 Task: Find connections with filter location Hortolândia with filter topic #Growthwith filter profile language Potuguese with filter current company Seco Tools with filter school Punjab Agricultural University with filter industry Paper and Forest Product Manufacturing with filter service category Real Estate with filter keywords title Concierge
Action: Mouse moved to (564, 96)
Screenshot: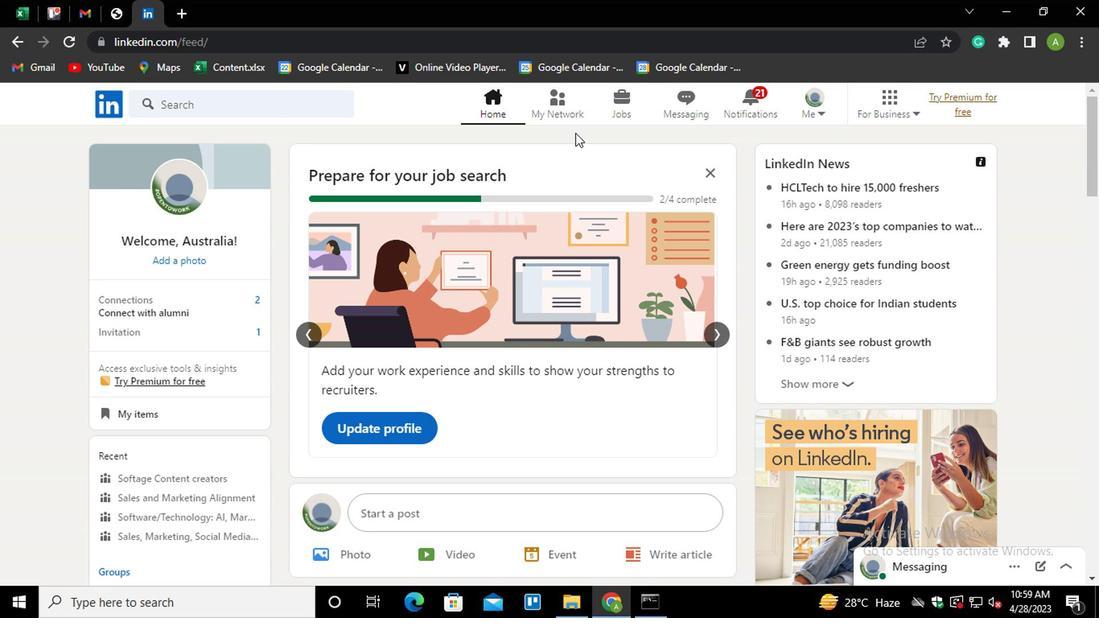 
Action: Mouse pressed left at (564, 96)
Screenshot: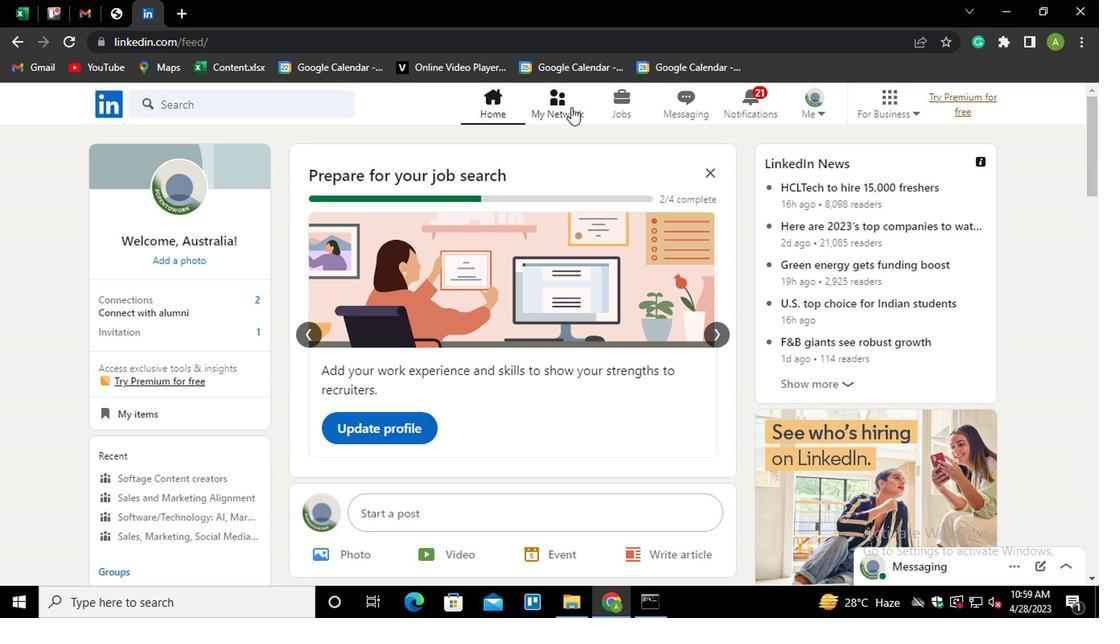 
Action: Mouse moved to (179, 196)
Screenshot: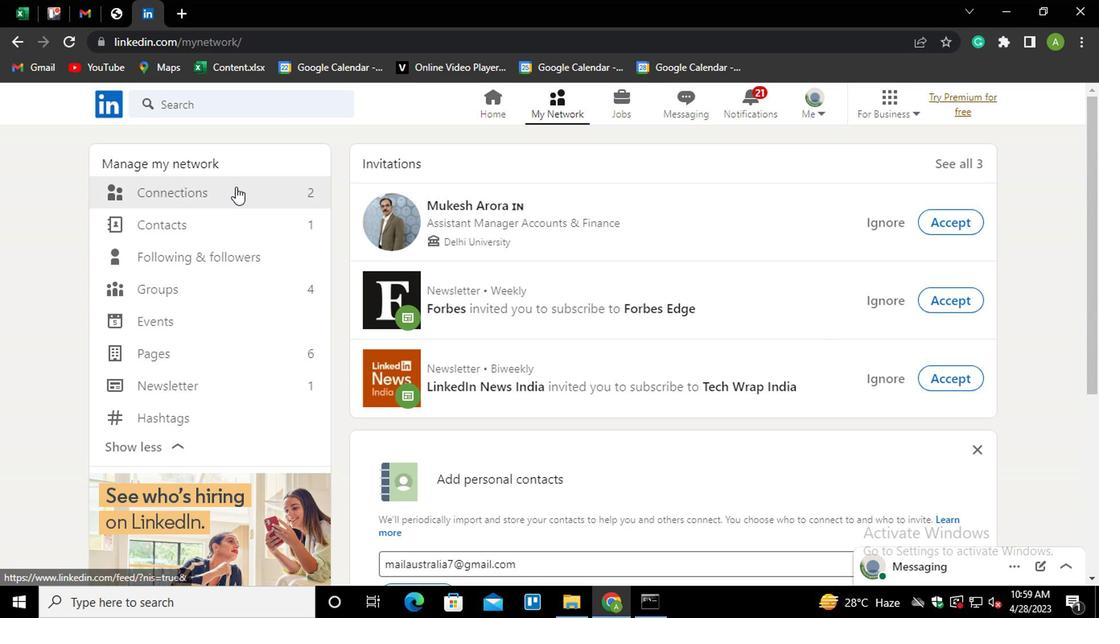 
Action: Mouse pressed left at (179, 196)
Screenshot: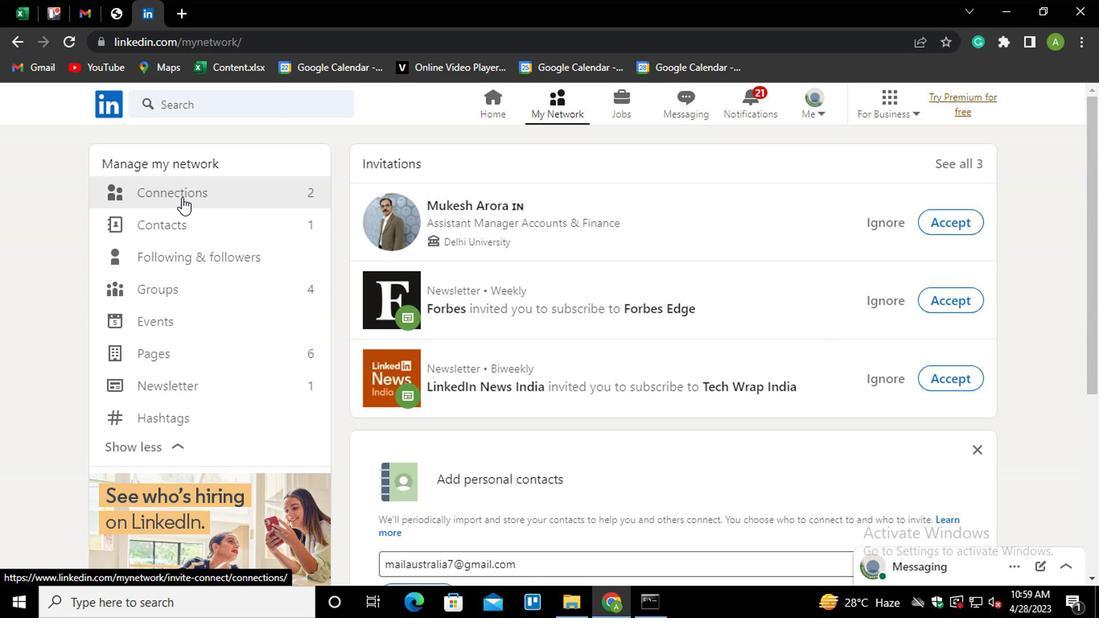 
Action: Mouse moved to (652, 193)
Screenshot: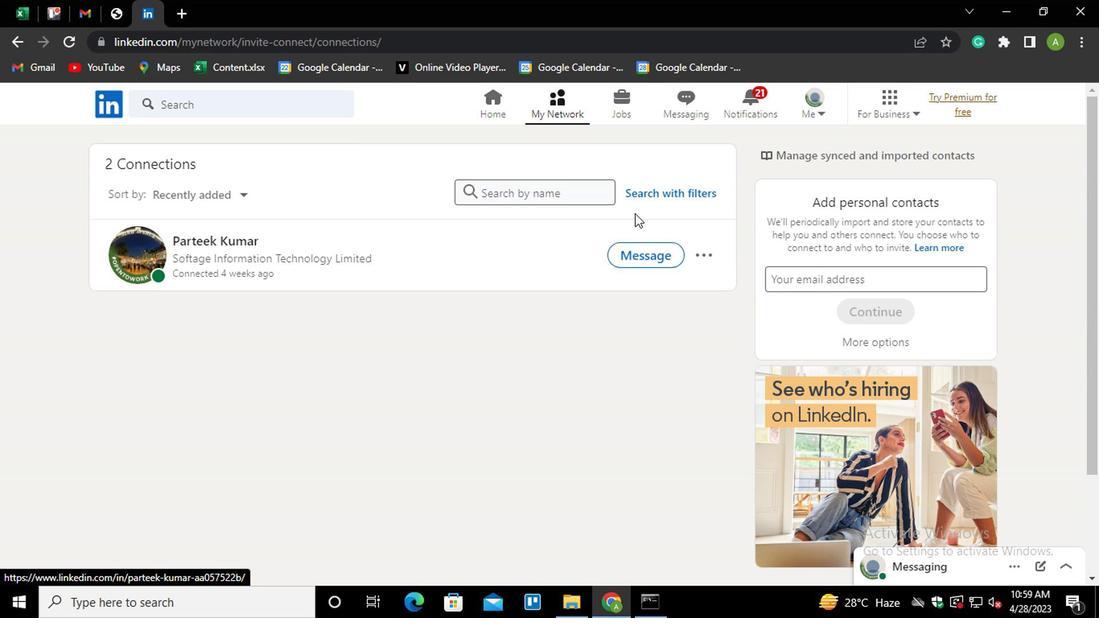 
Action: Mouse pressed left at (652, 193)
Screenshot: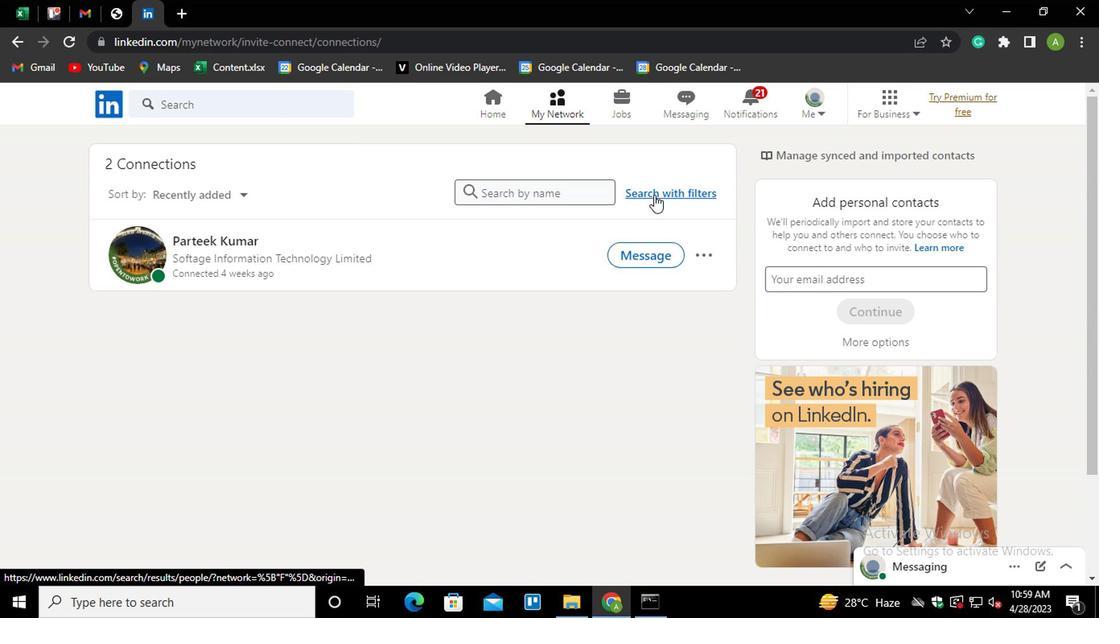 
Action: Mouse moved to (595, 147)
Screenshot: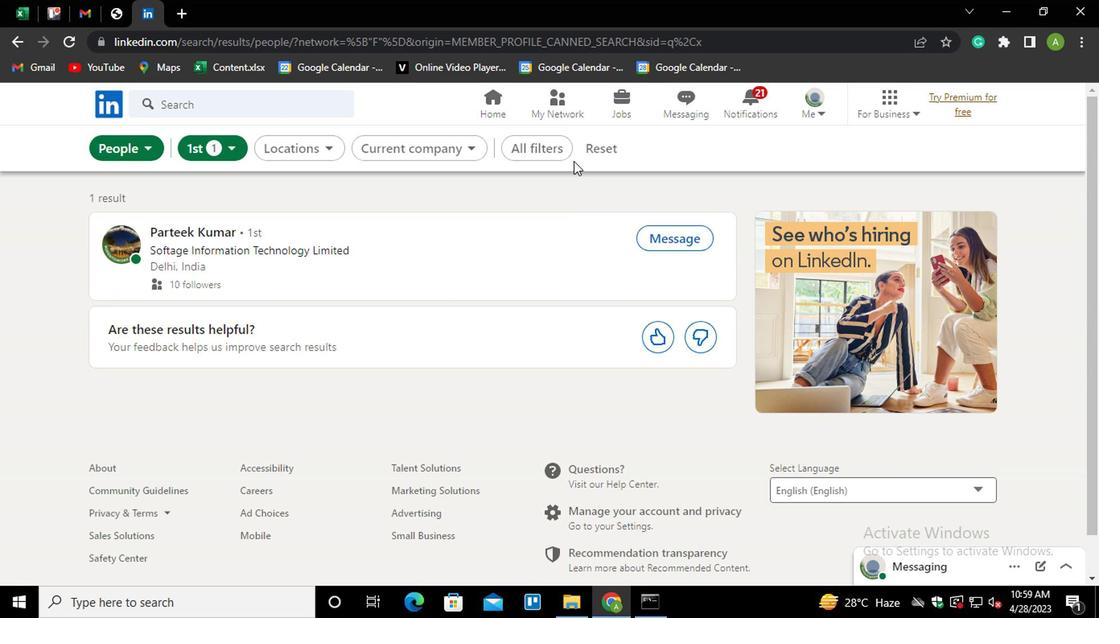
Action: Mouse pressed left at (595, 147)
Screenshot: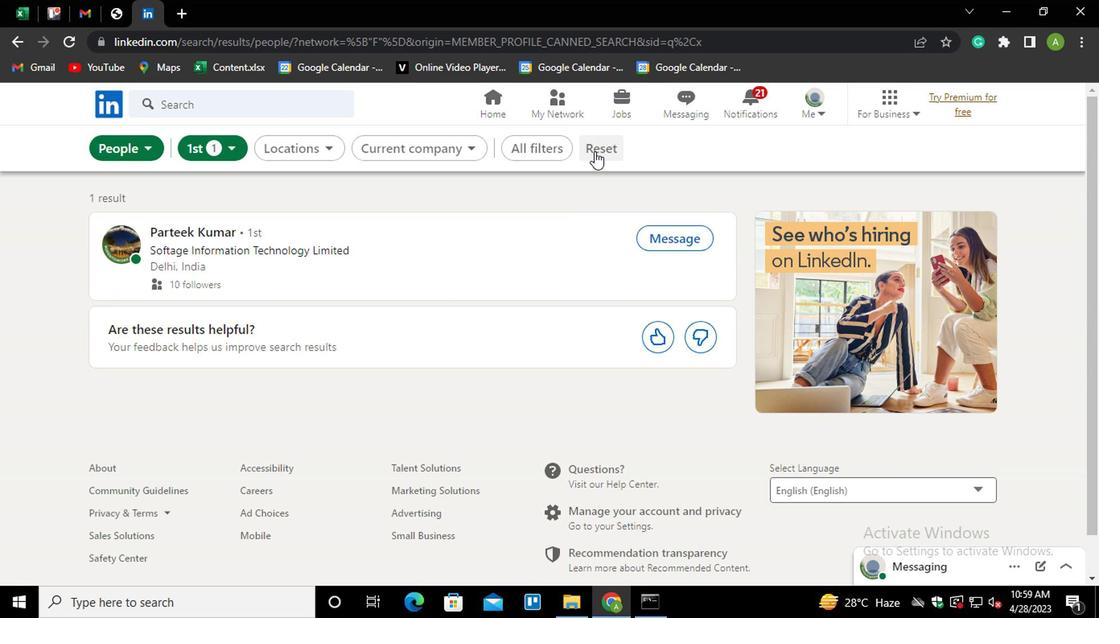 
Action: Mouse moved to (562, 147)
Screenshot: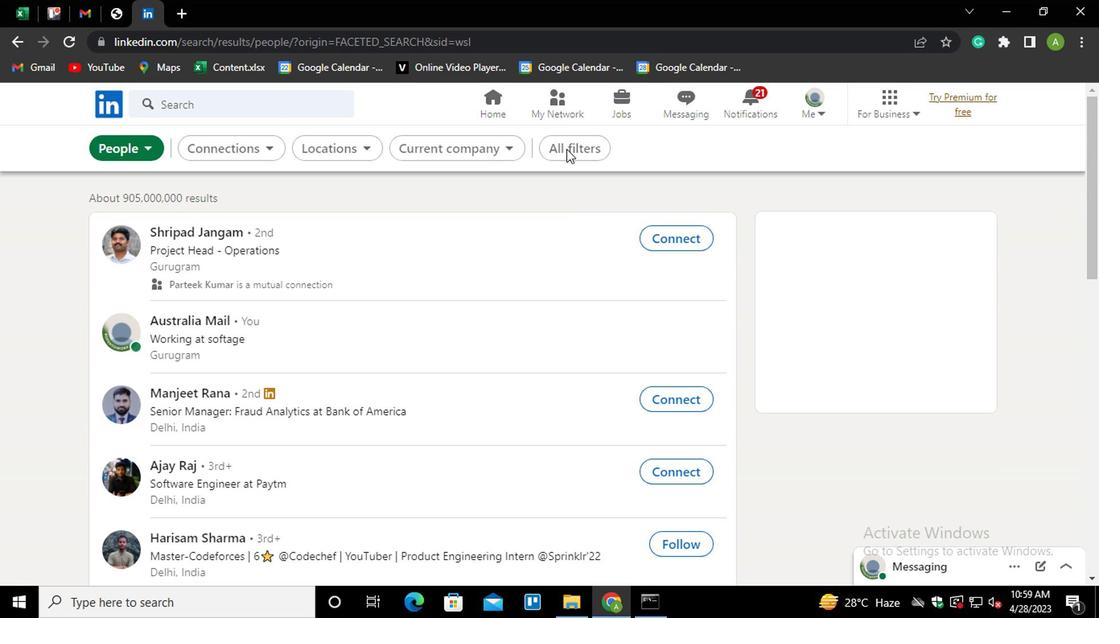 
Action: Mouse pressed left at (562, 147)
Screenshot: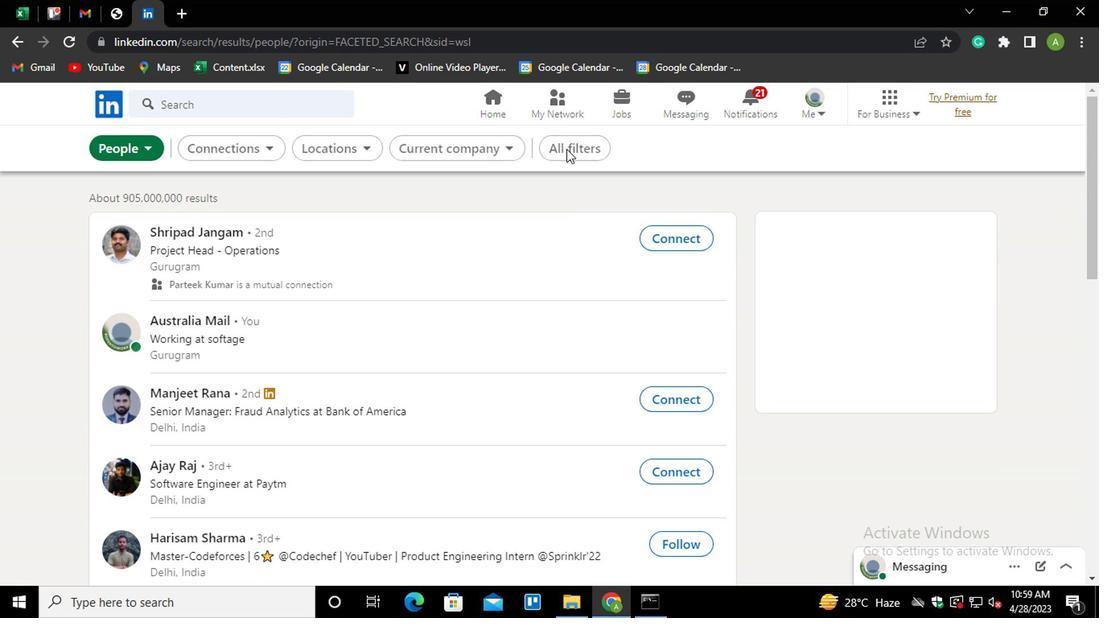 
Action: Mouse moved to (700, 319)
Screenshot: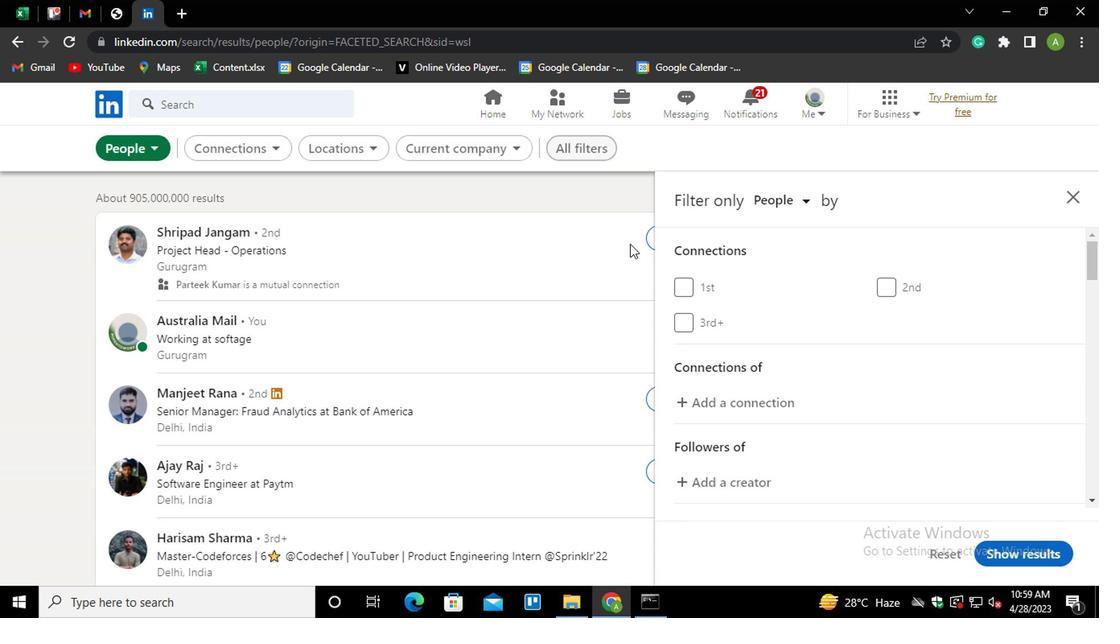 
Action: Mouse scrolled (700, 318) with delta (0, 0)
Screenshot: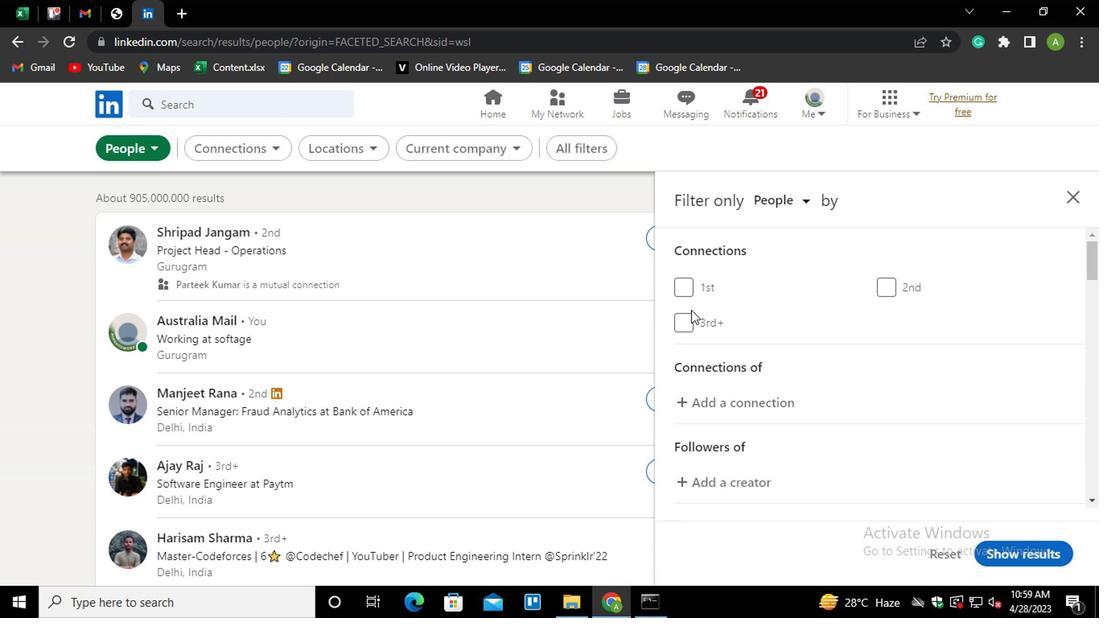 
Action: Mouse scrolled (700, 318) with delta (0, 0)
Screenshot: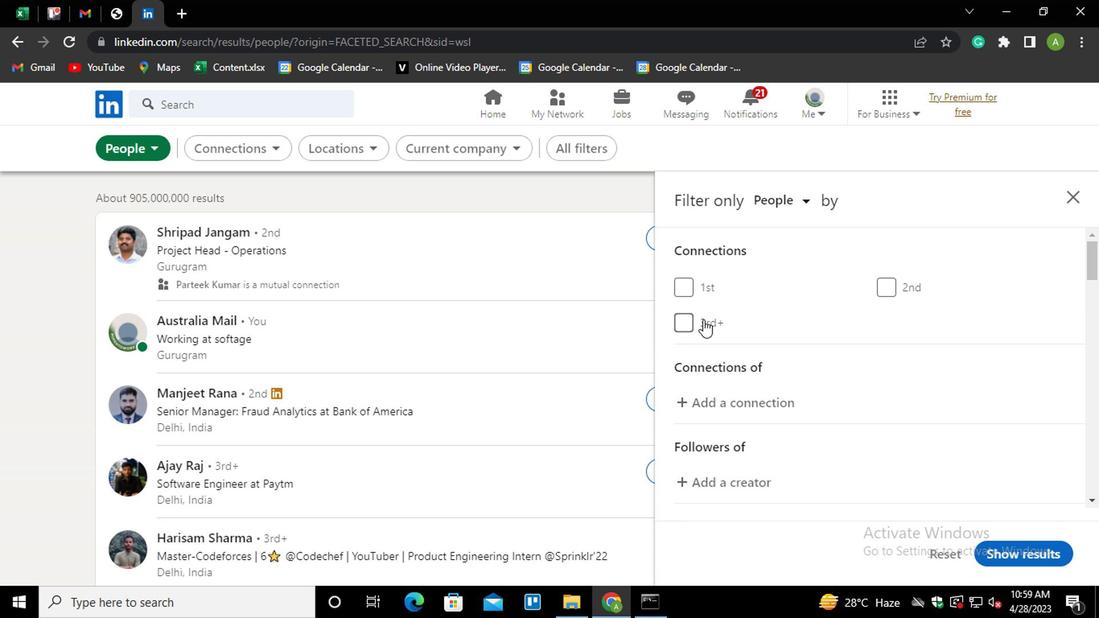 
Action: Mouse scrolled (700, 318) with delta (0, 0)
Screenshot: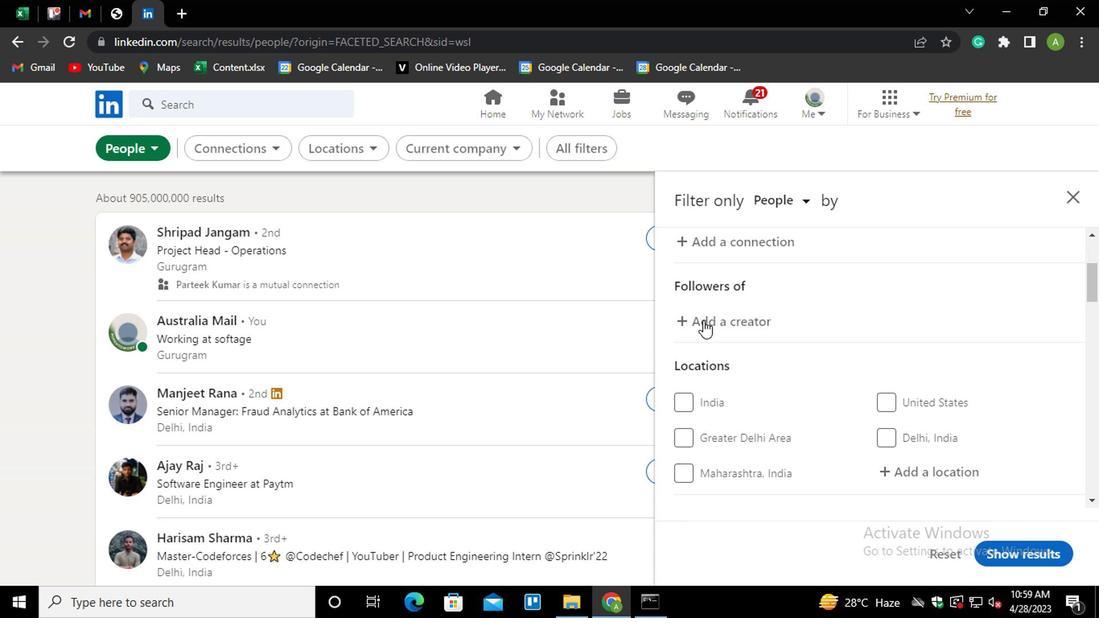 
Action: Mouse moved to (888, 392)
Screenshot: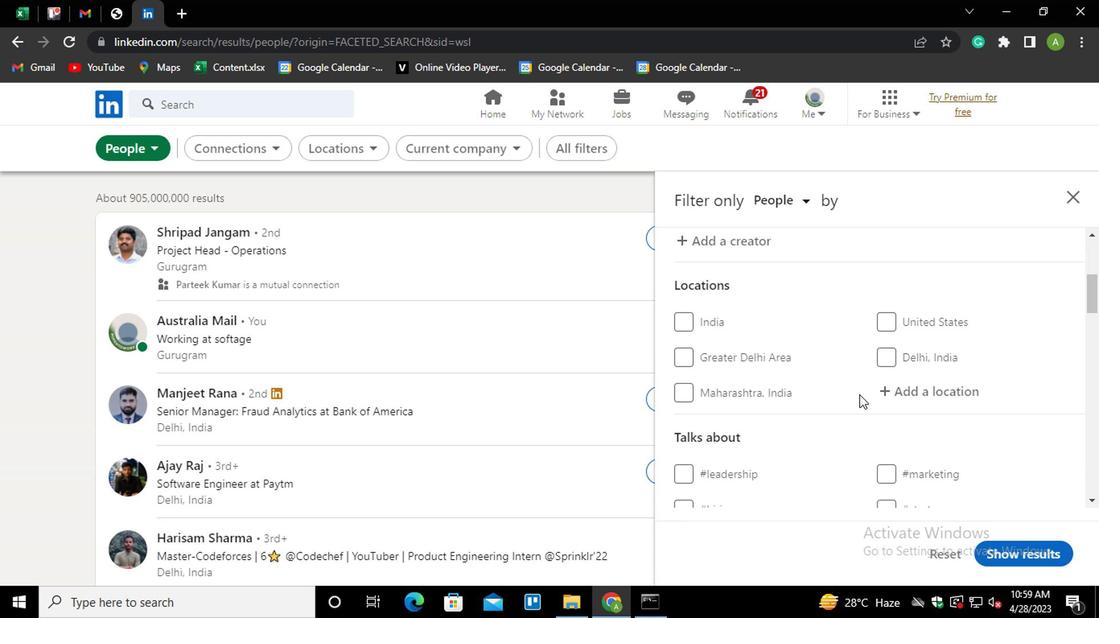 
Action: Mouse pressed left at (888, 392)
Screenshot: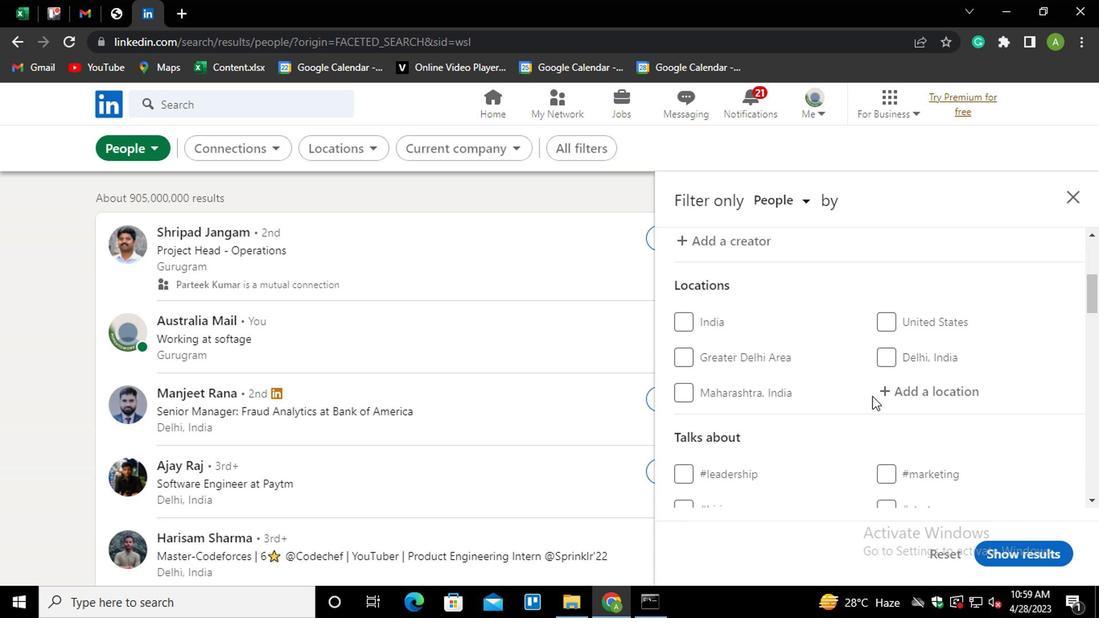 
Action: Mouse moved to (899, 389)
Screenshot: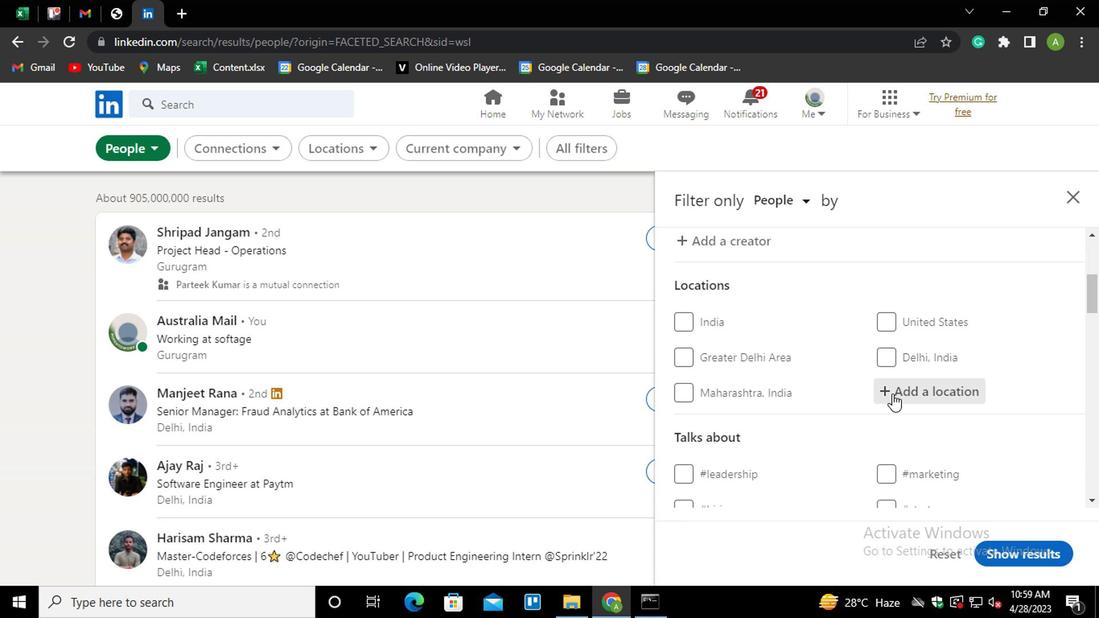 
Action: Mouse pressed left at (899, 389)
Screenshot: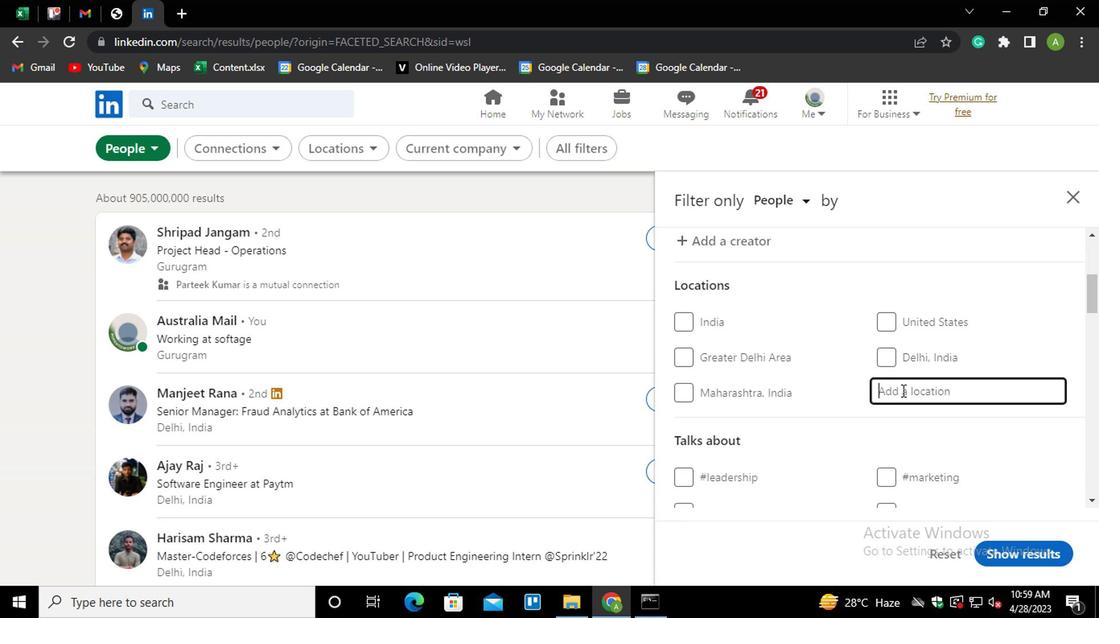 
Action: Key pressed <Key.shift>HORTOLA<Key.down><Key.enter>
Screenshot: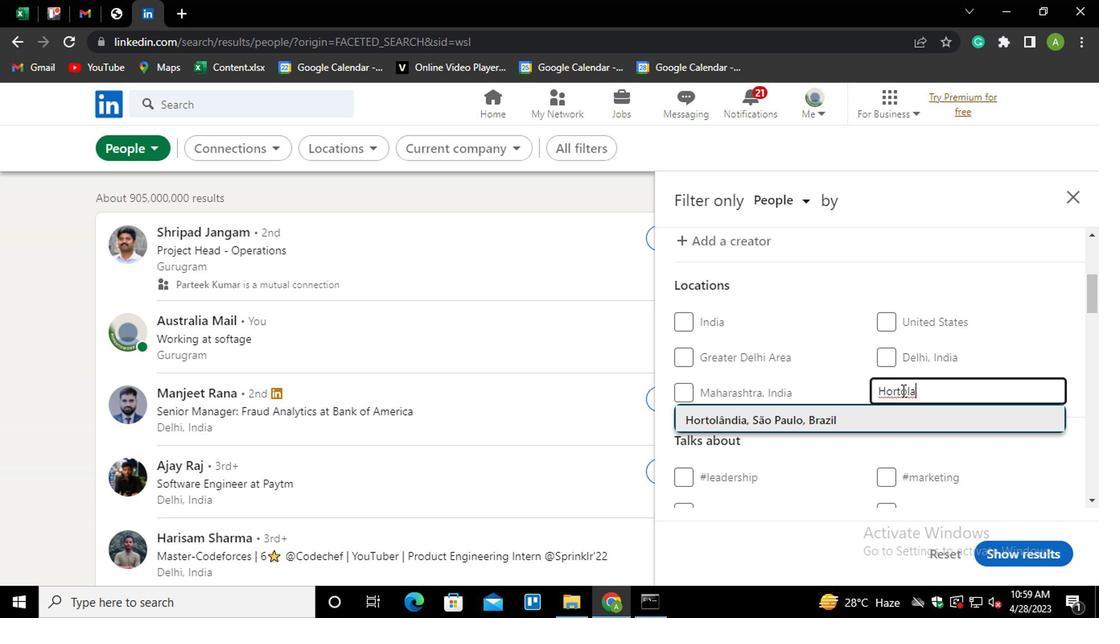 
Action: Mouse scrolled (899, 388) with delta (0, 0)
Screenshot: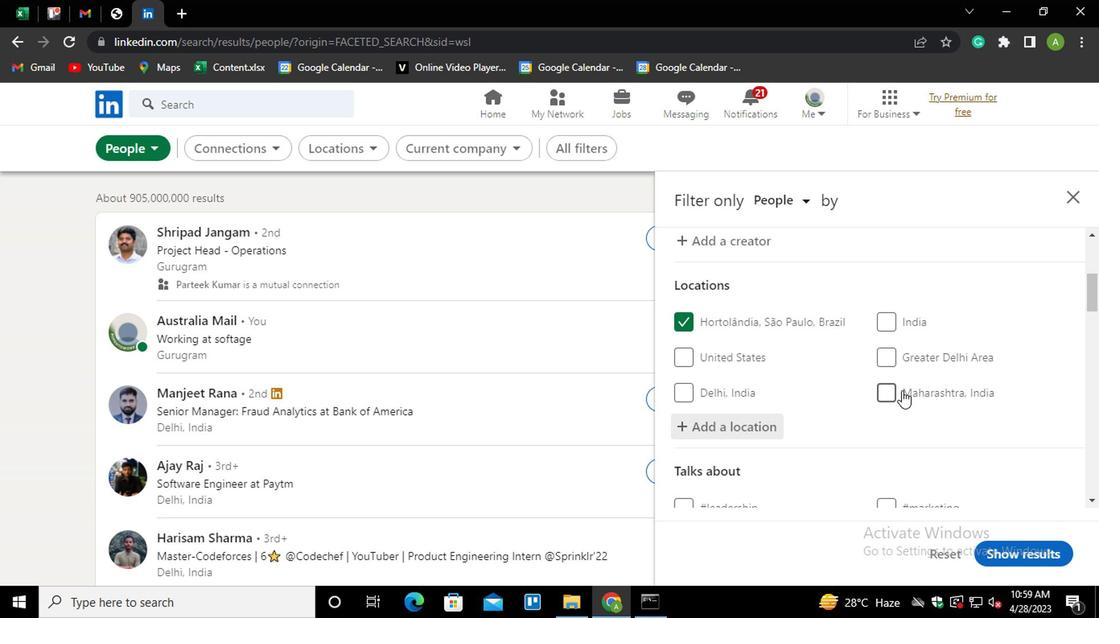 
Action: Mouse scrolled (899, 388) with delta (0, 0)
Screenshot: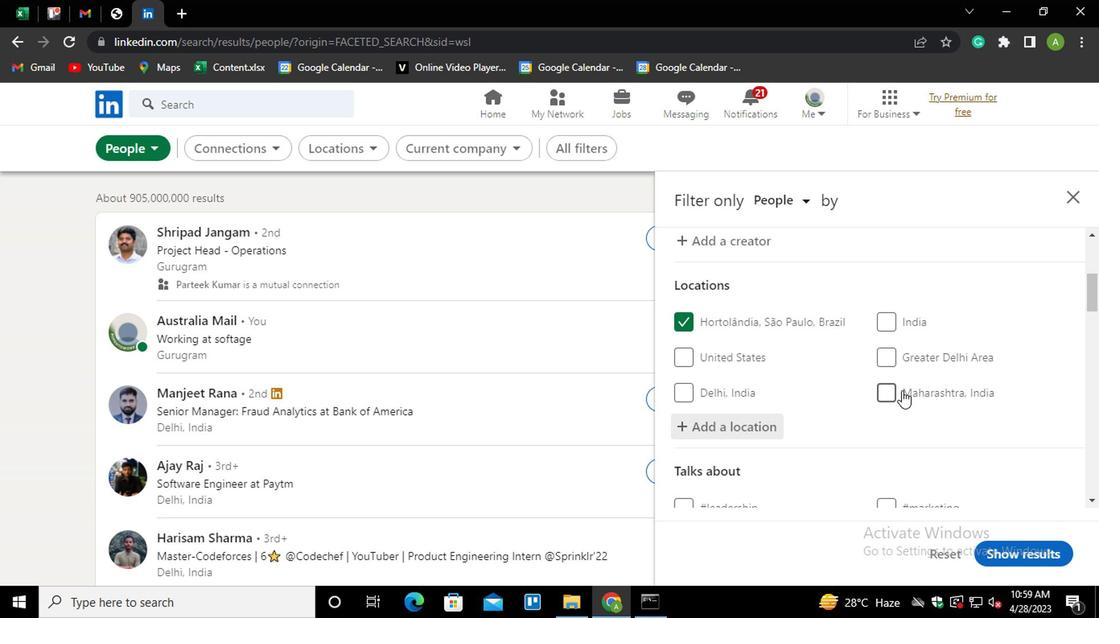 
Action: Mouse moved to (899, 415)
Screenshot: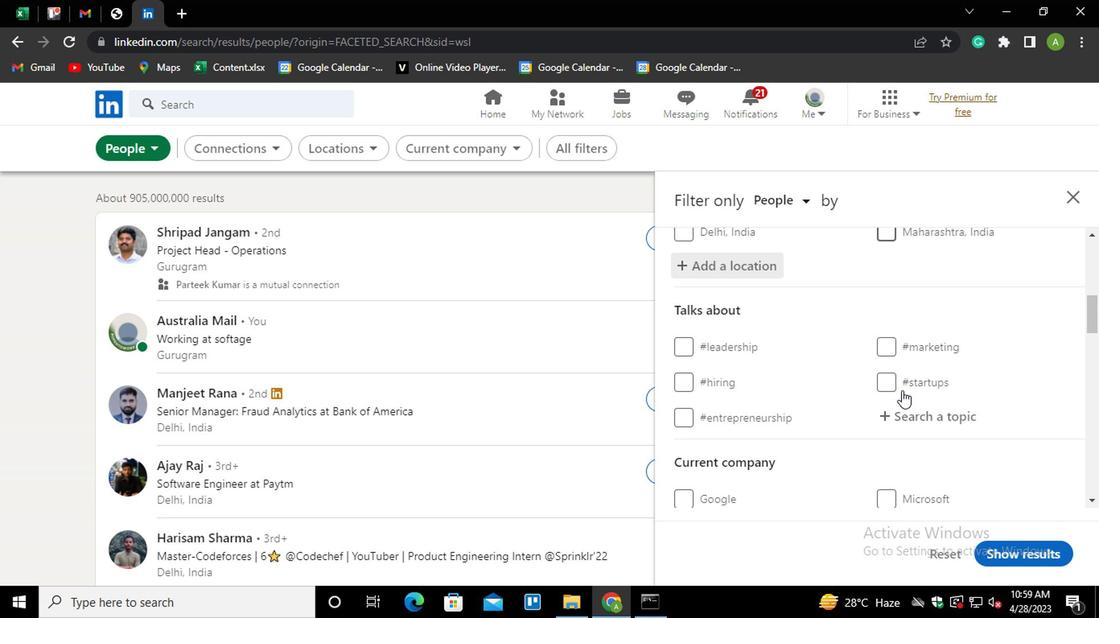 
Action: Mouse pressed left at (899, 415)
Screenshot: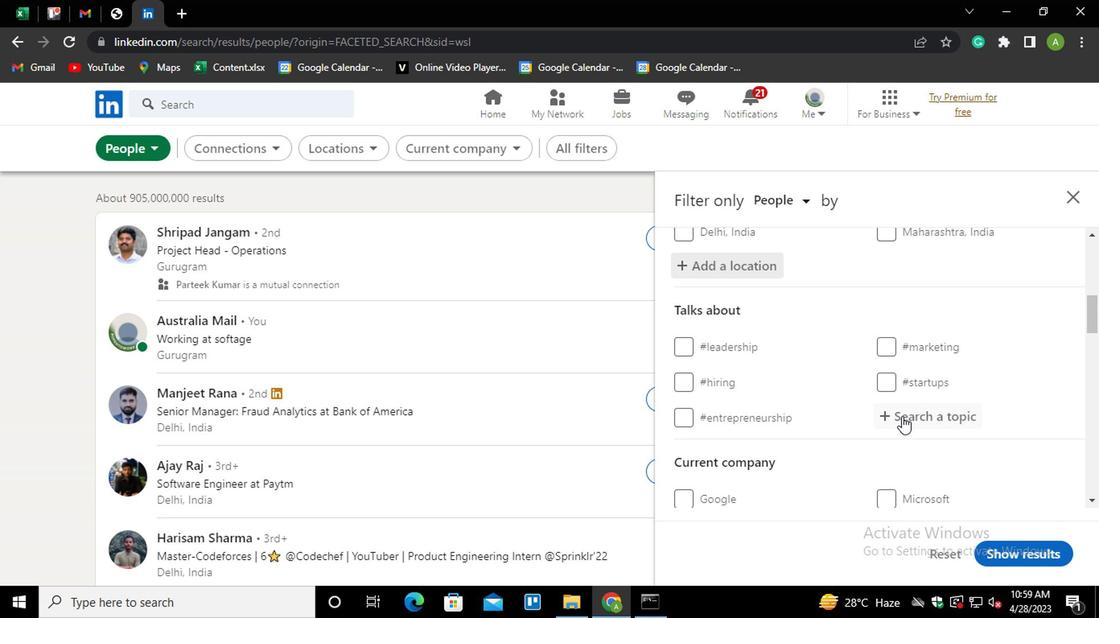 
Action: Mouse moved to (891, 422)
Screenshot: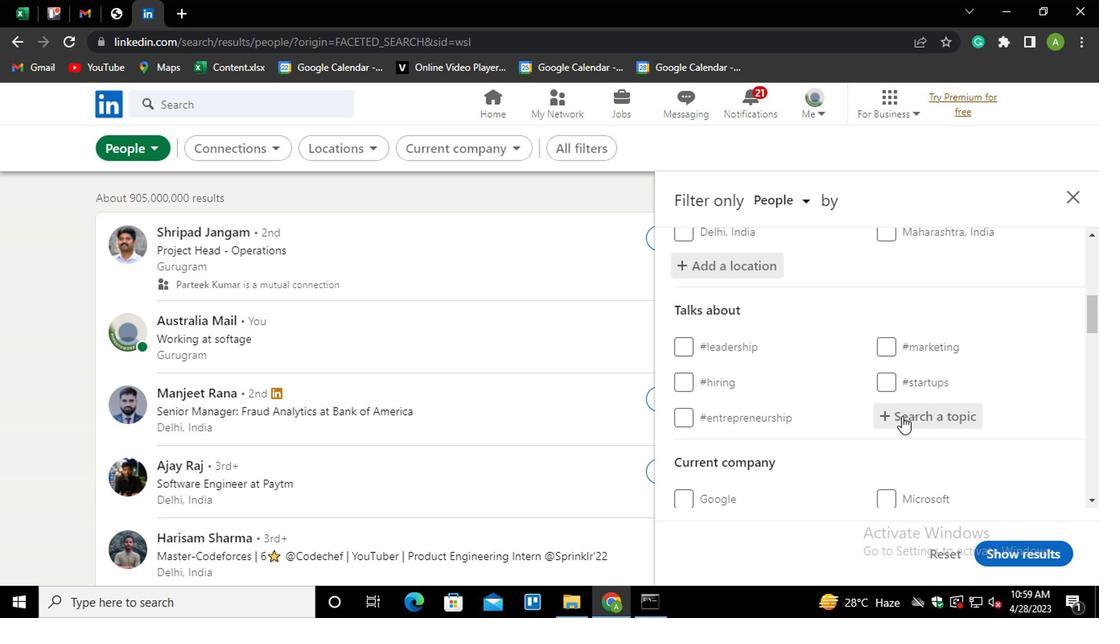 
Action: Key pressed GROWTH<Key.down><Key.enter>
Screenshot: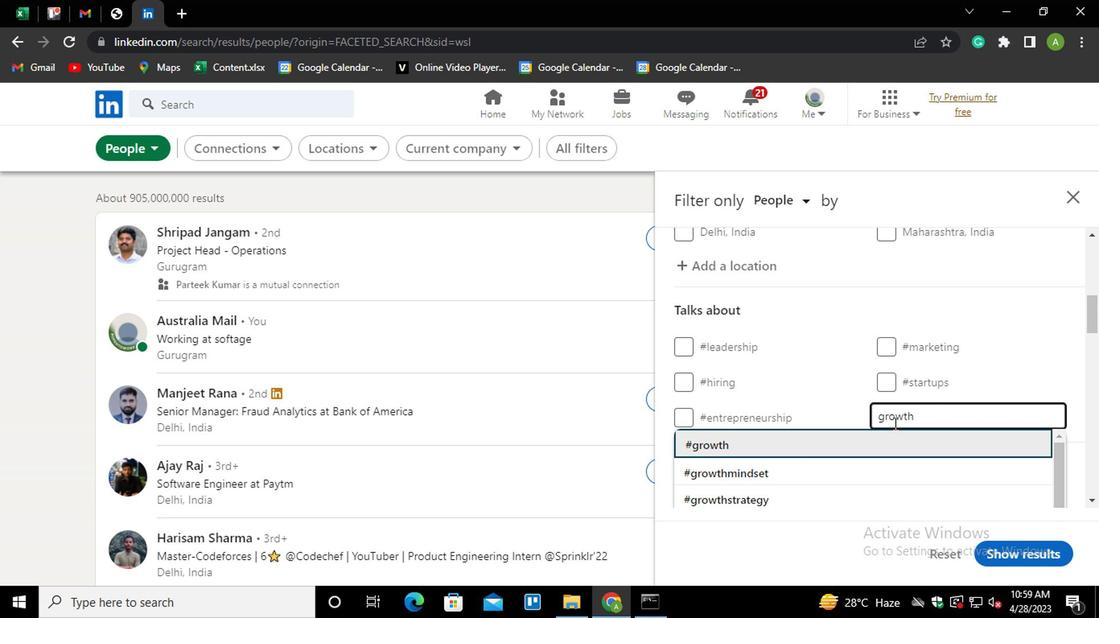 
Action: Mouse scrolled (891, 421) with delta (0, -1)
Screenshot: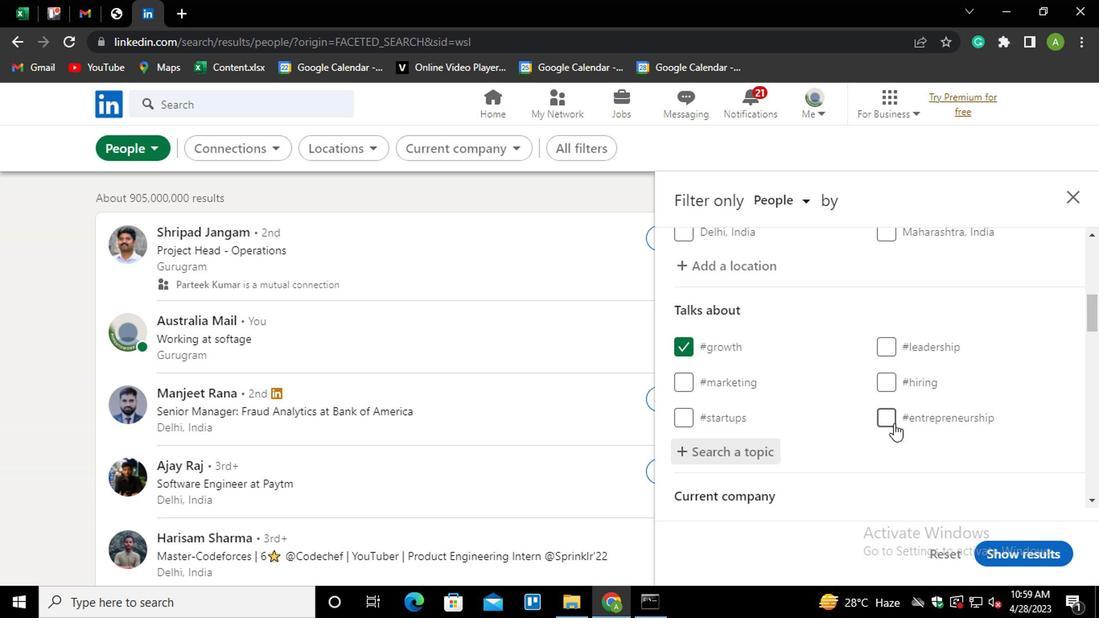 
Action: Mouse scrolled (891, 421) with delta (0, -1)
Screenshot: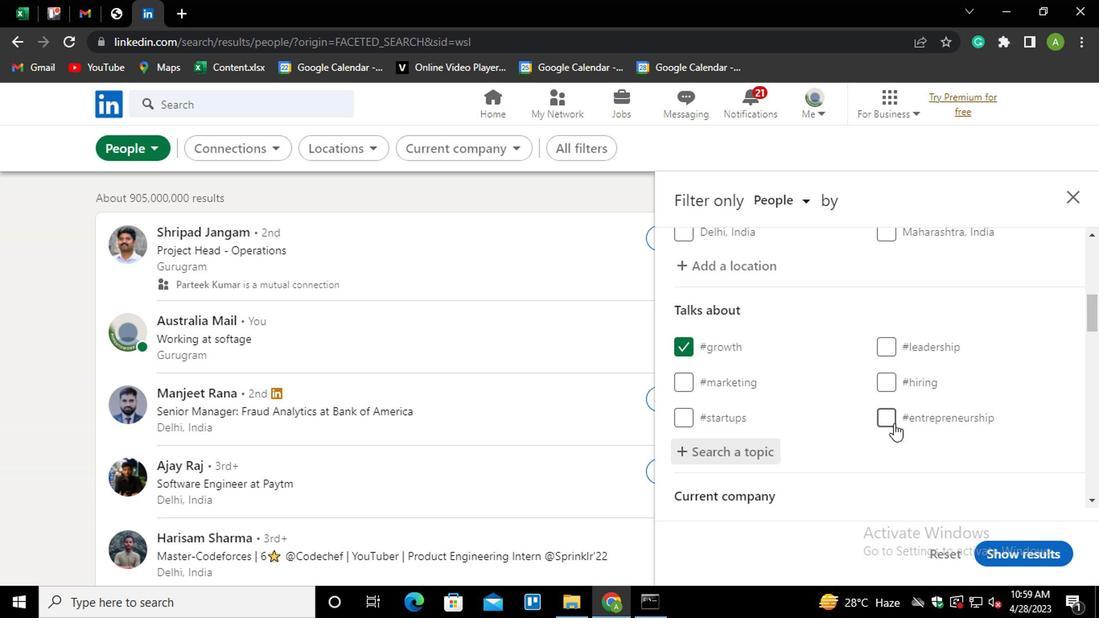 
Action: Mouse scrolled (891, 421) with delta (0, -1)
Screenshot: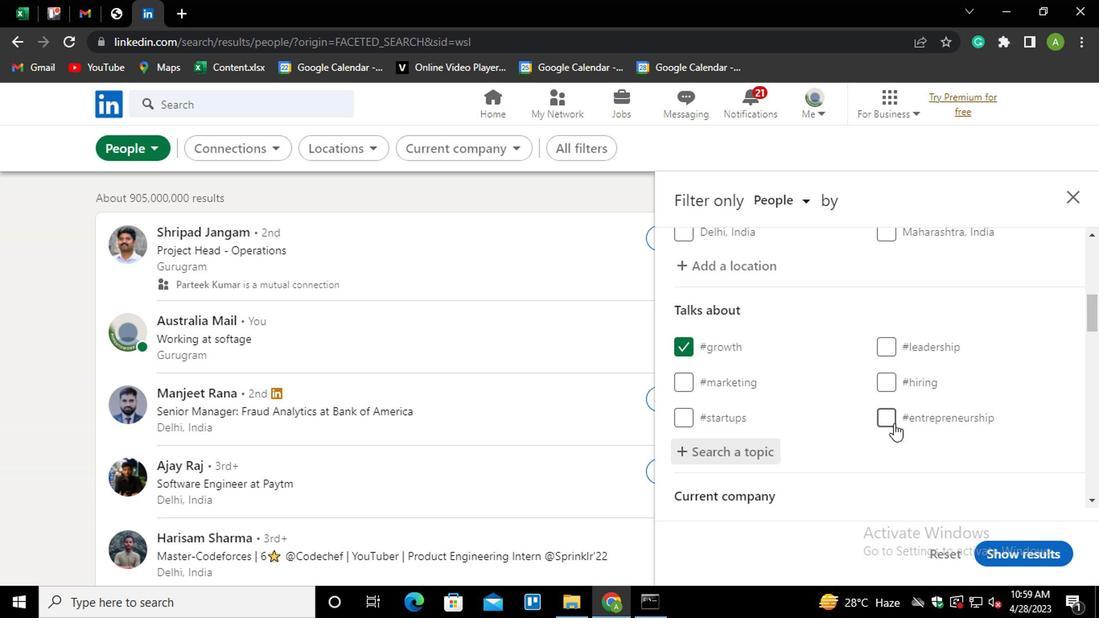 
Action: Mouse scrolled (891, 421) with delta (0, -1)
Screenshot: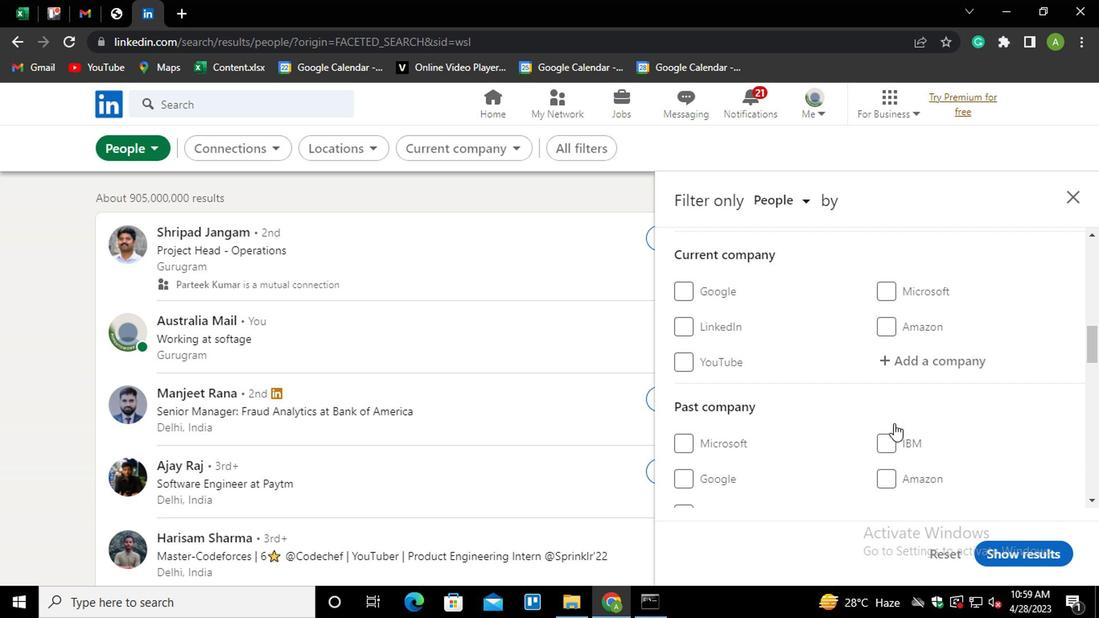 
Action: Mouse scrolled (891, 421) with delta (0, -1)
Screenshot: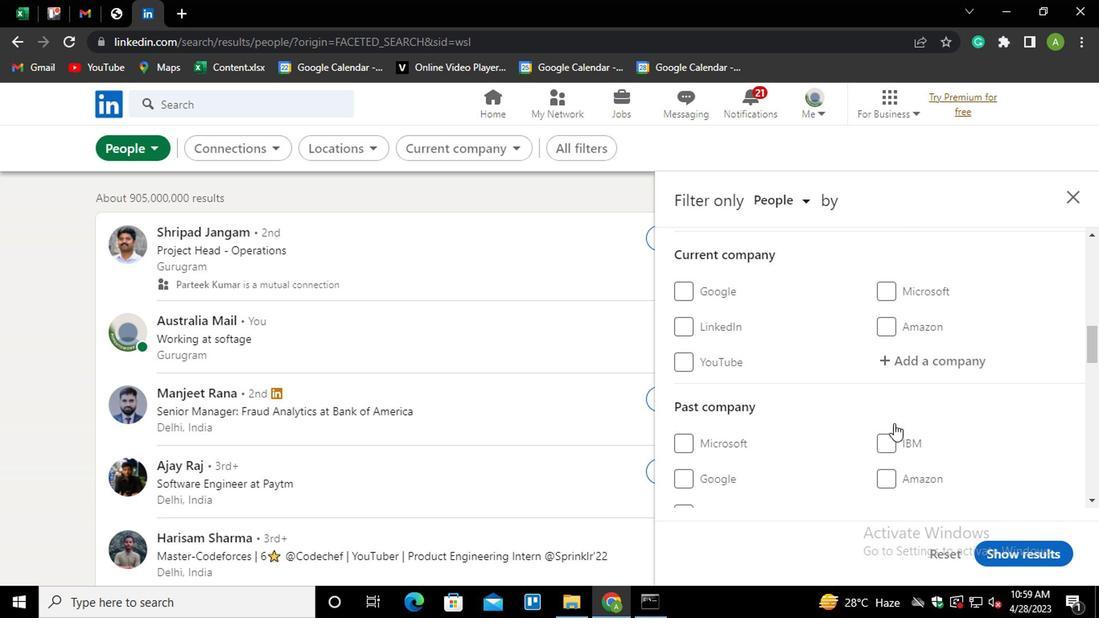 
Action: Mouse scrolled (891, 421) with delta (0, -1)
Screenshot: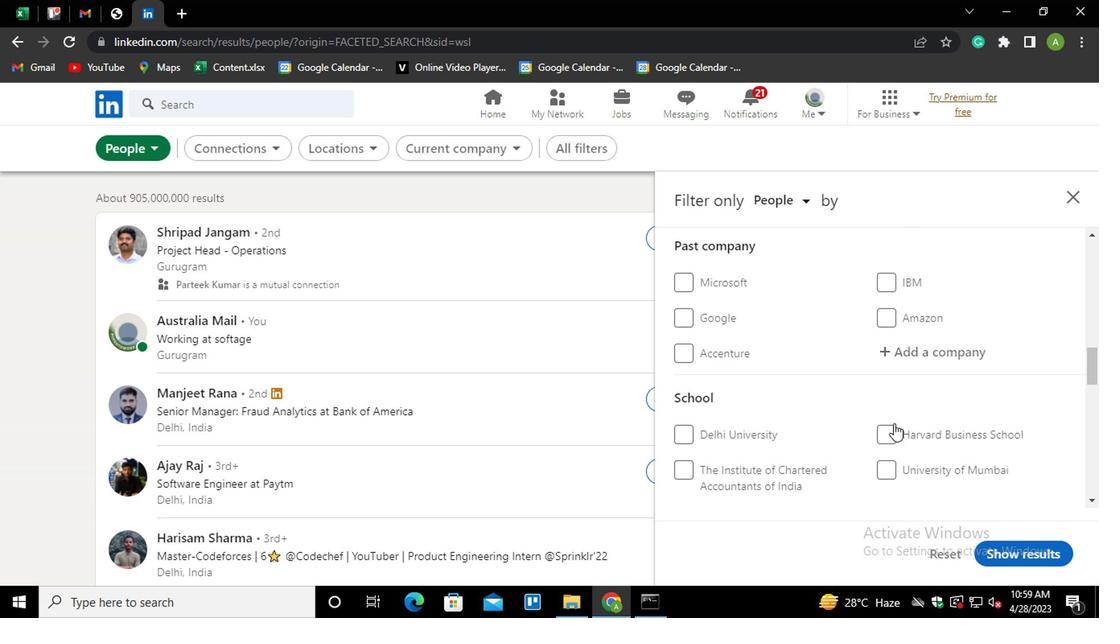
Action: Mouse scrolled (891, 421) with delta (0, -1)
Screenshot: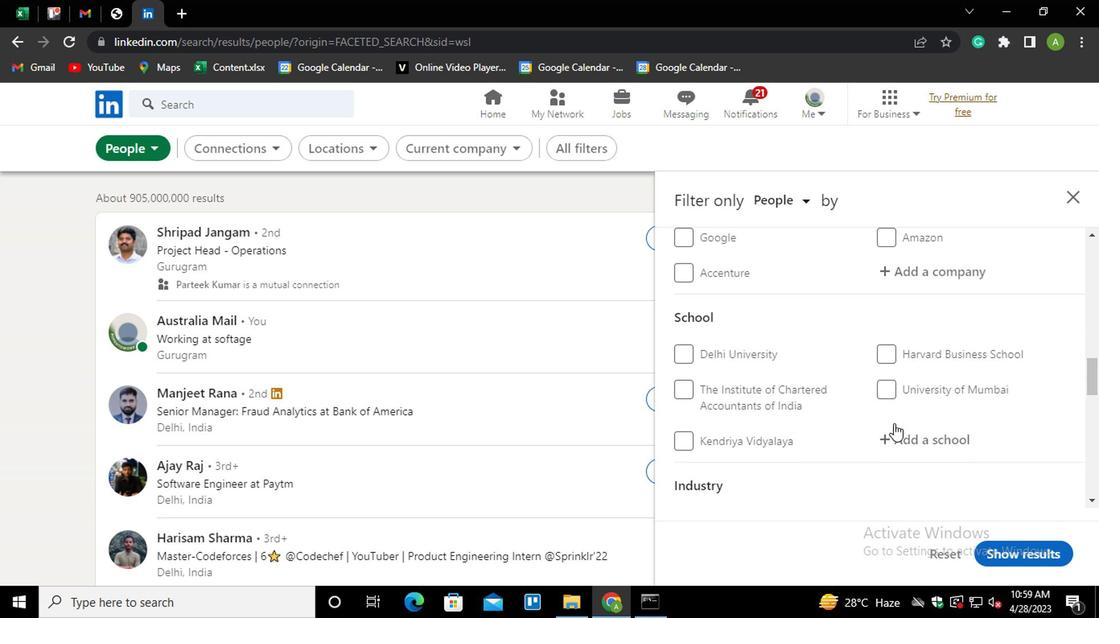 
Action: Mouse scrolled (891, 421) with delta (0, -1)
Screenshot: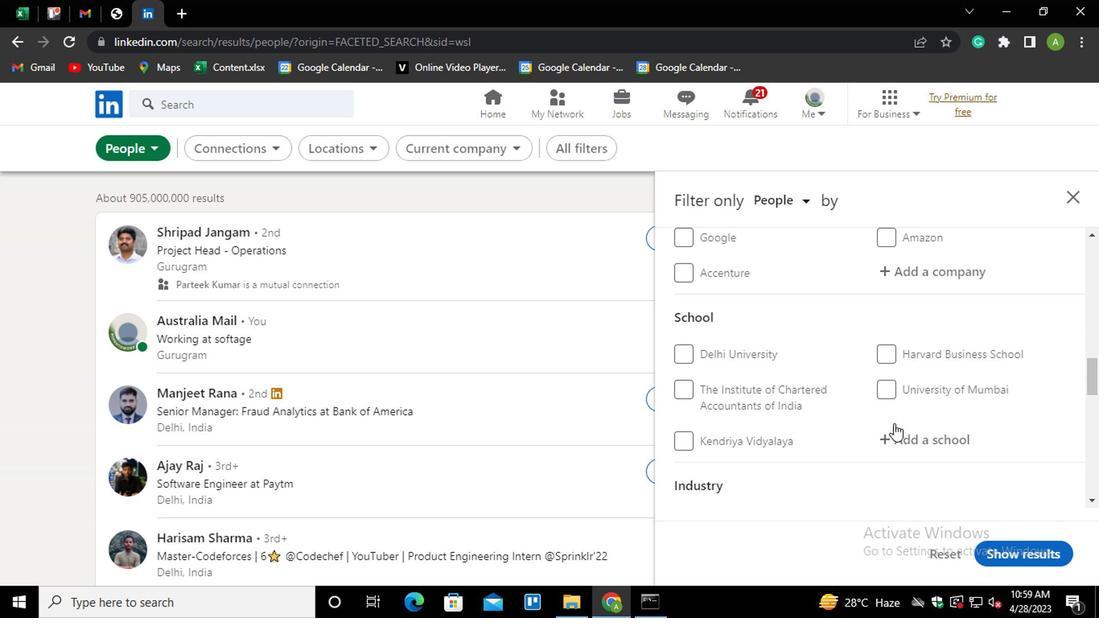
Action: Mouse moved to (889, 423)
Screenshot: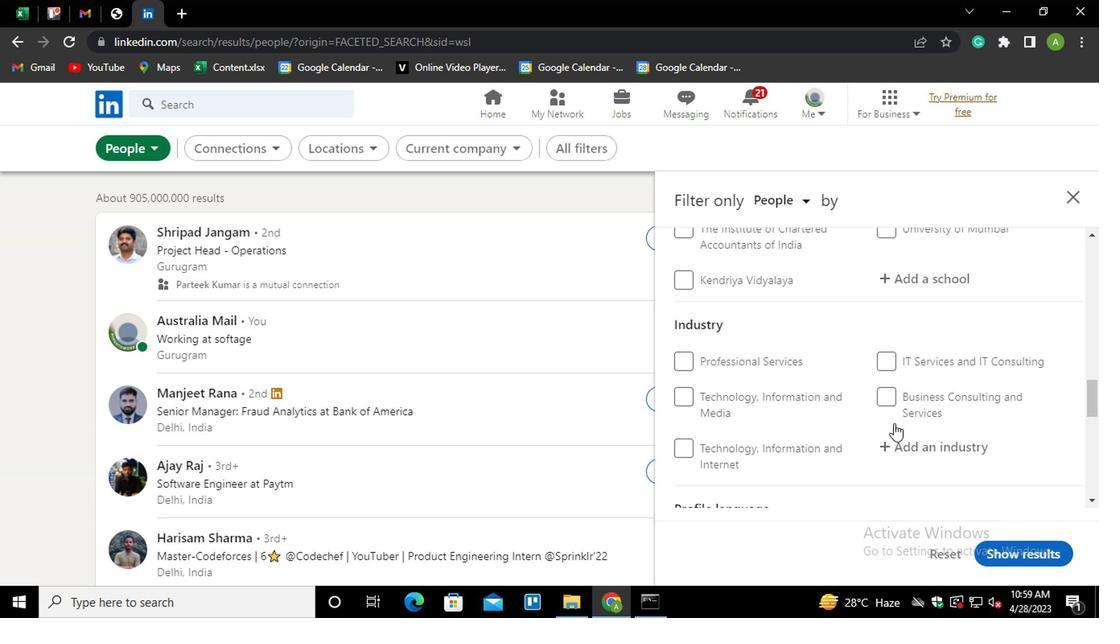 
Action: Mouse scrolled (889, 422) with delta (0, 0)
Screenshot: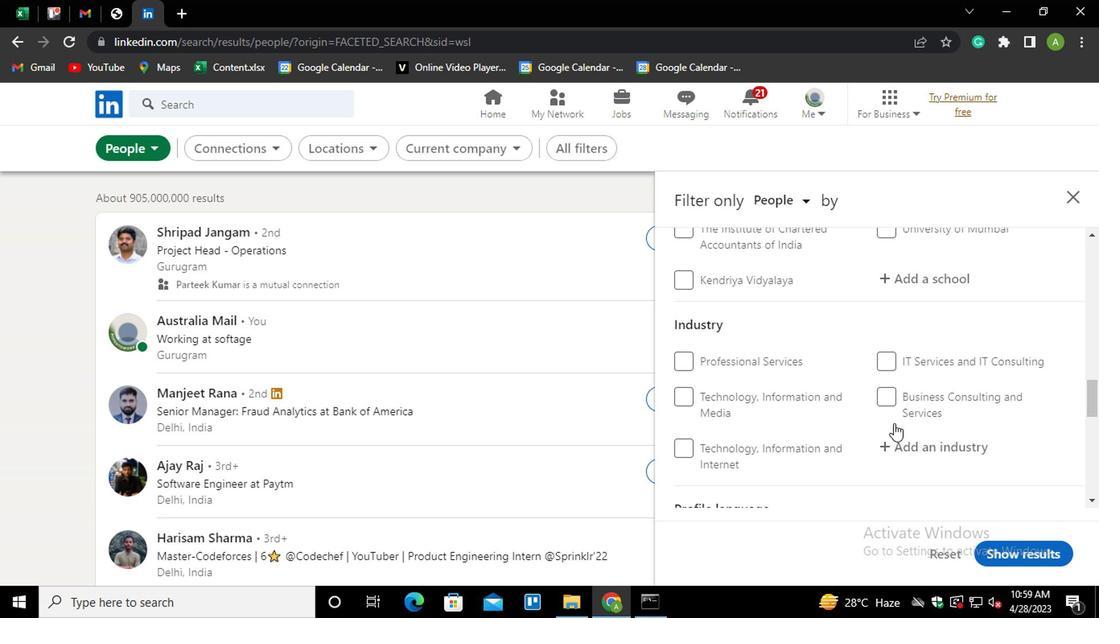 
Action: Mouse scrolled (889, 422) with delta (0, 0)
Screenshot: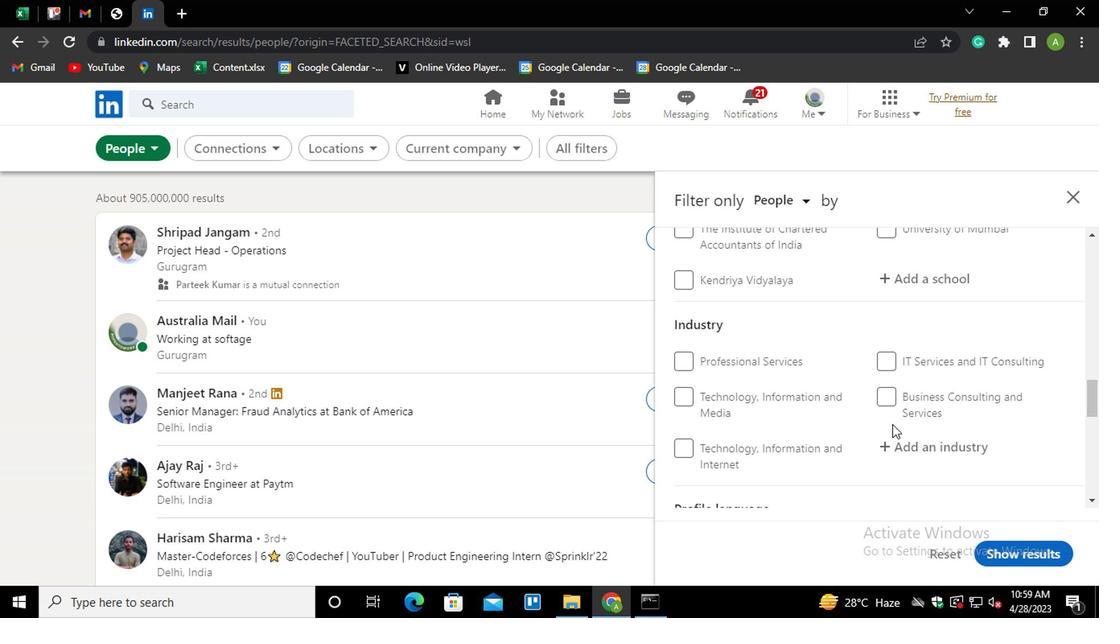 
Action: Mouse moved to (887, 425)
Screenshot: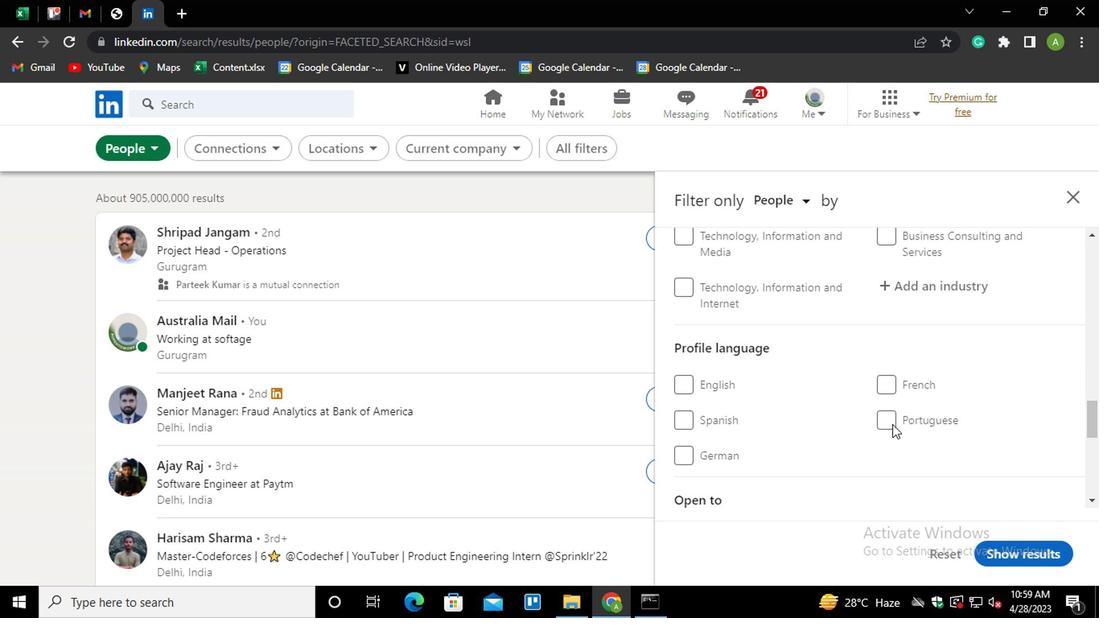 
Action: Mouse pressed left at (887, 425)
Screenshot: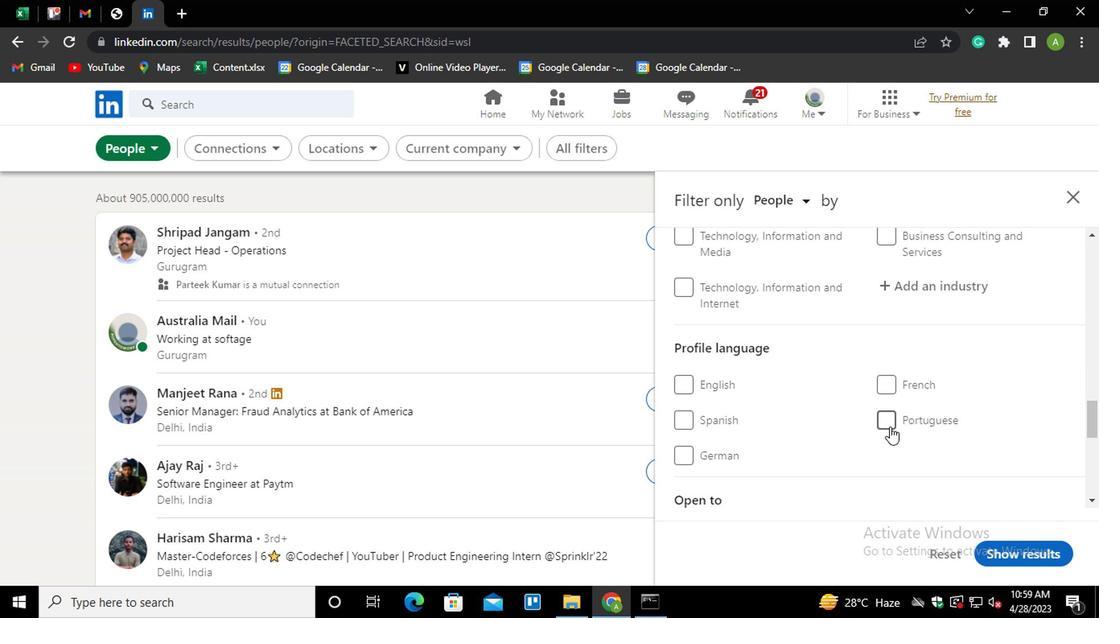 
Action: Mouse moved to (920, 432)
Screenshot: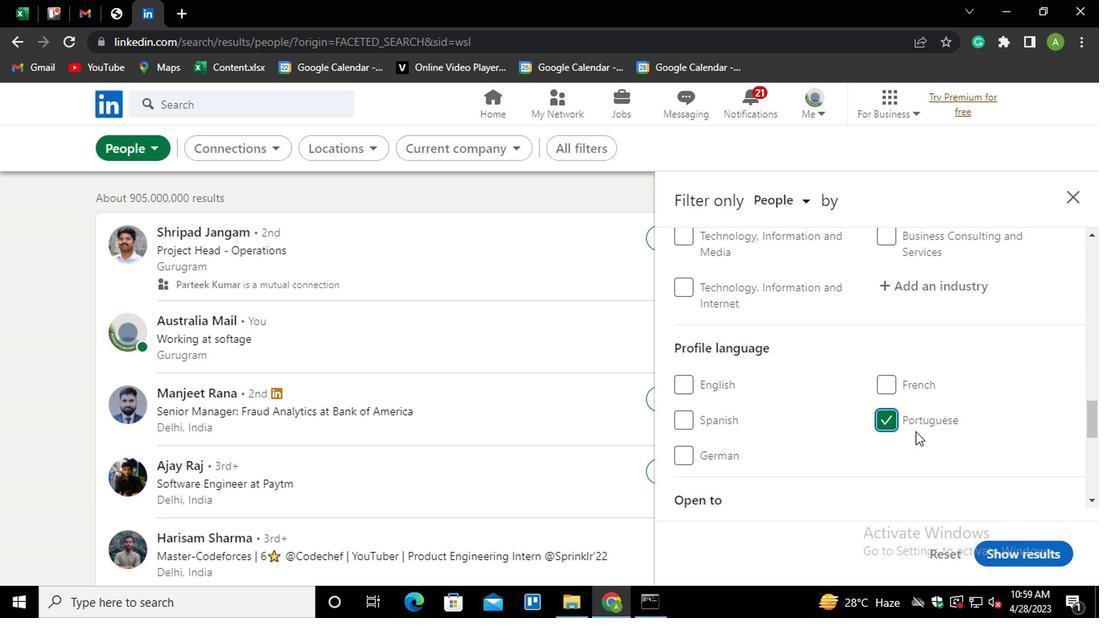 
Action: Mouse scrolled (920, 433) with delta (0, 0)
Screenshot: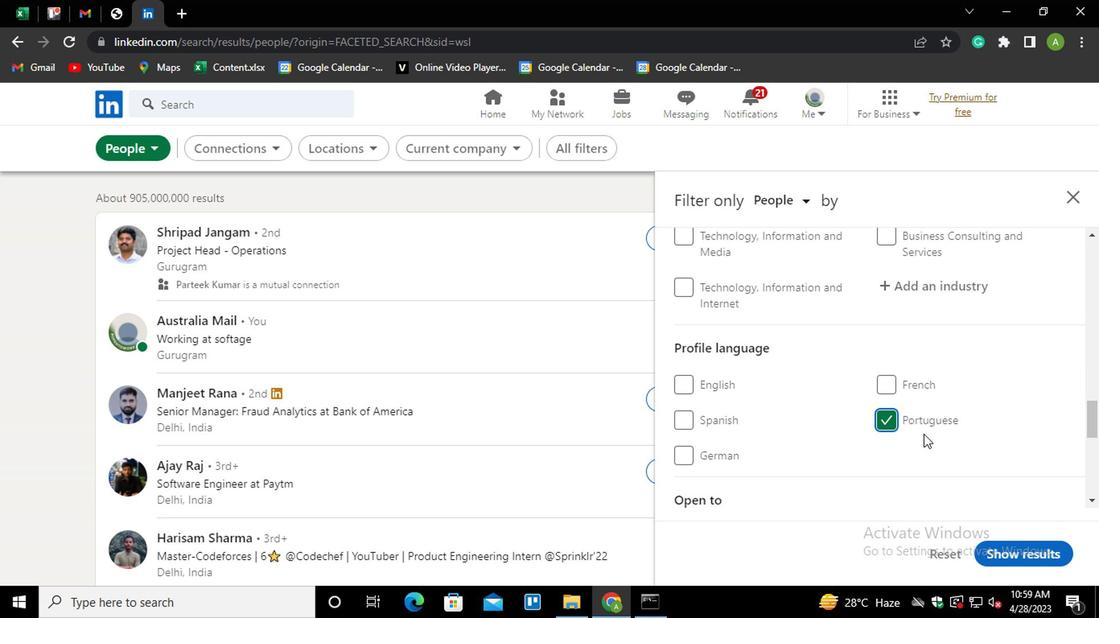 
Action: Mouse scrolled (920, 433) with delta (0, 0)
Screenshot: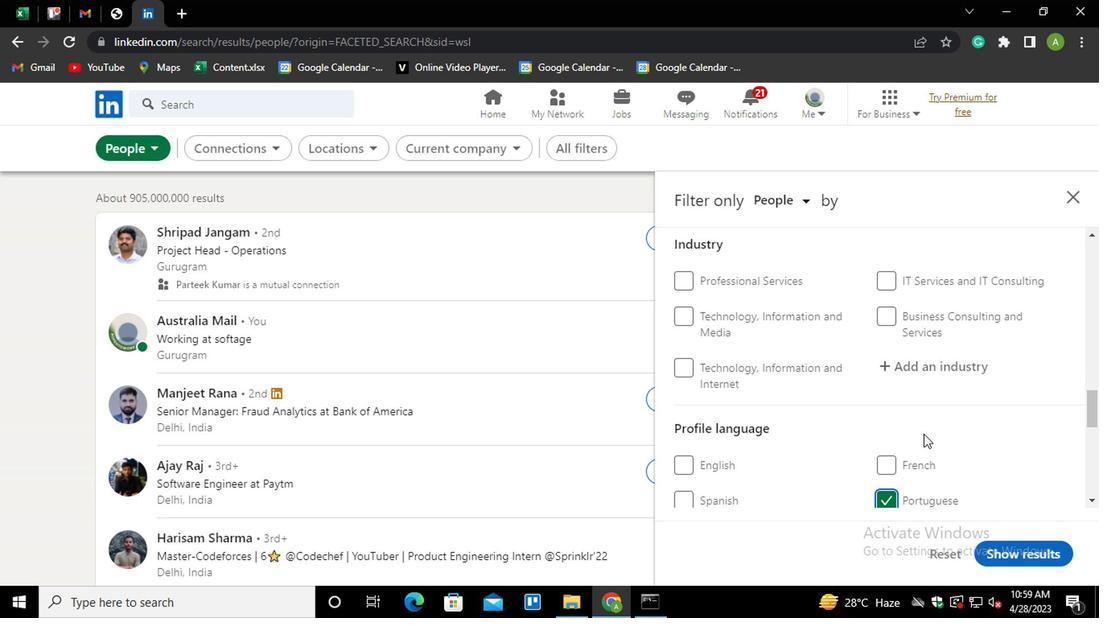 
Action: Mouse scrolled (920, 433) with delta (0, 0)
Screenshot: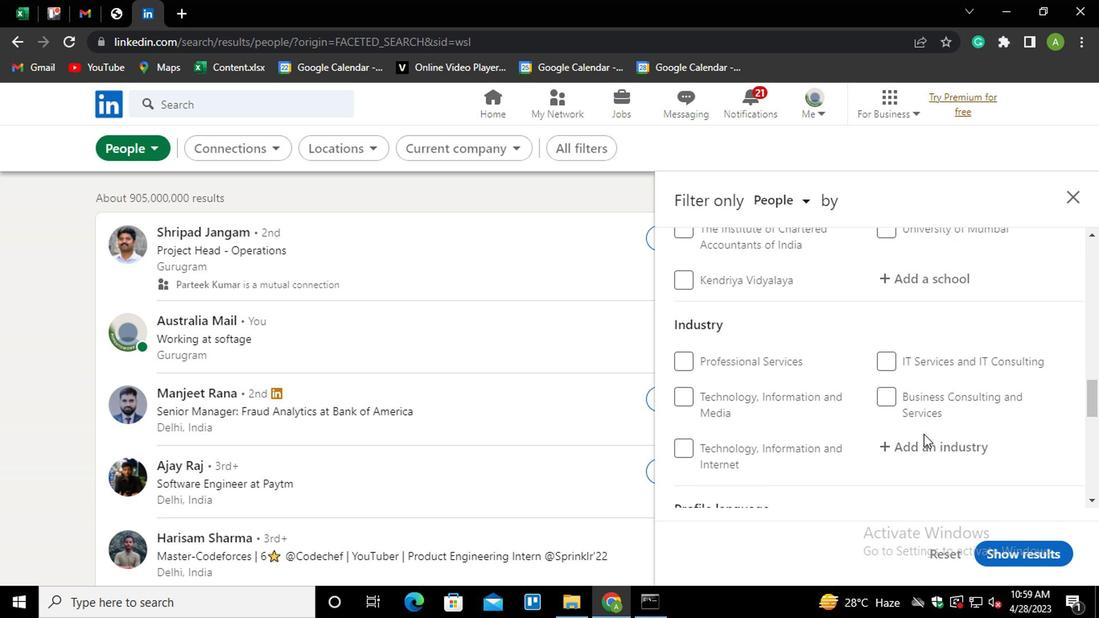 
Action: Mouse scrolled (920, 433) with delta (0, 0)
Screenshot: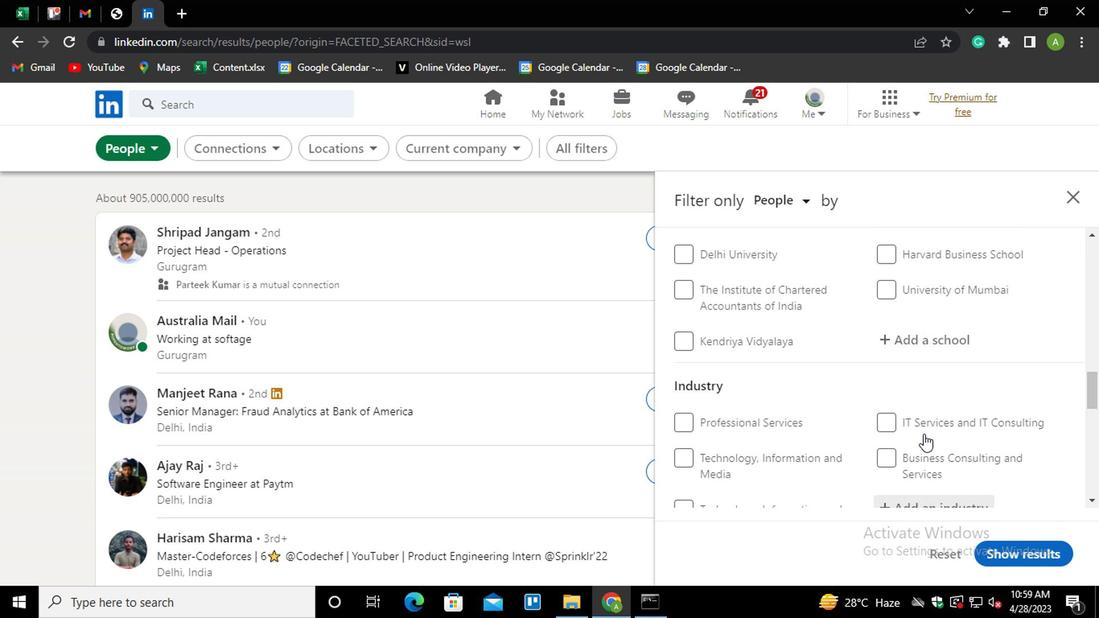 
Action: Mouse scrolled (920, 433) with delta (0, 0)
Screenshot: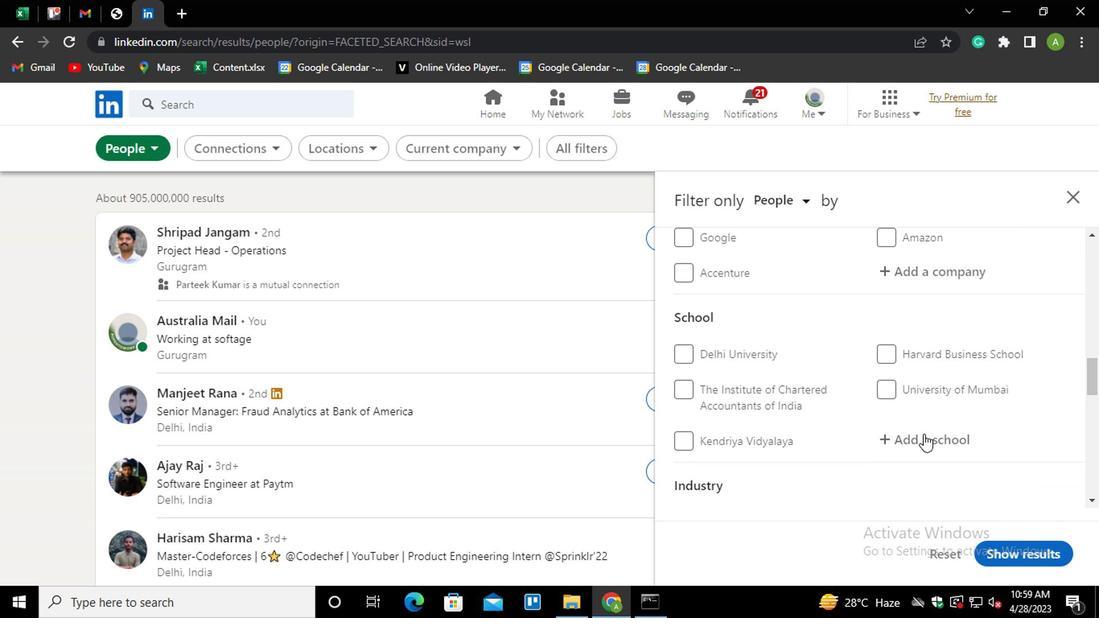 
Action: Mouse scrolled (920, 433) with delta (0, 0)
Screenshot: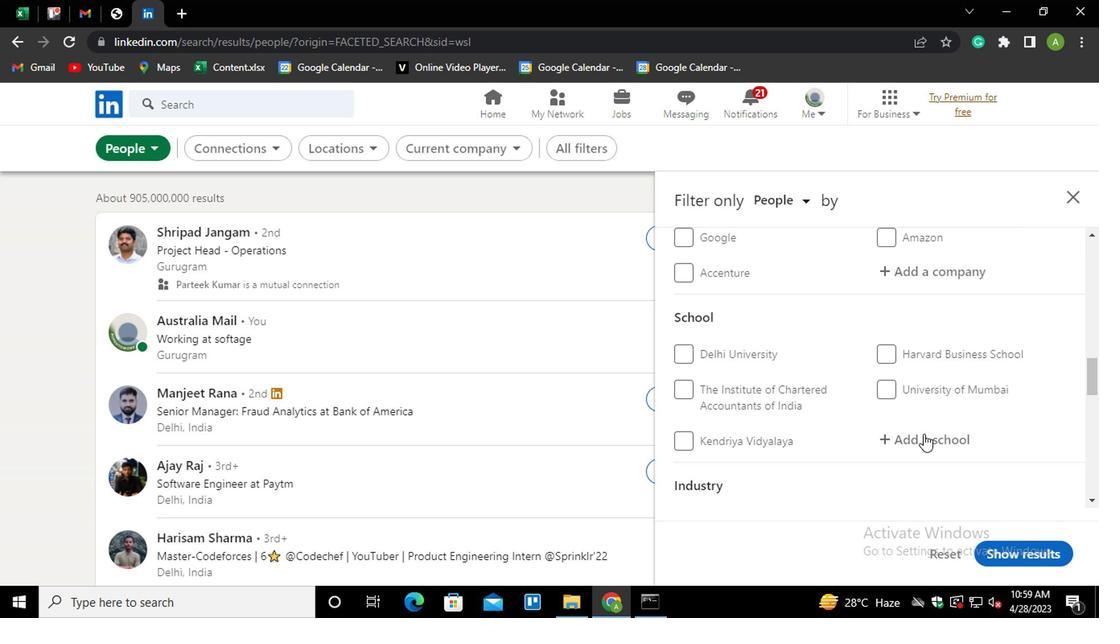 
Action: Mouse scrolled (920, 433) with delta (0, 0)
Screenshot: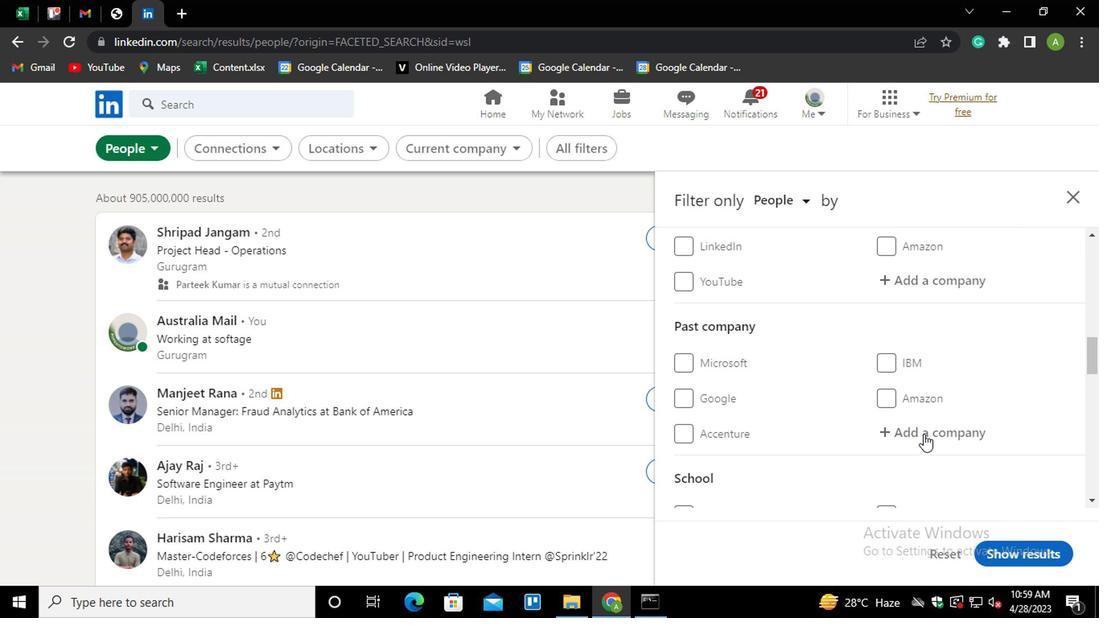 
Action: Mouse moved to (911, 366)
Screenshot: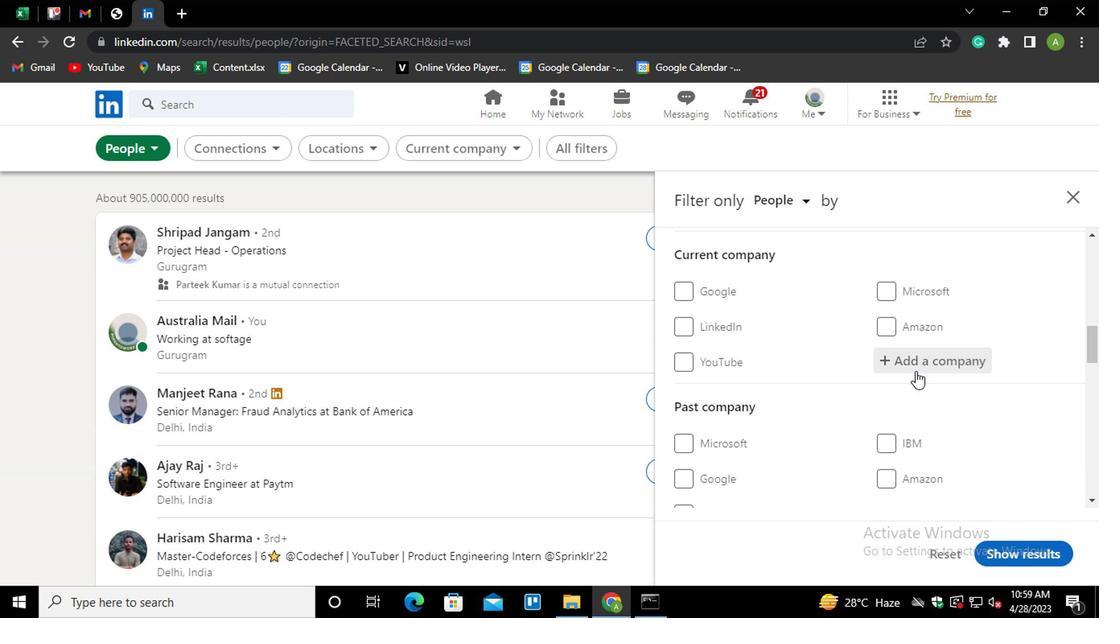 
Action: Mouse pressed left at (911, 366)
Screenshot: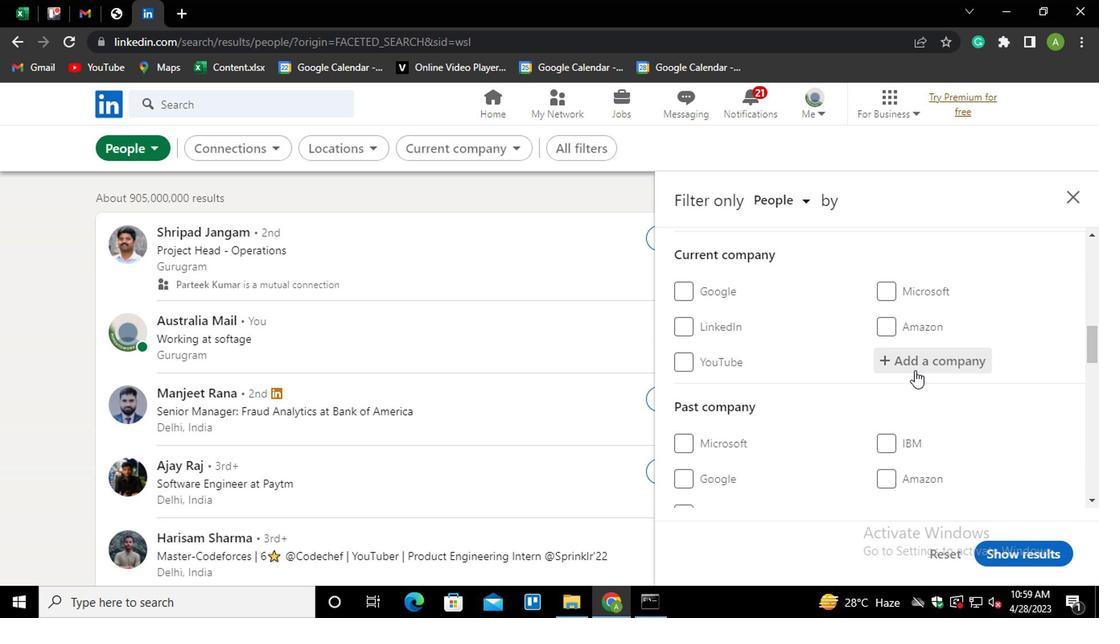 
Action: Mouse moved to (909, 366)
Screenshot: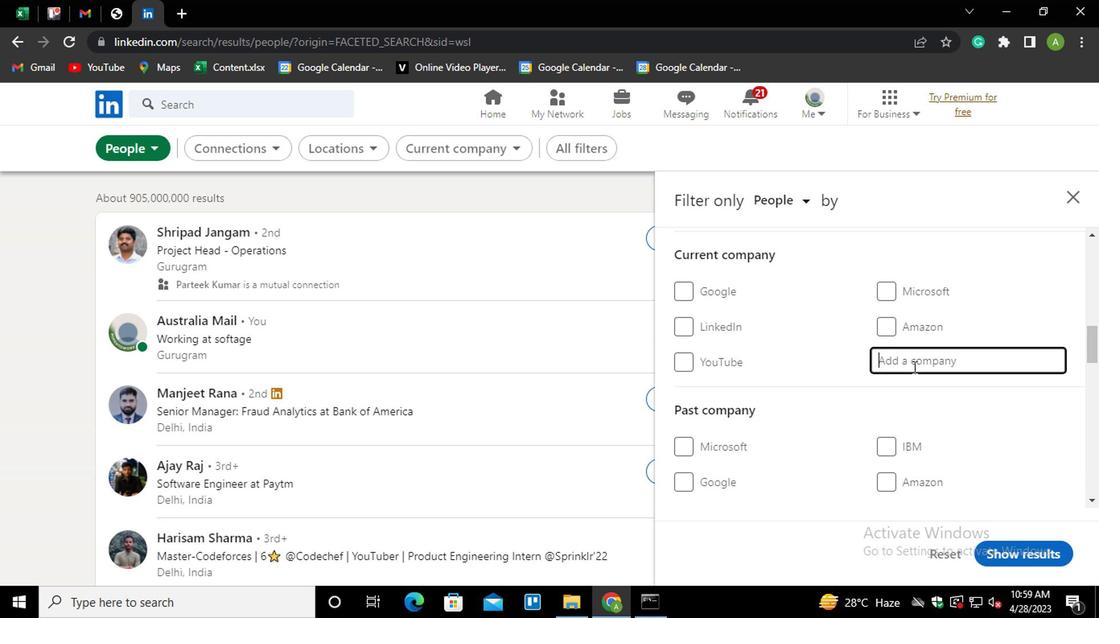 
Action: Key pressed <Key.shift>
Screenshot: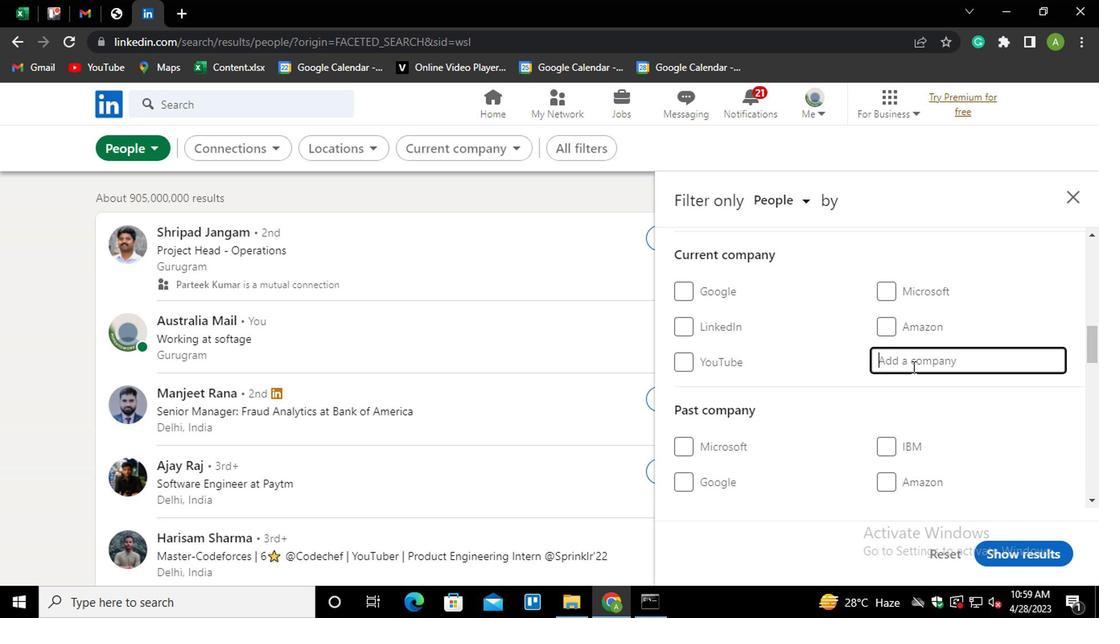 
Action: Mouse moved to (907, 366)
Screenshot: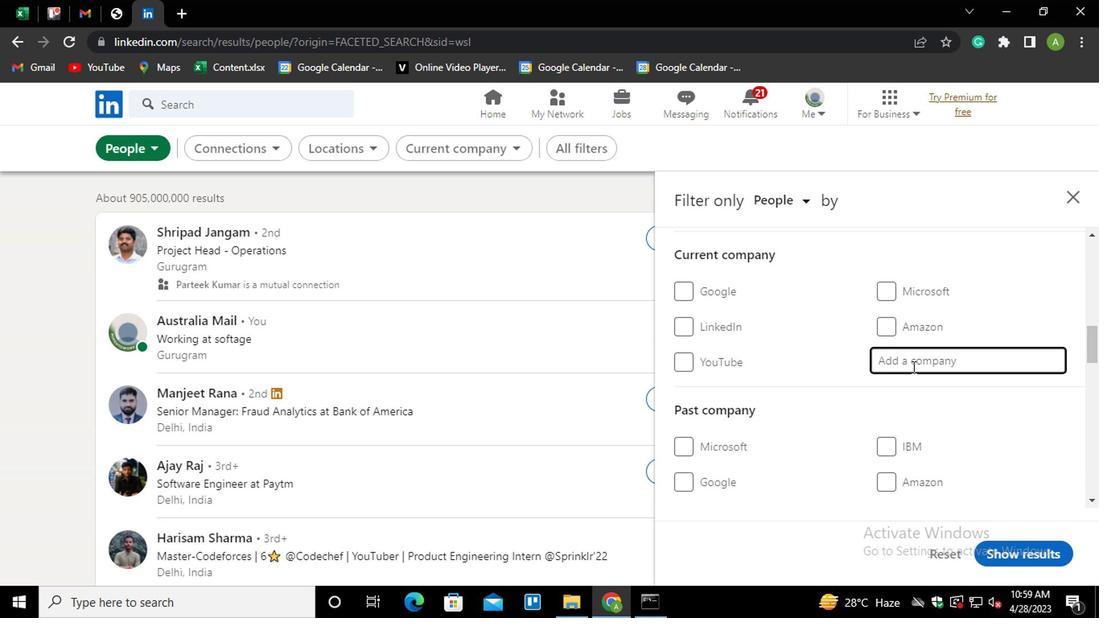 
Action: Key pressed SECO<Key.space><Key.shift><Key.shift>TOOLS<Key.down><Key.down><Key.enter>
Screenshot: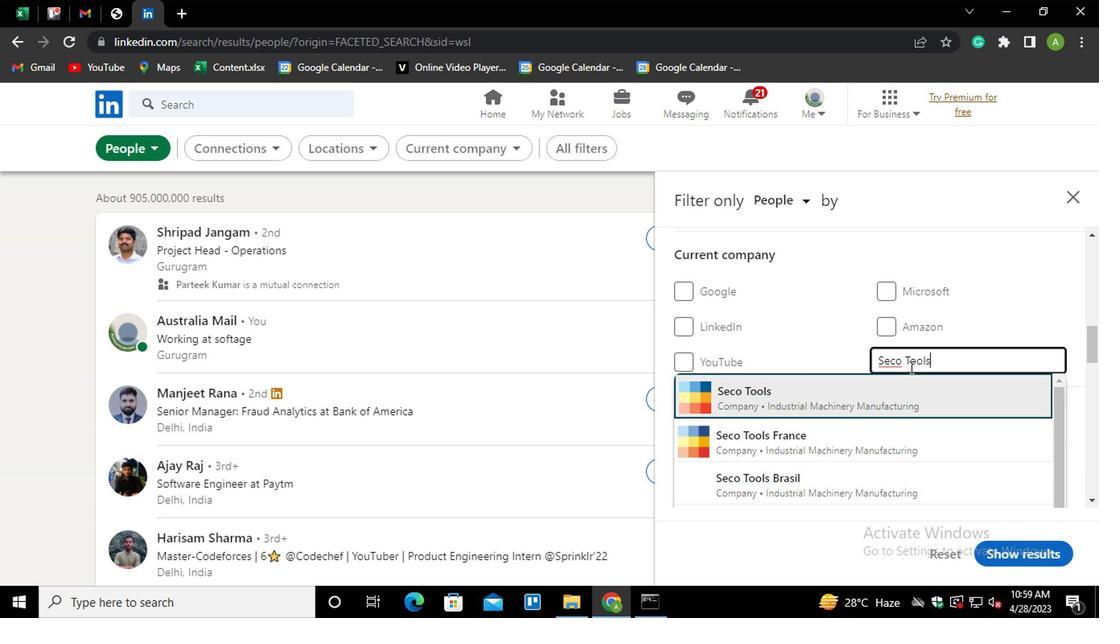 
Action: Mouse moved to (907, 366)
Screenshot: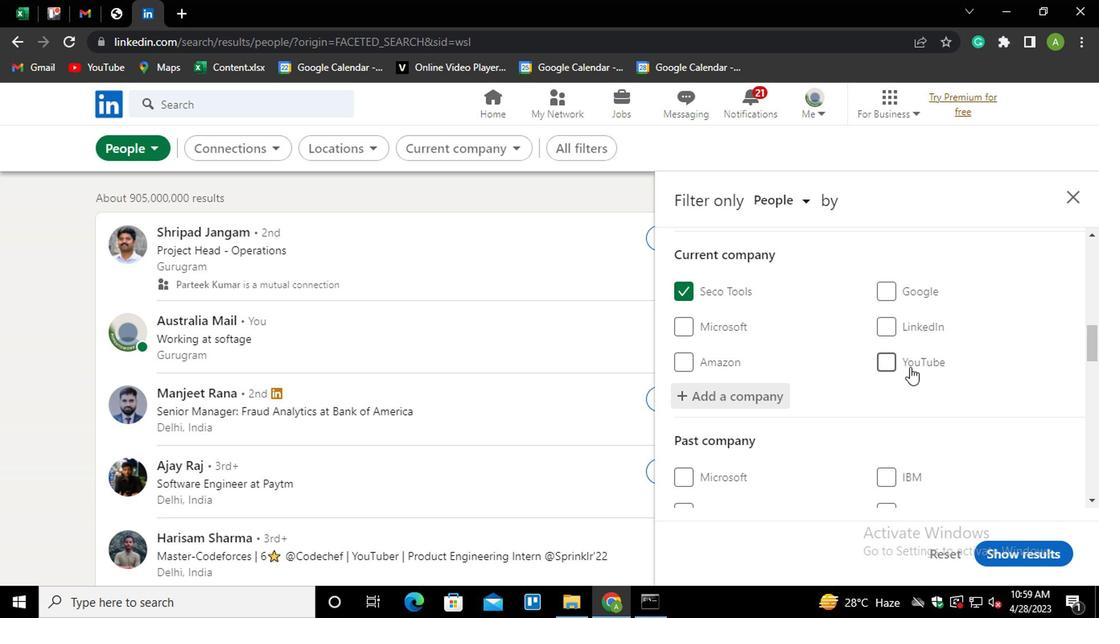
Action: Mouse scrolled (907, 365) with delta (0, -1)
Screenshot: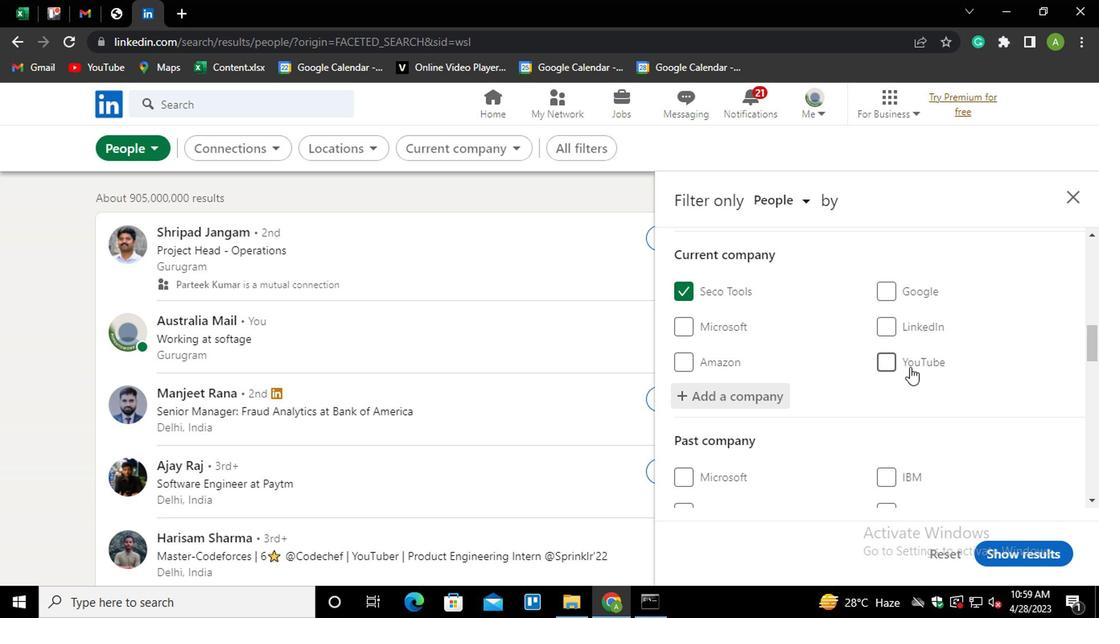 
Action: Mouse scrolled (907, 365) with delta (0, -1)
Screenshot: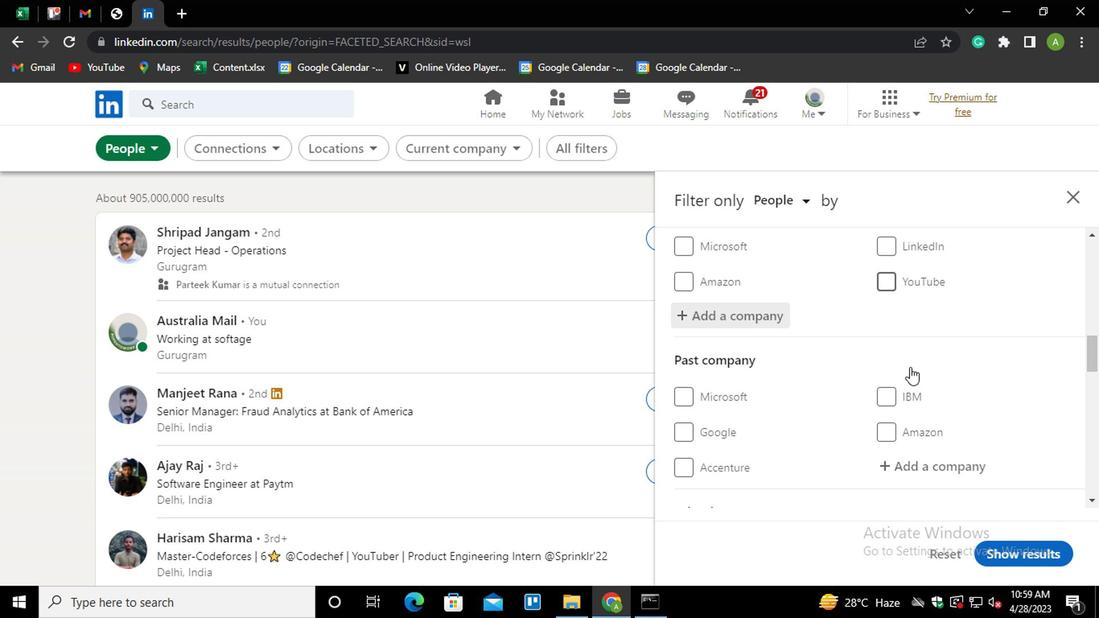 
Action: Mouse scrolled (907, 365) with delta (0, -1)
Screenshot: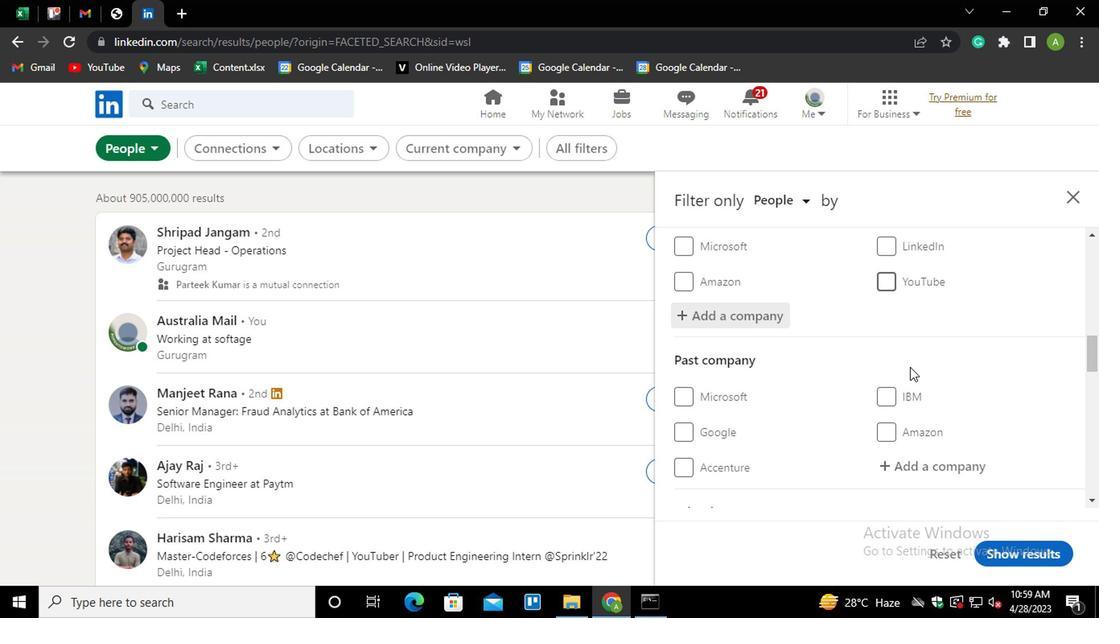 
Action: Mouse scrolled (907, 365) with delta (0, -1)
Screenshot: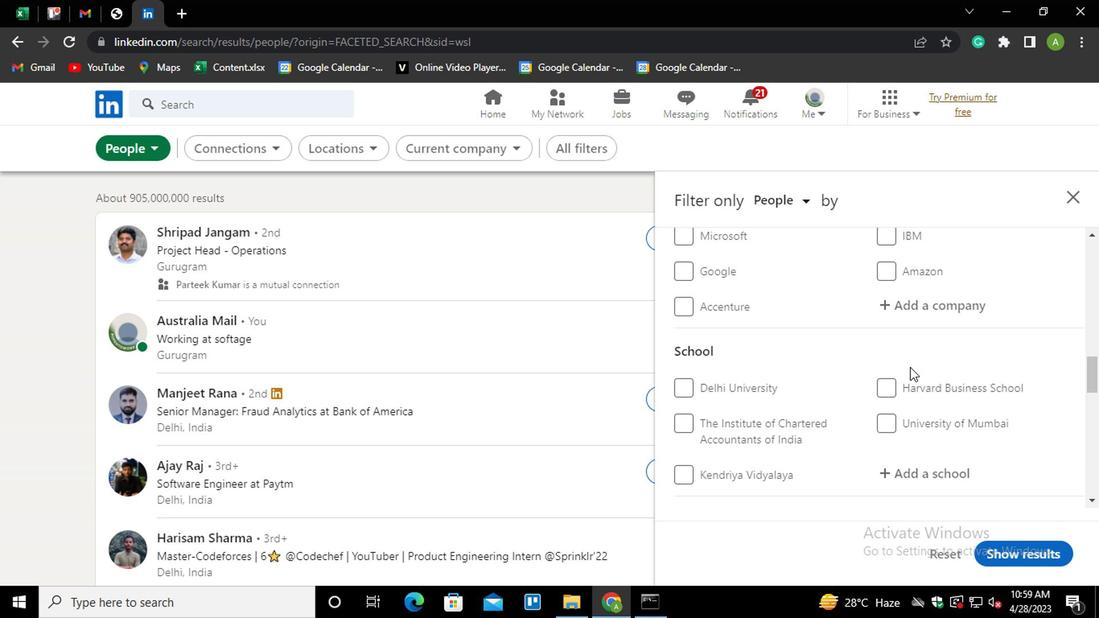 
Action: Mouse moved to (921, 387)
Screenshot: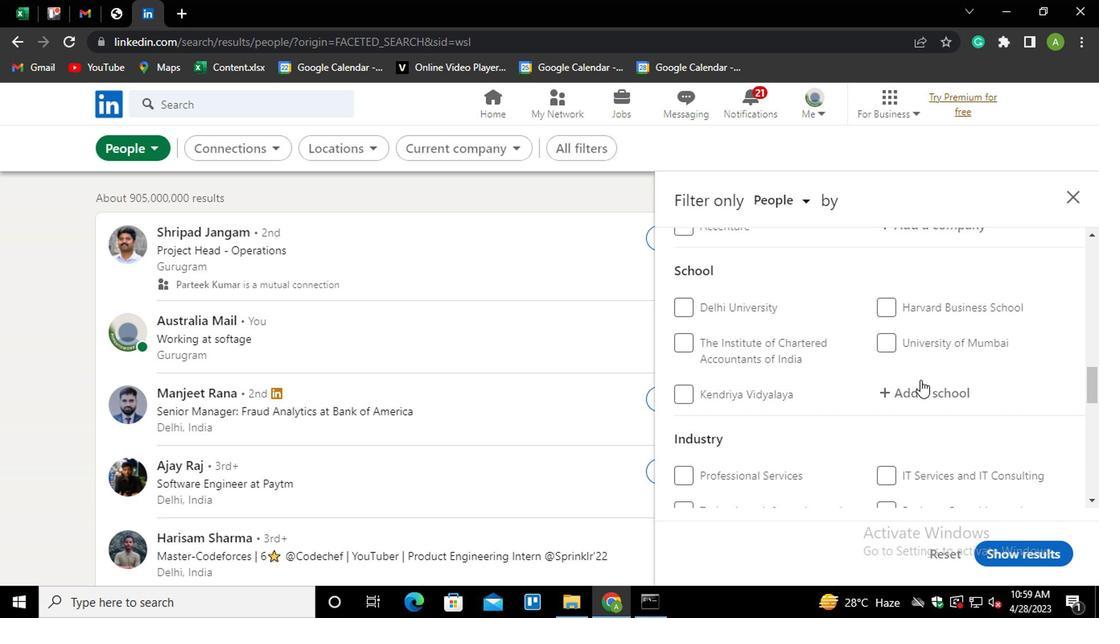 
Action: Mouse pressed left at (921, 387)
Screenshot: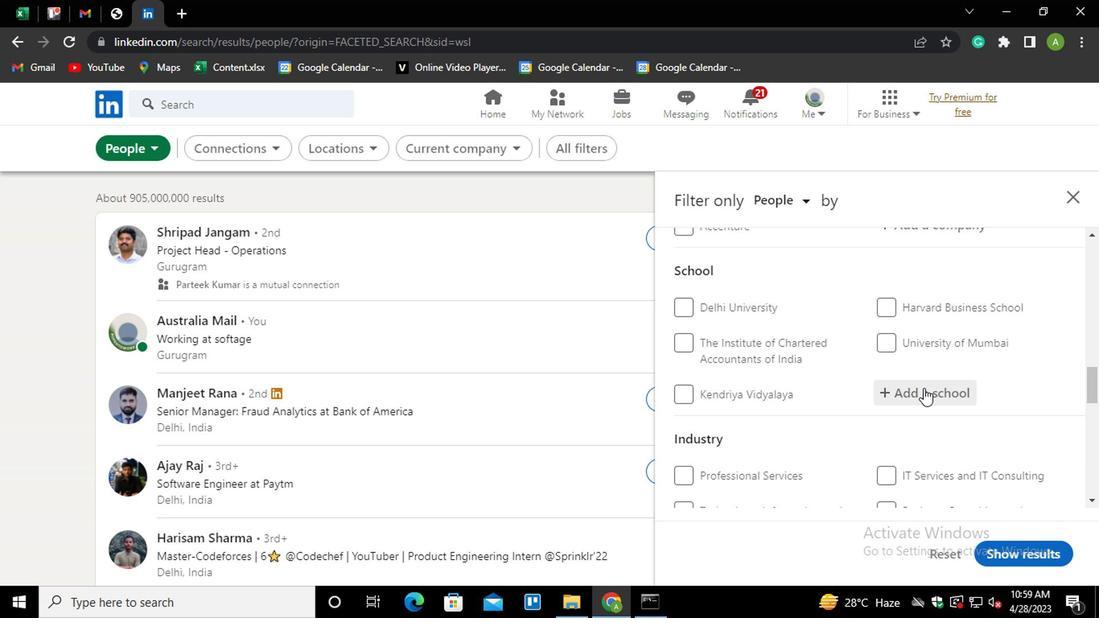 
Action: Mouse moved to (920, 390)
Screenshot: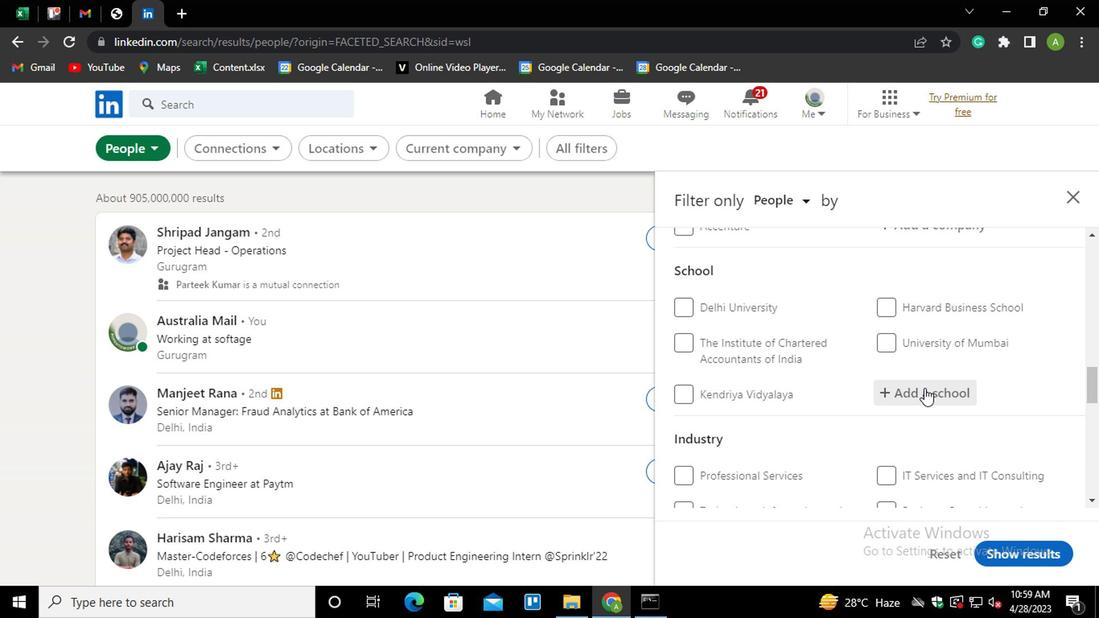 
Action: Key pressed <Key.shift>PUNJAB<Key.down><Key.down><Key.down><Key.down><Key.down><Key.enter>
Screenshot: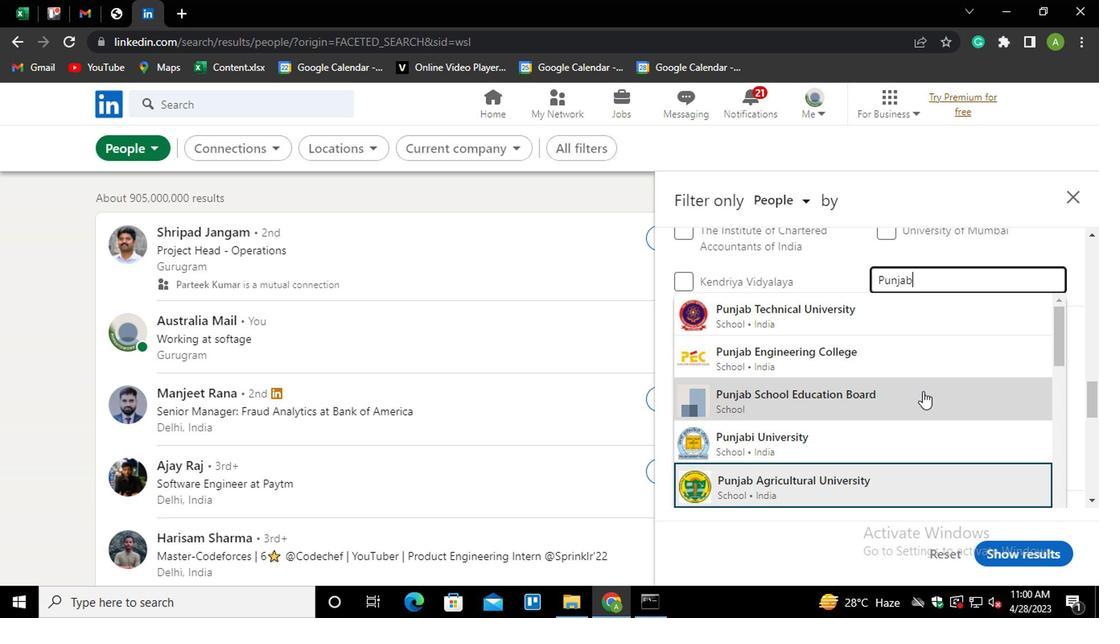 
Action: Mouse scrolled (920, 389) with delta (0, -1)
Screenshot: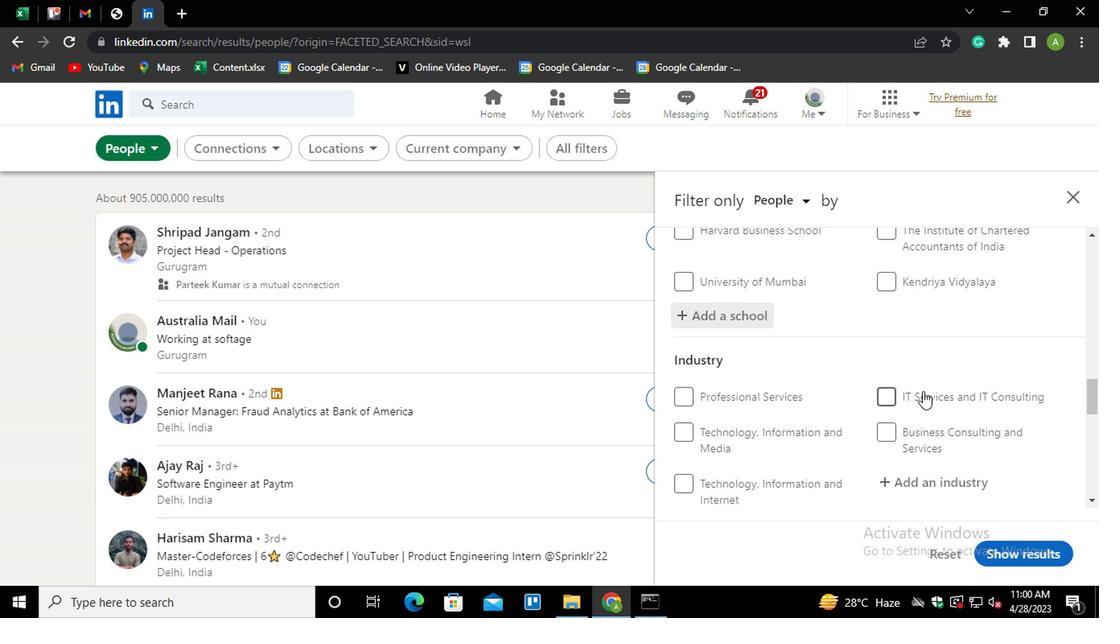 
Action: Mouse scrolled (920, 389) with delta (0, -1)
Screenshot: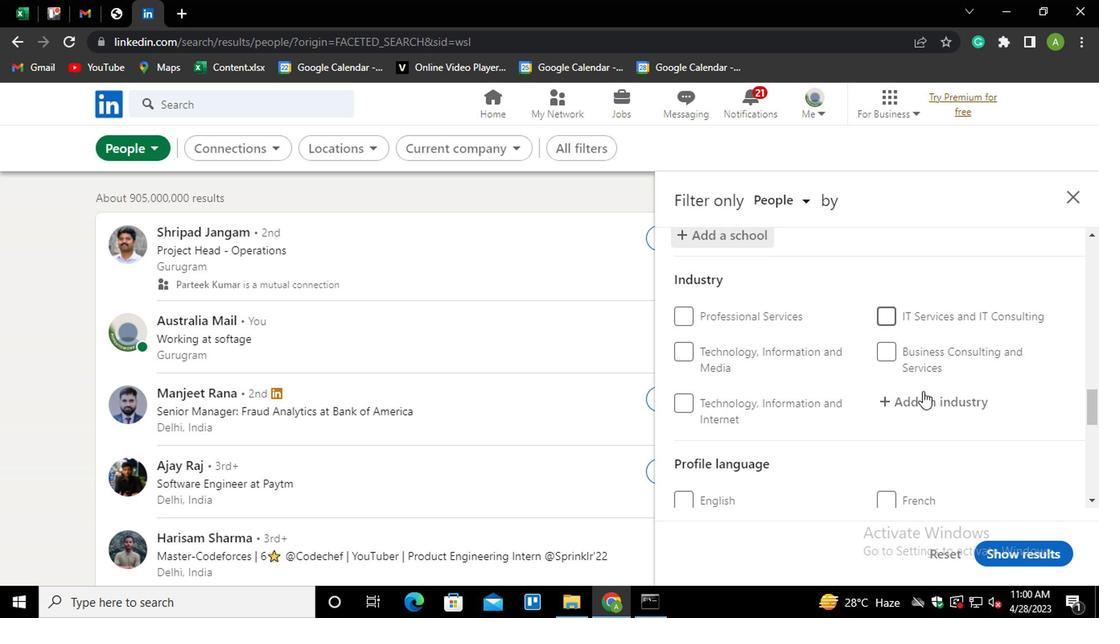 
Action: Mouse moved to (908, 322)
Screenshot: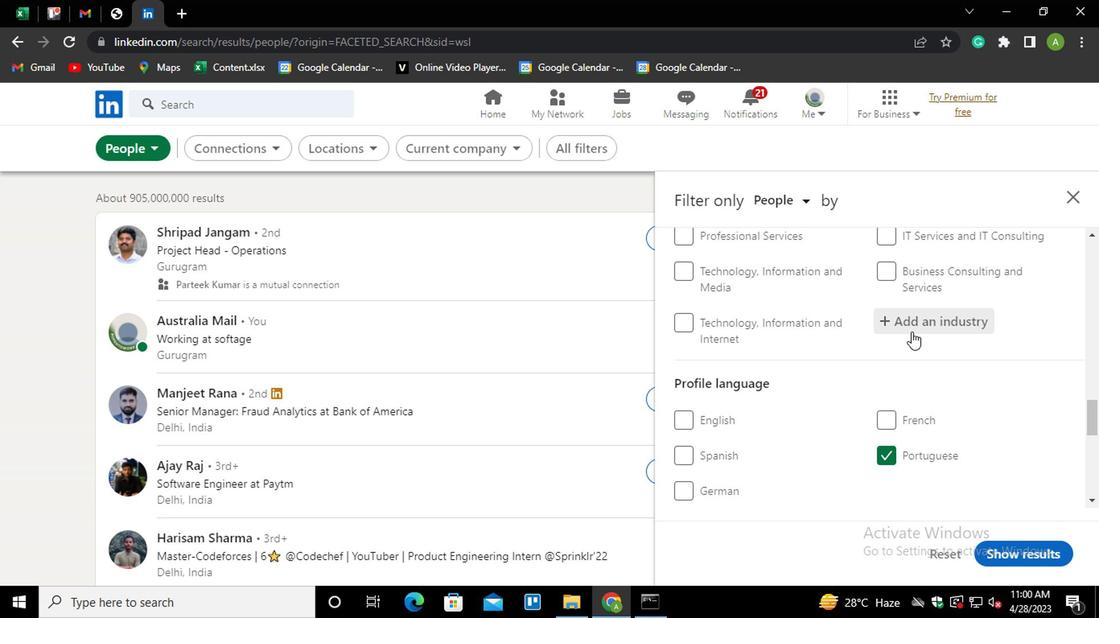 
Action: Mouse pressed left at (908, 322)
Screenshot: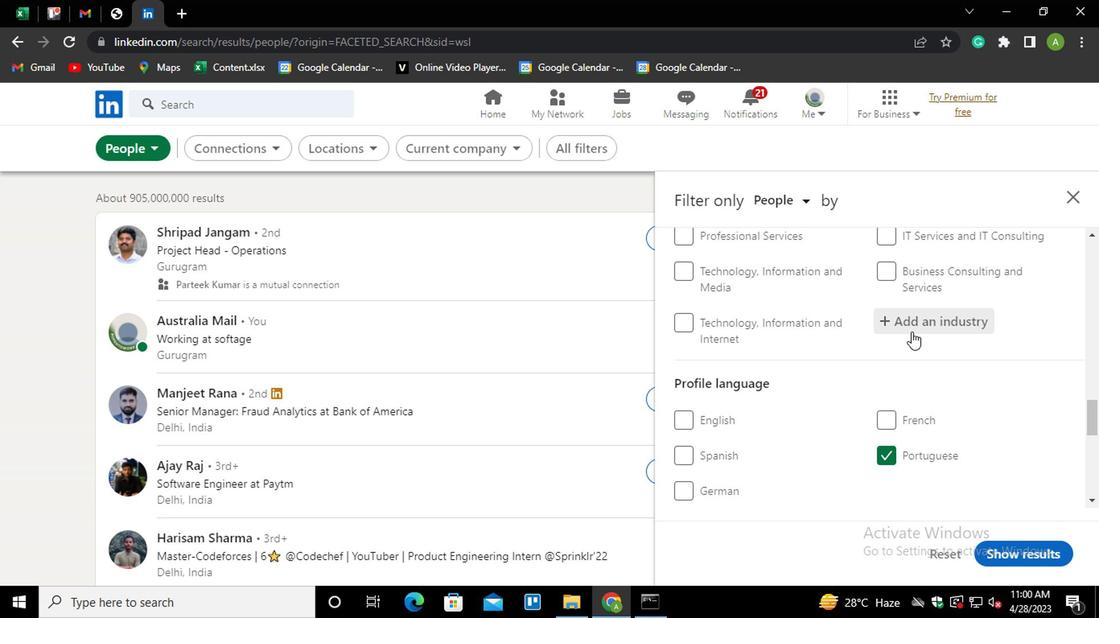 
Action: Mouse moved to (915, 324)
Screenshot: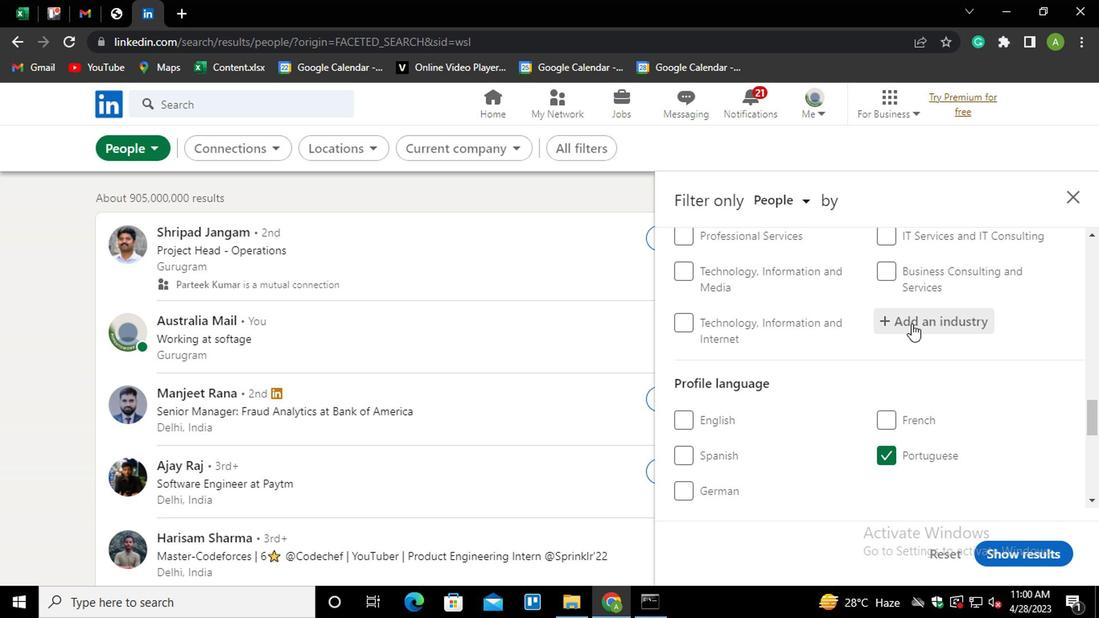 
Action: Mouse pressed left at (915, 324)
Screenshot: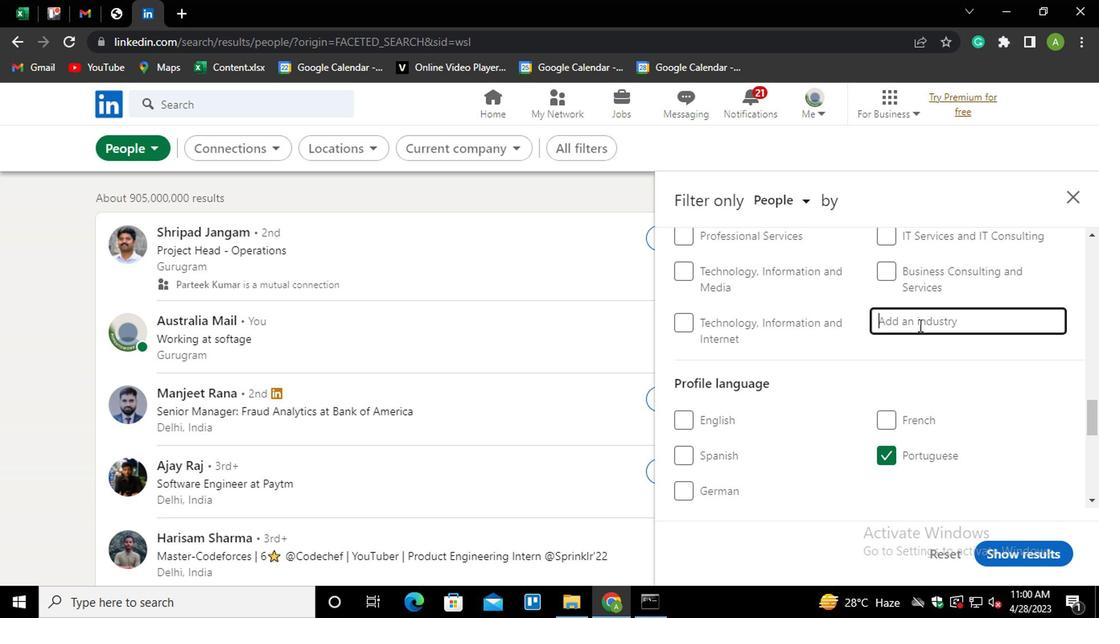 
Action: Key pressed <Key.shift>PAPER<Key.space>AN<Key.down><Key.enter>
Screenshot: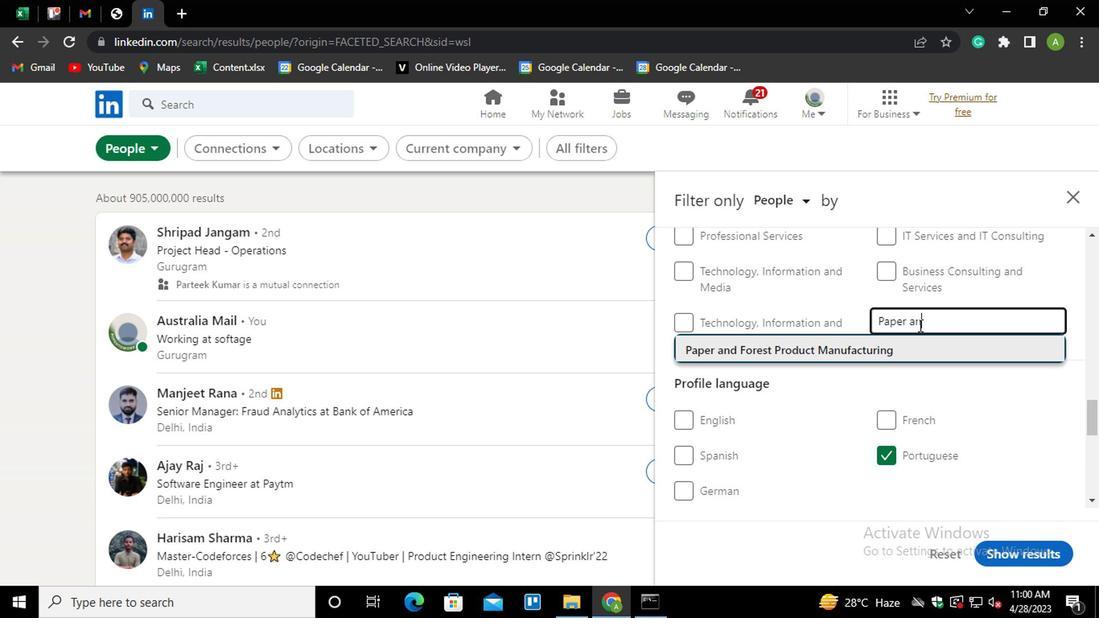 
Action: Mouse scrolled (915, 323) with delta (0, -1)
Screenshot: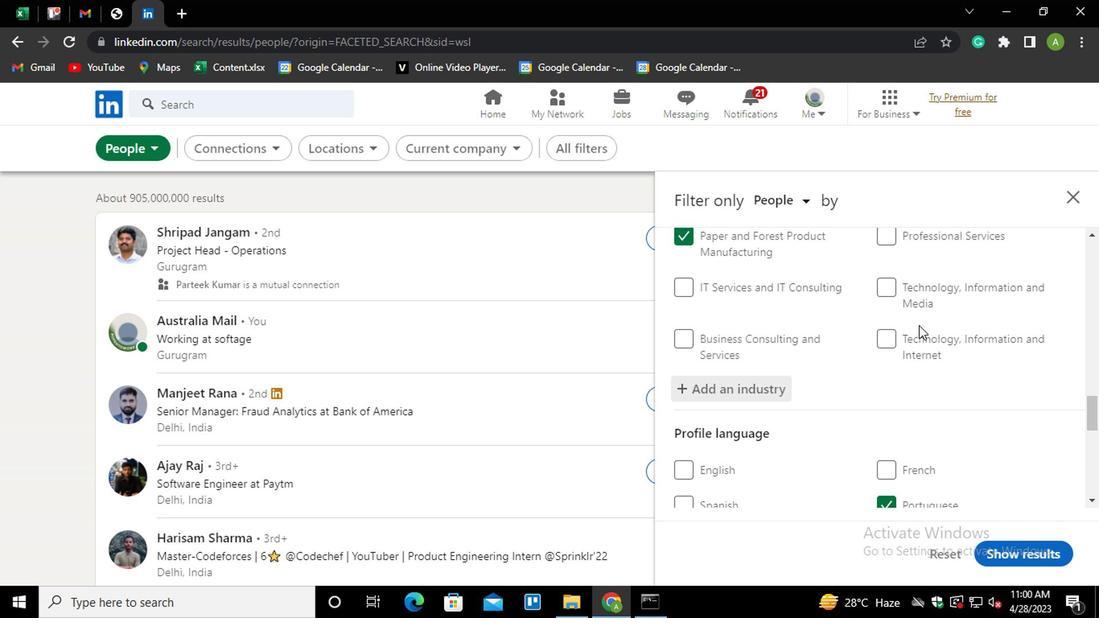 
Action: Mouse moved to (915, 325)
Screenshot: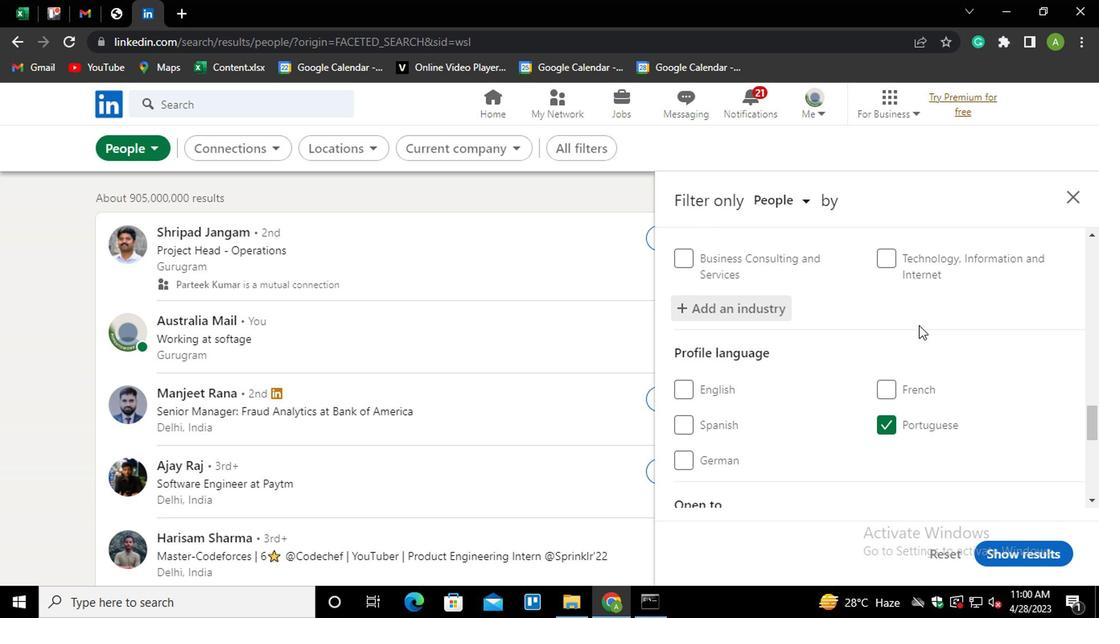 
Action: Mouse scrolled (915, 325) with delta (0, 0)
Screenshot: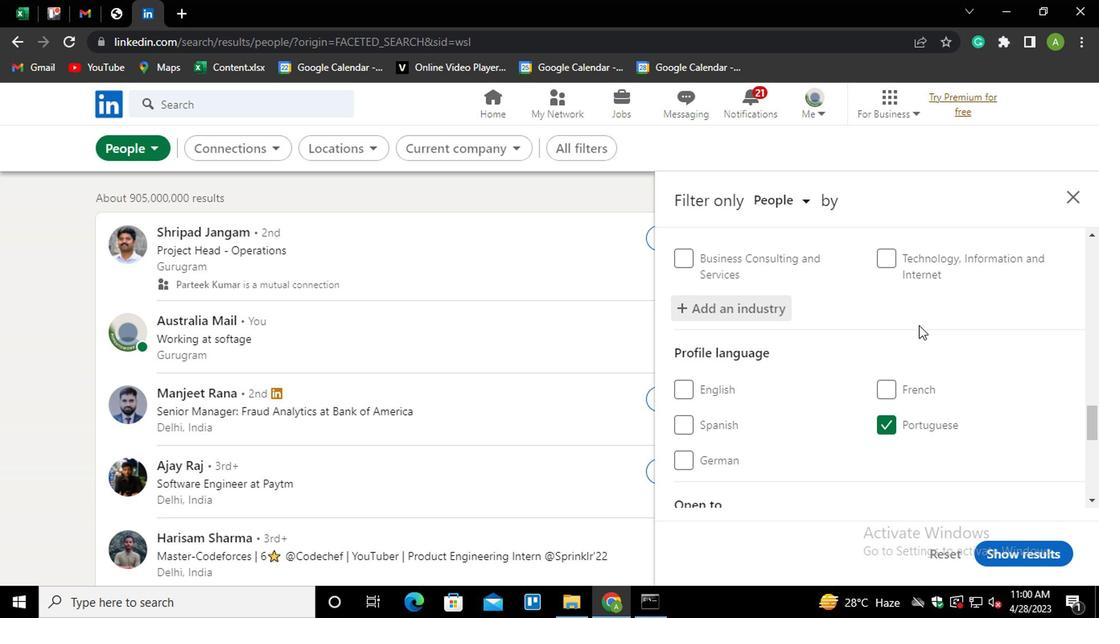 
Action: Mouse scrolled (915, 325) with delta (0, 0)
Screenshot: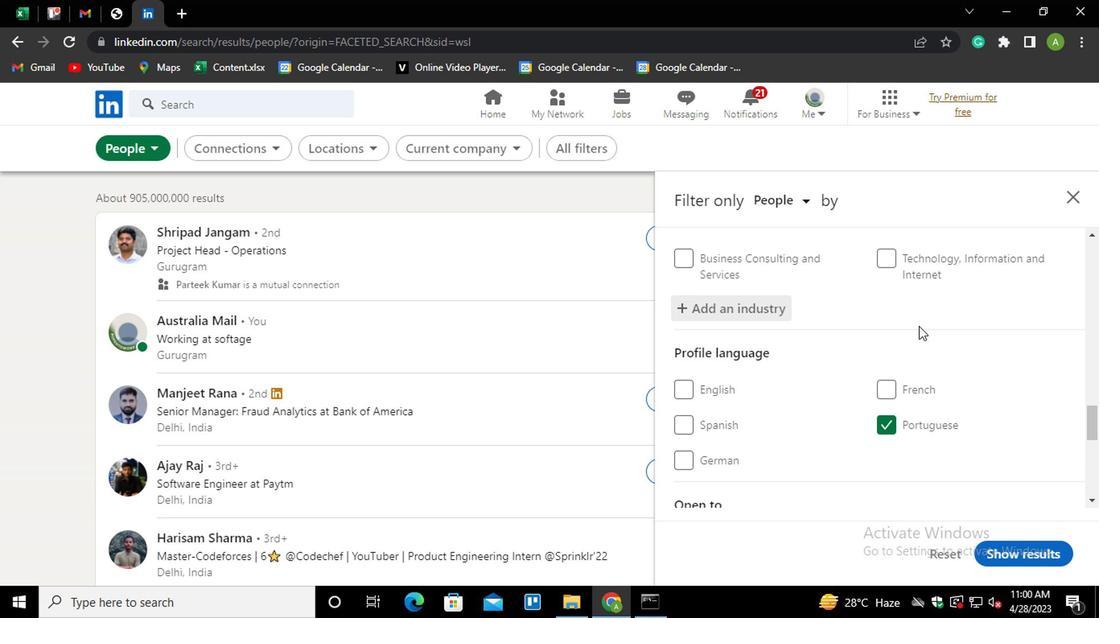 
Action: Mouse scrolled (915, 325) with delta (0, 0)
Screenshot: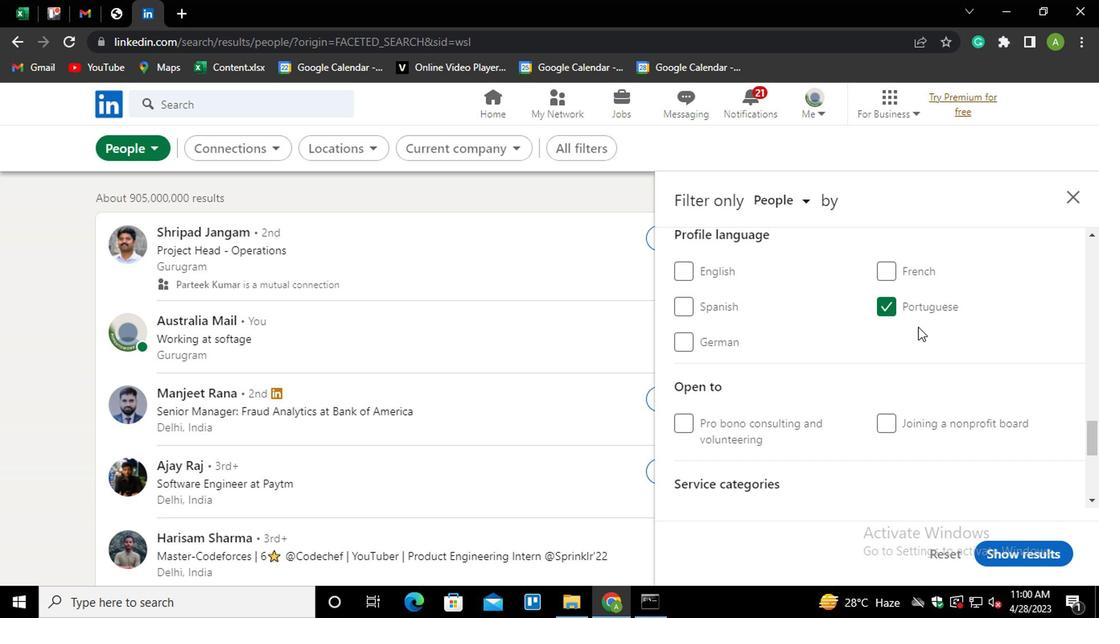 
Action: Mouse moved to (914, 335)
Screenshot: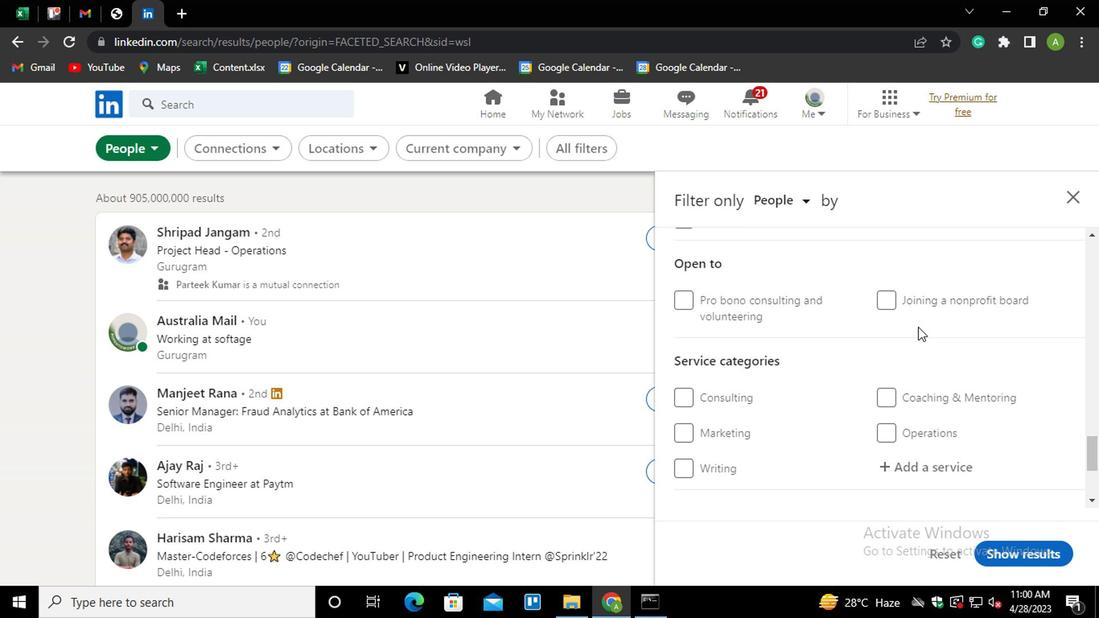 
Action: Mouse scrolled (914, 333) with delta (0, -1)
Screenshot: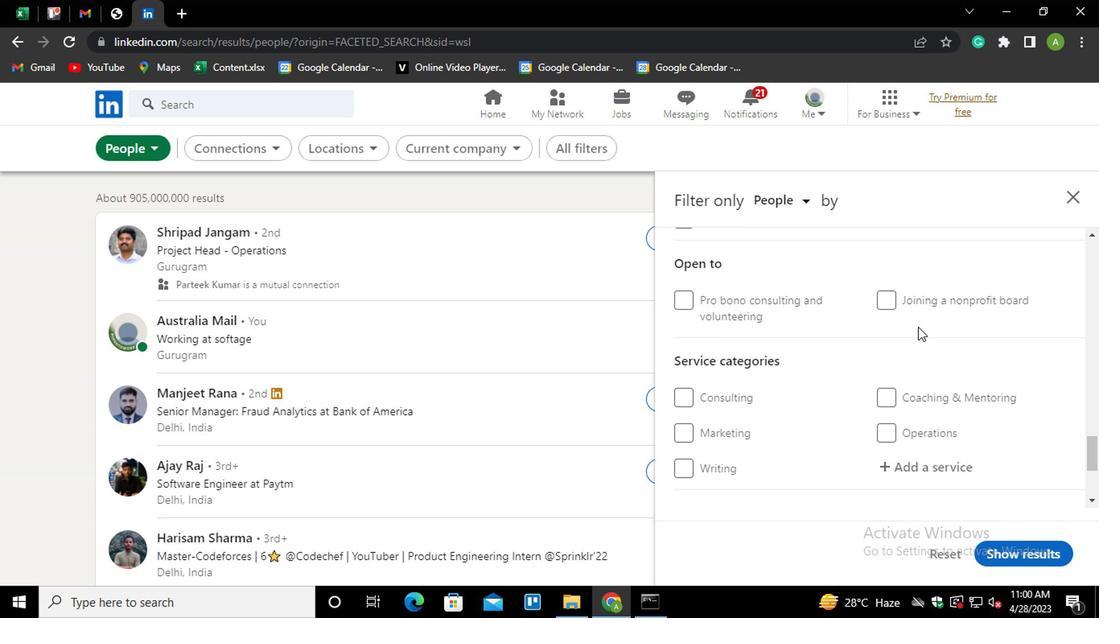 
Action: Mouse moved to (913, 335)
Screenshot: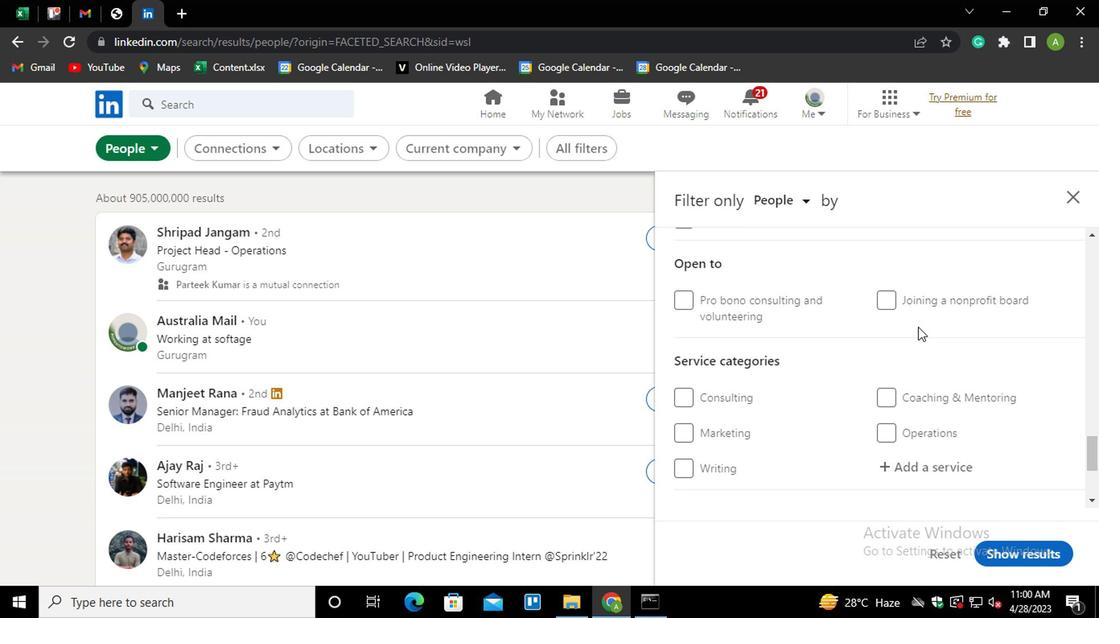 
Action: Mouse scrolled (913, 335) with delta (0, 0)
Screenshot: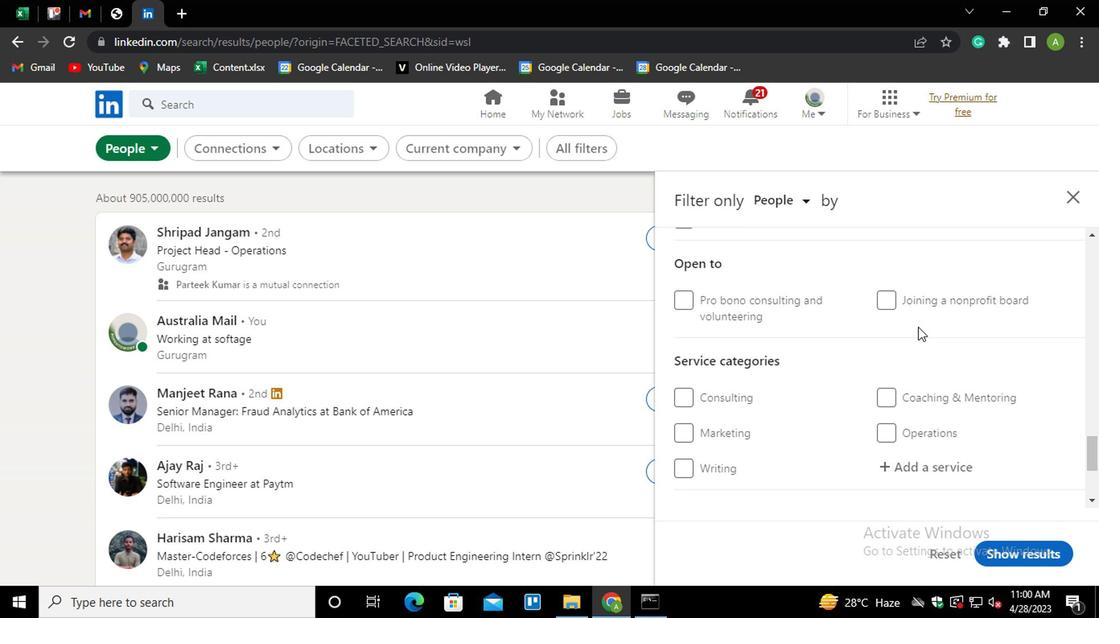 
Action: Mouse moved to (912, 311)
Screenshot: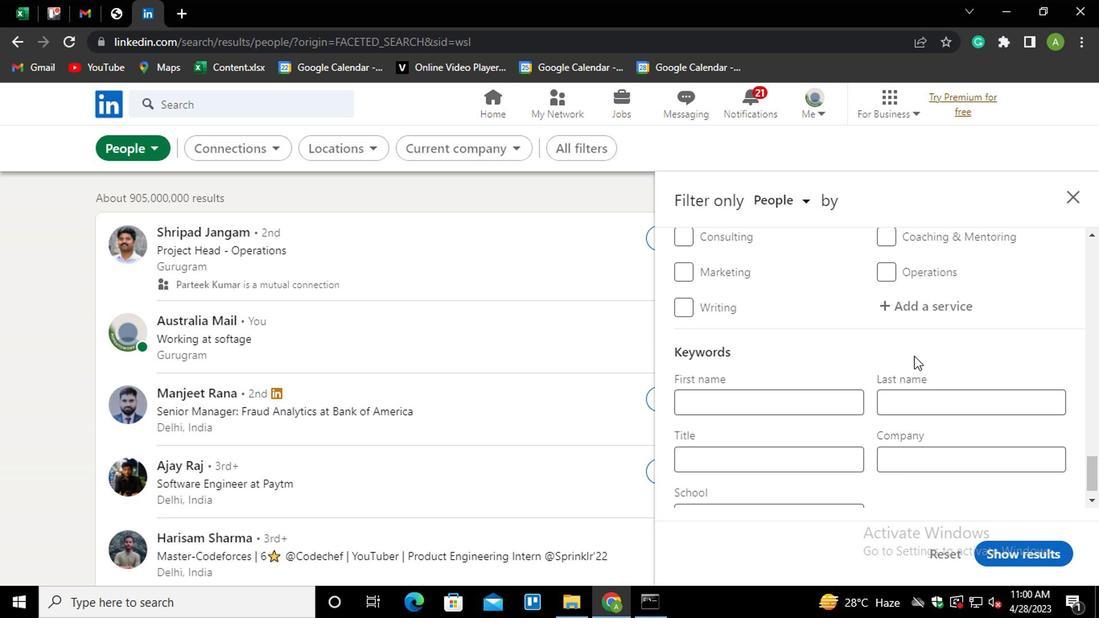 
Action: Mouse pressed left at (912, 311)
Screenshot: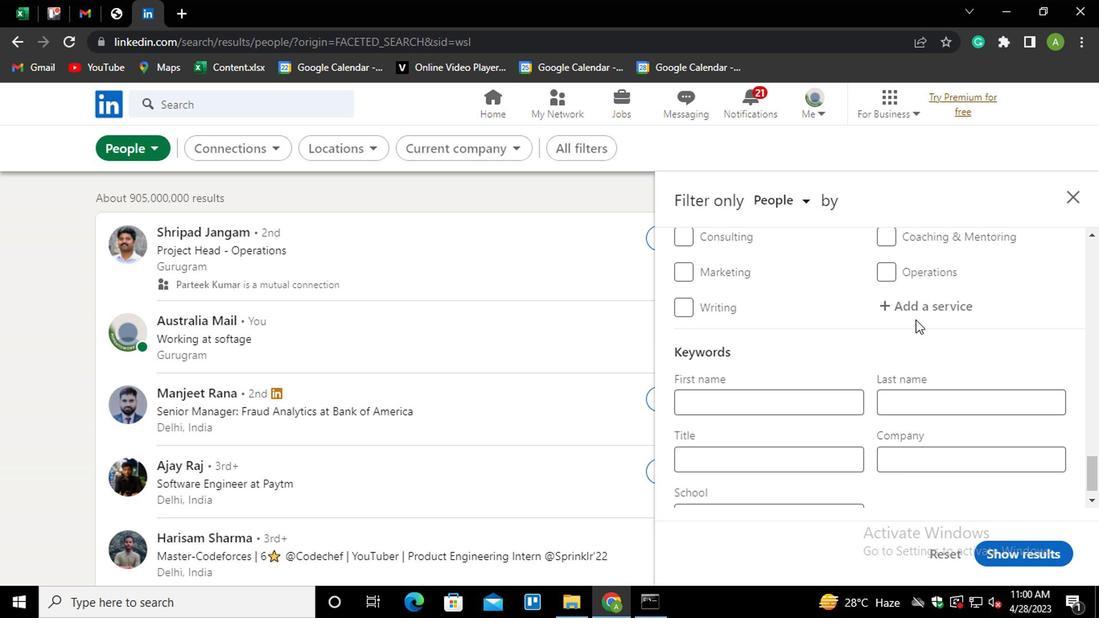 
Action: Mouse moved to (910, 311)
Screenshot: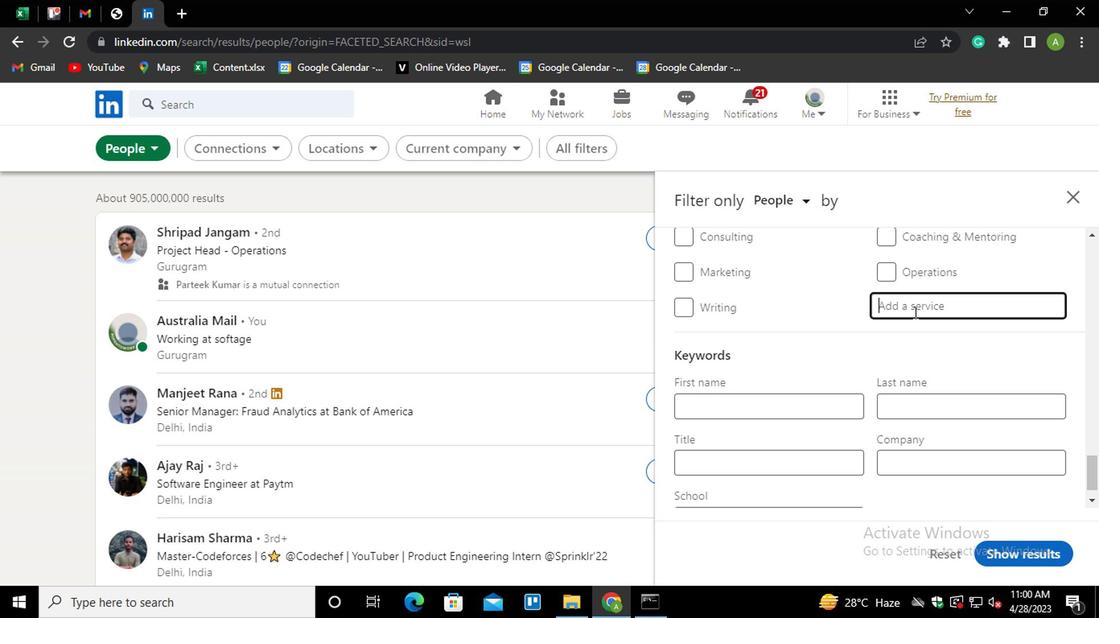 
Action: Key pressed <Key.shift>
Screenshot: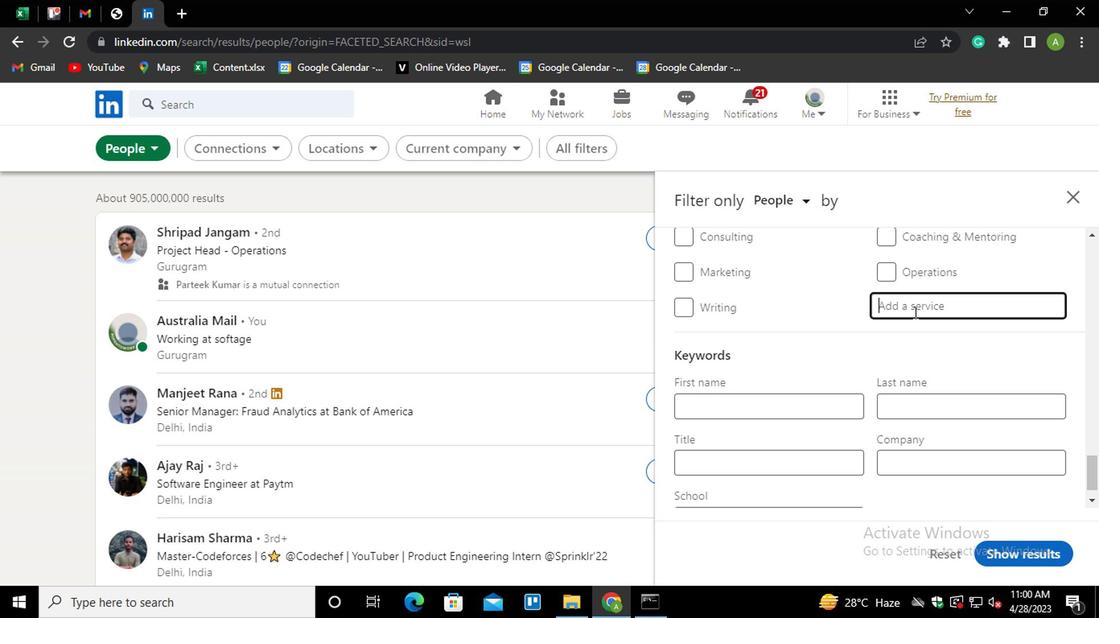 
Action: Mouse moved to (902, 316)
Screenshot: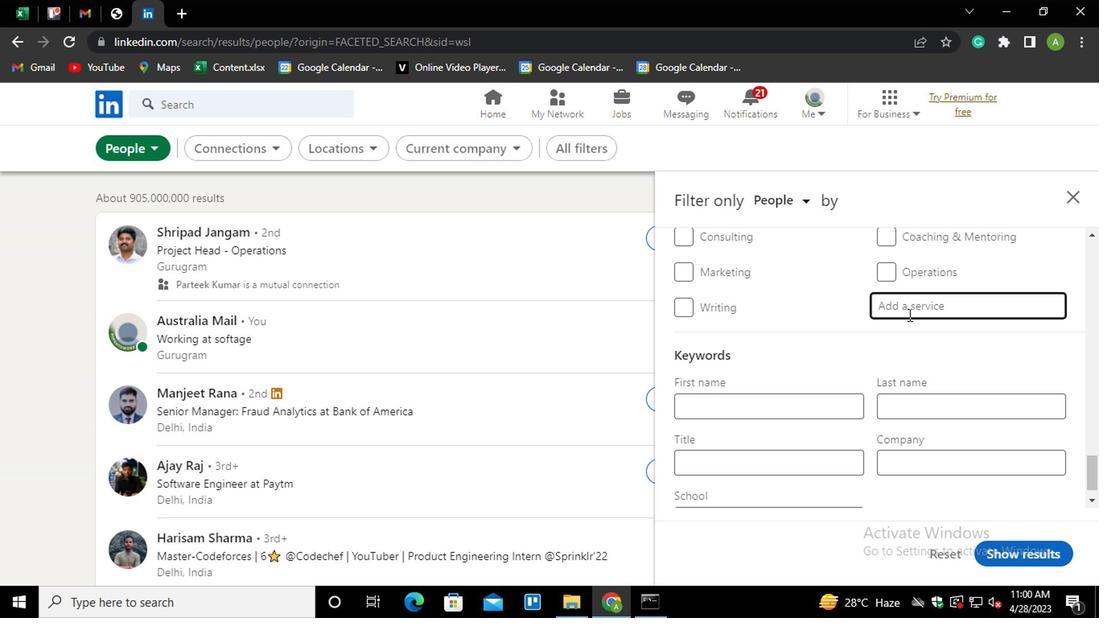 
Action: Key pressed R
Screenshot: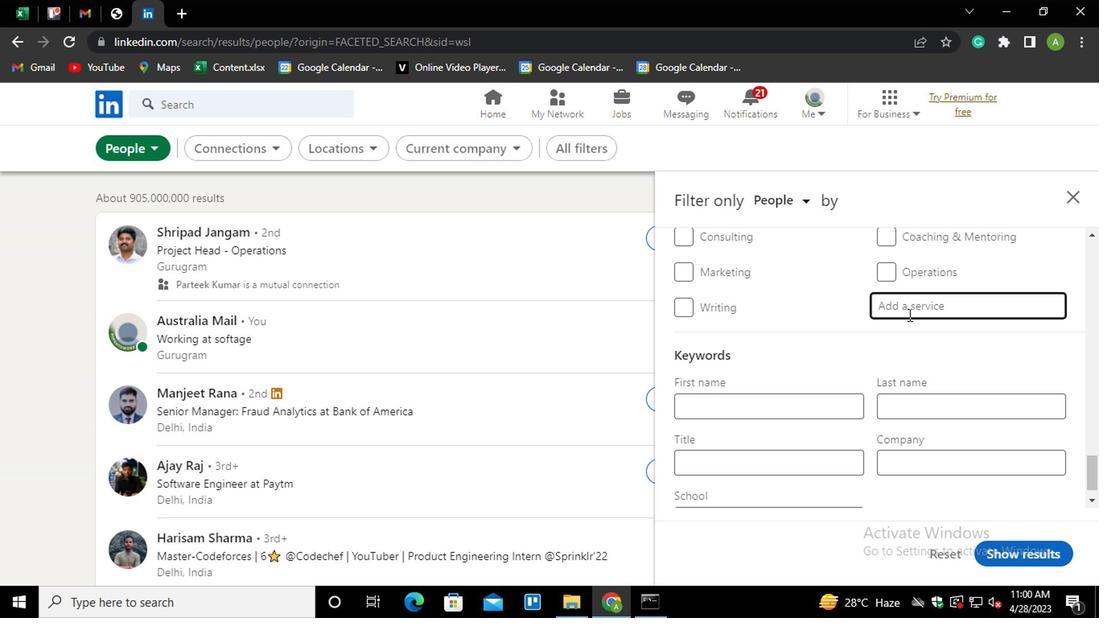 
Action: Mouse moved to (900, 317)
Screenshot: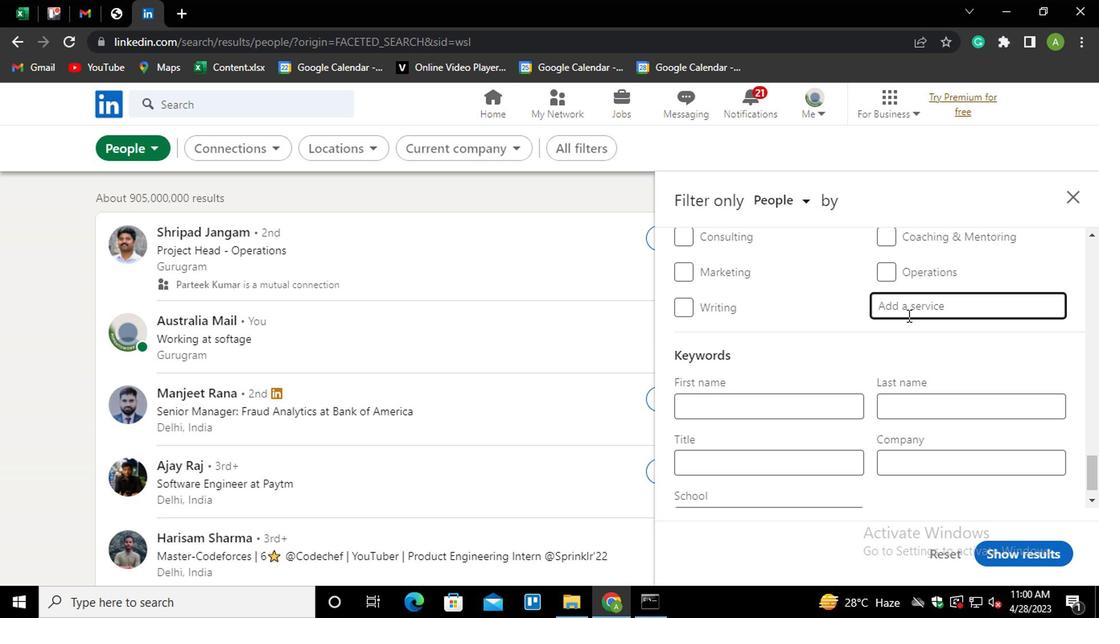 
Action: Key pressed EAL<Key.space>EST<Key.down><Key.enter>
Screenshot: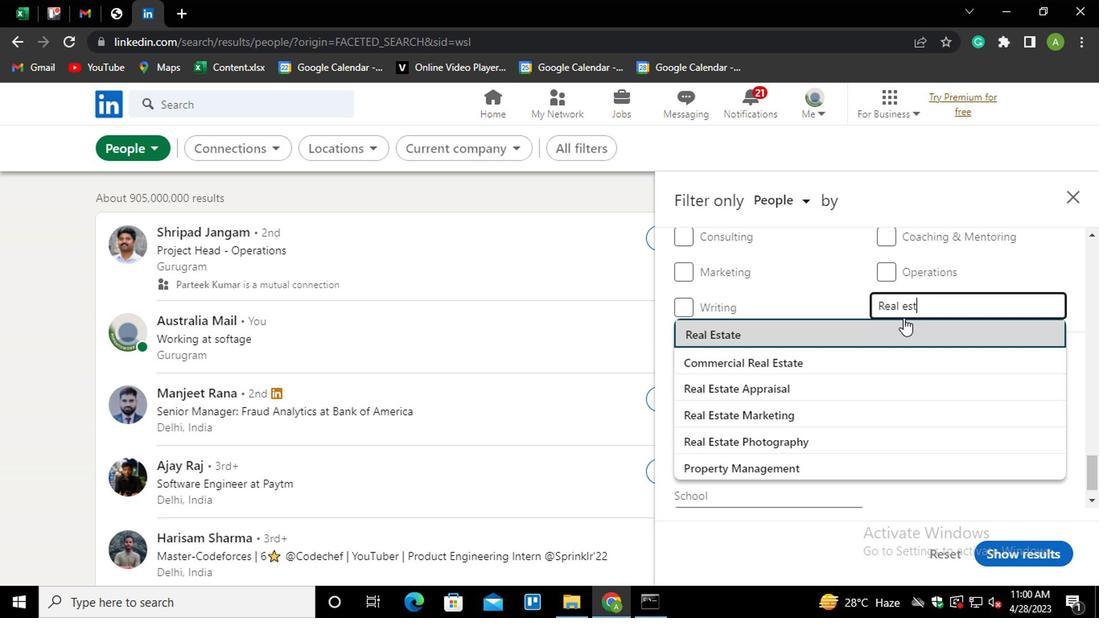 
Action: Mouse scrolled (900, 316) with delta (0, 0)
Screenshot: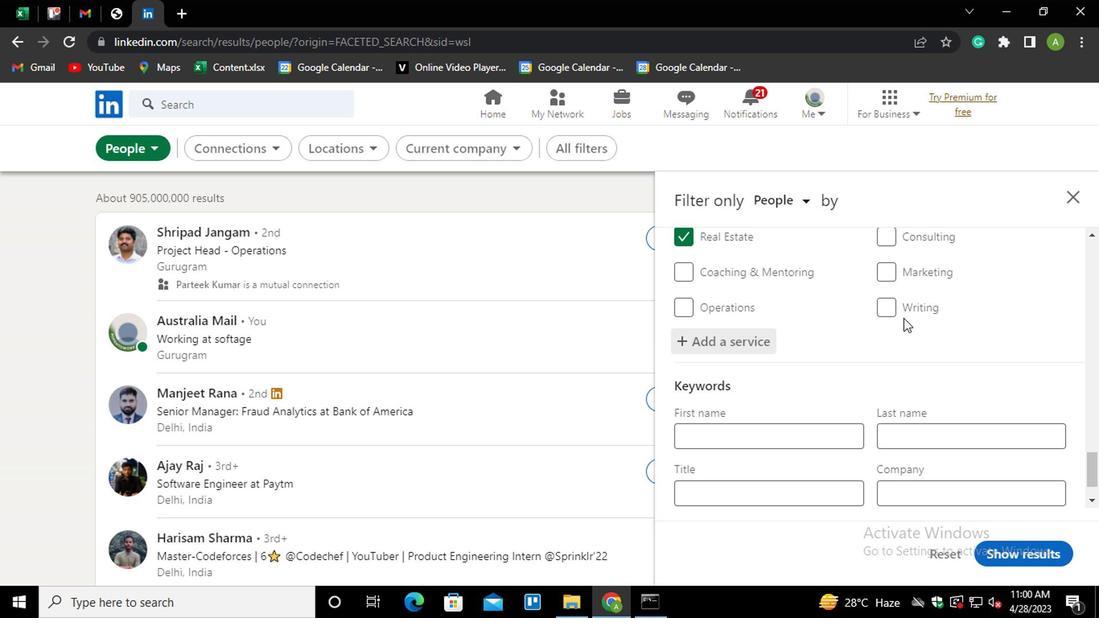 
Action: Mouse scrolled (900, 316) with delta (0, 0)
Screenshot: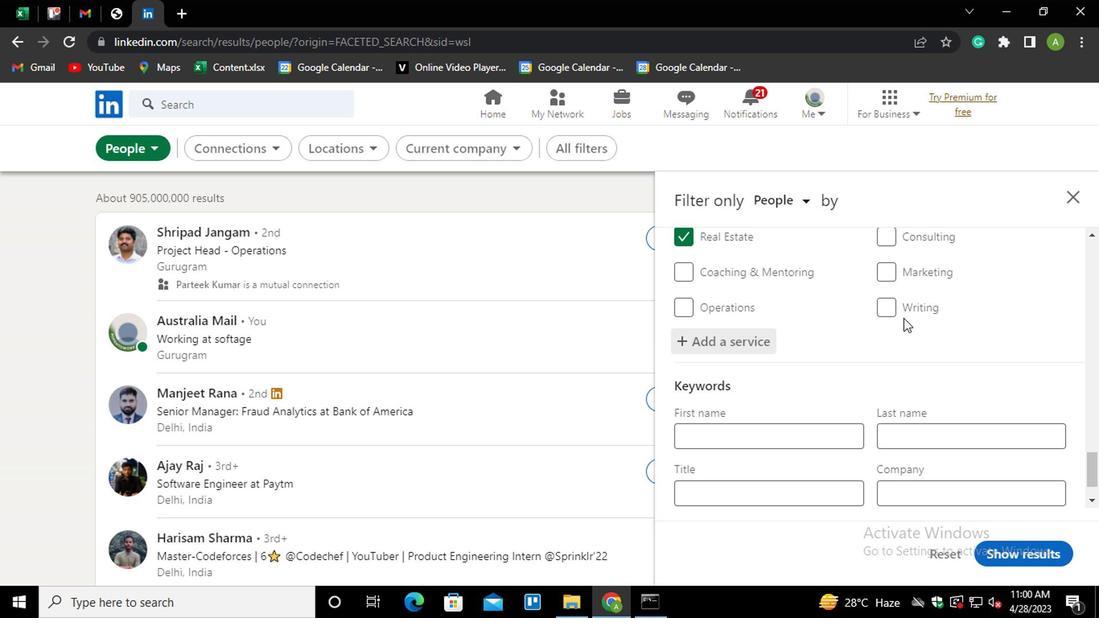
Action: Mouse scrolled (900, 316) with delta (0, 0)
Screenshot: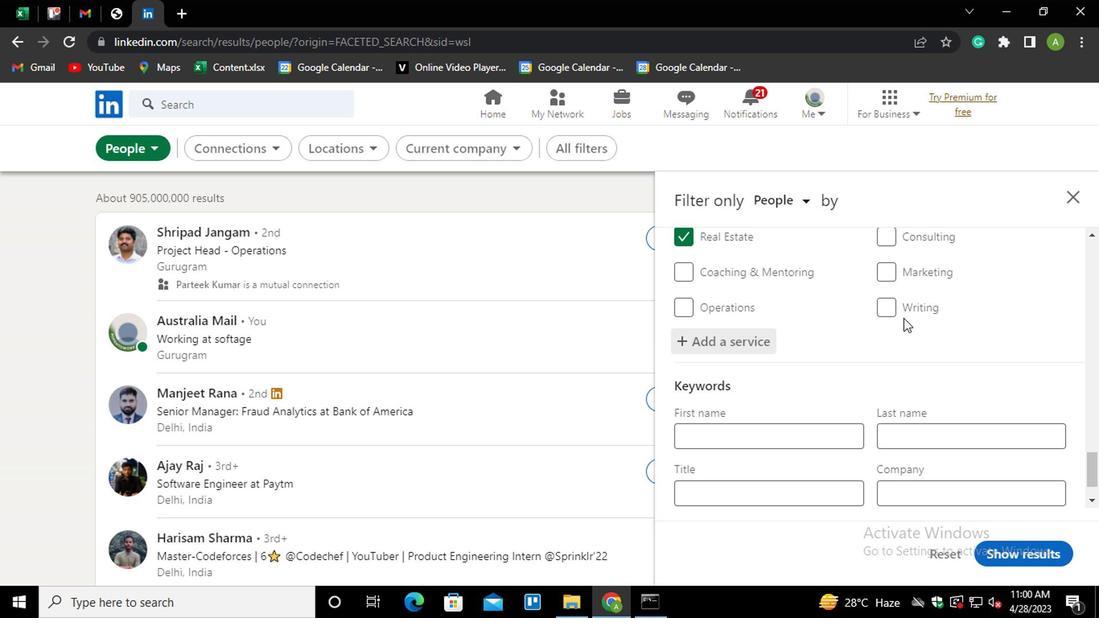 
Action: Mouse scrolled (900, 316) with delta (0, 0)
Screenshot: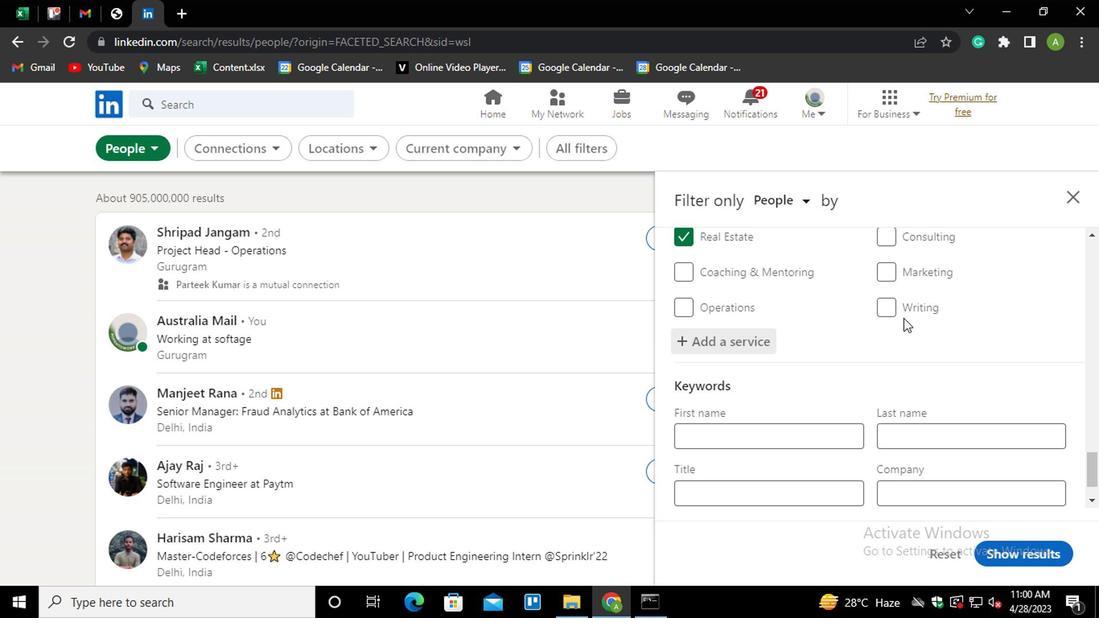 
Action: Mouse scrolled (900, 316) with delta (0, 0)
Screenshot: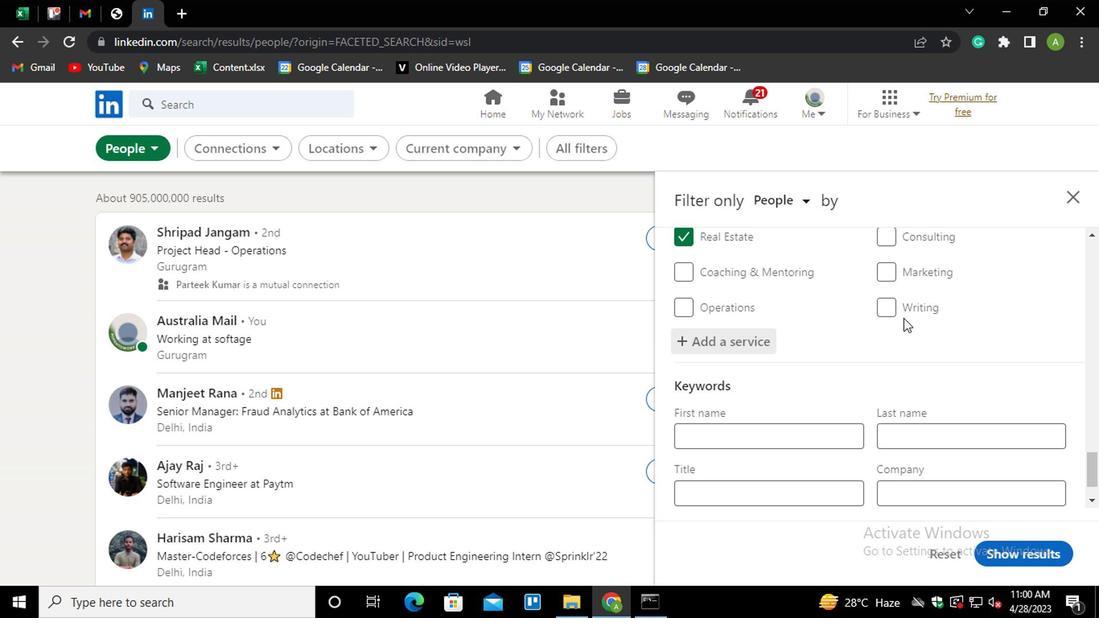 
Action: Mouse moved to (789, 427)
Screenshot: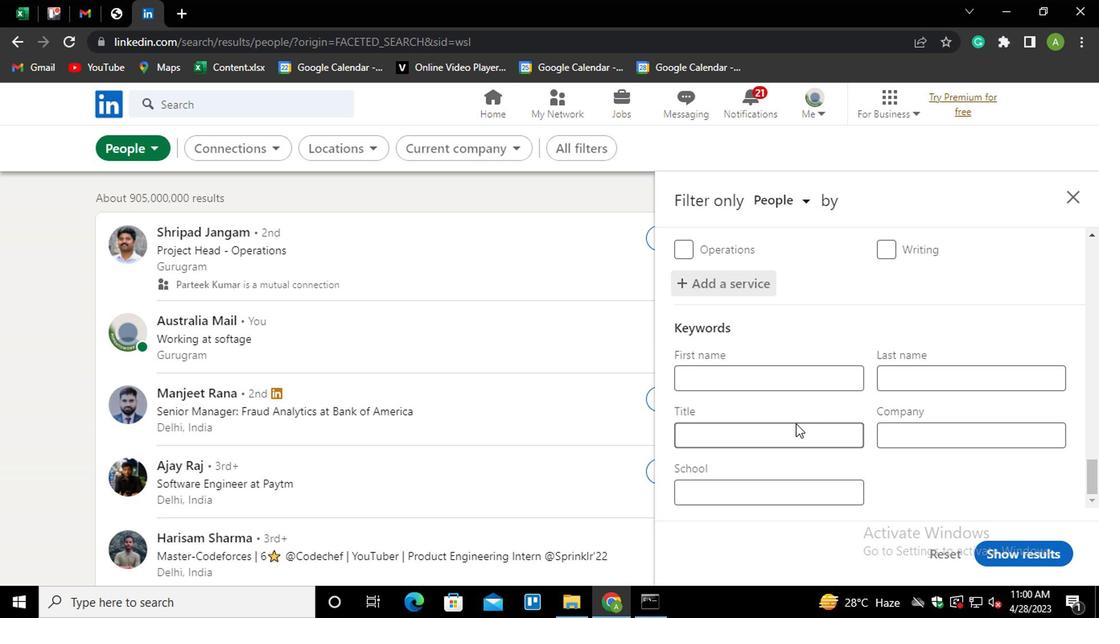 
Action: Mouse pressed left at (789, 427)
Screenshot: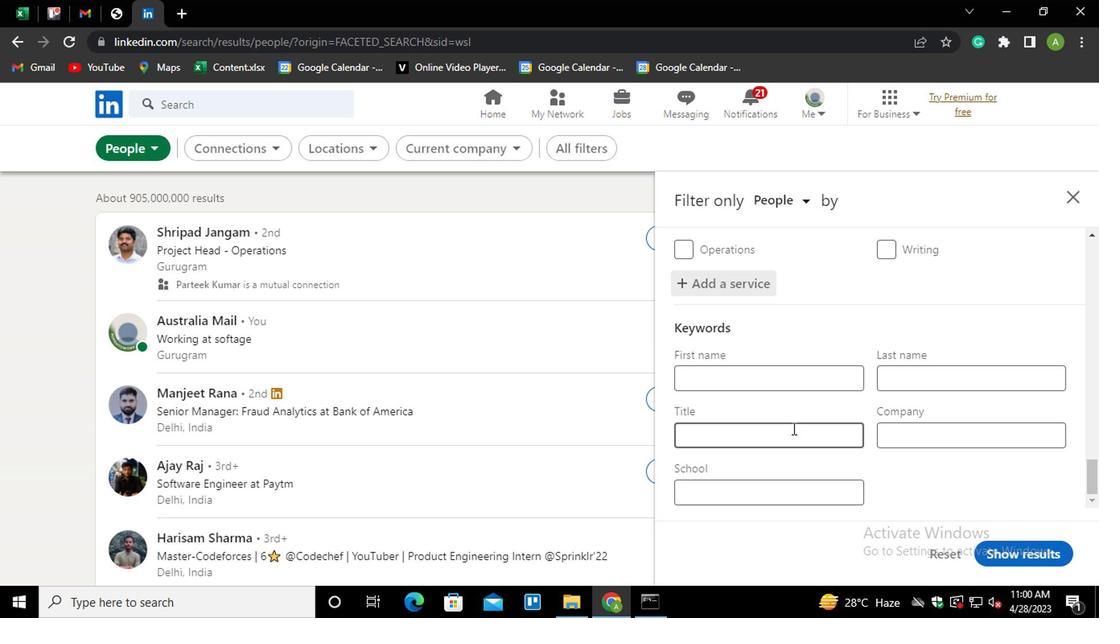 
Action: Mouse moved to (787, 428)
Screenshot: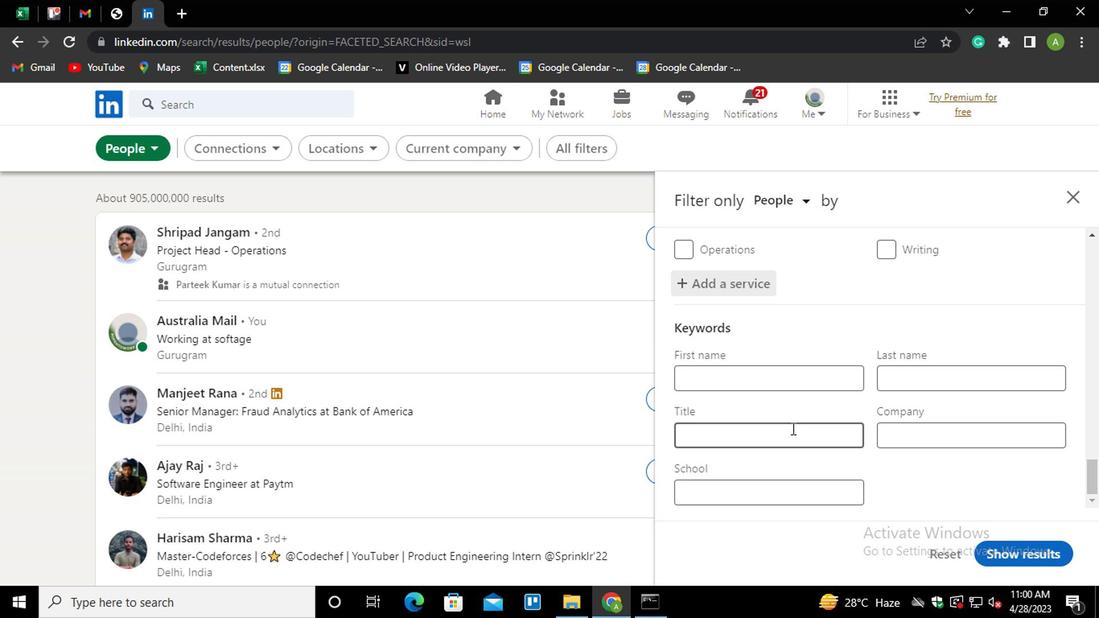 
Action: Key pressed <Key.shift>CONCIERGE
Screenshot: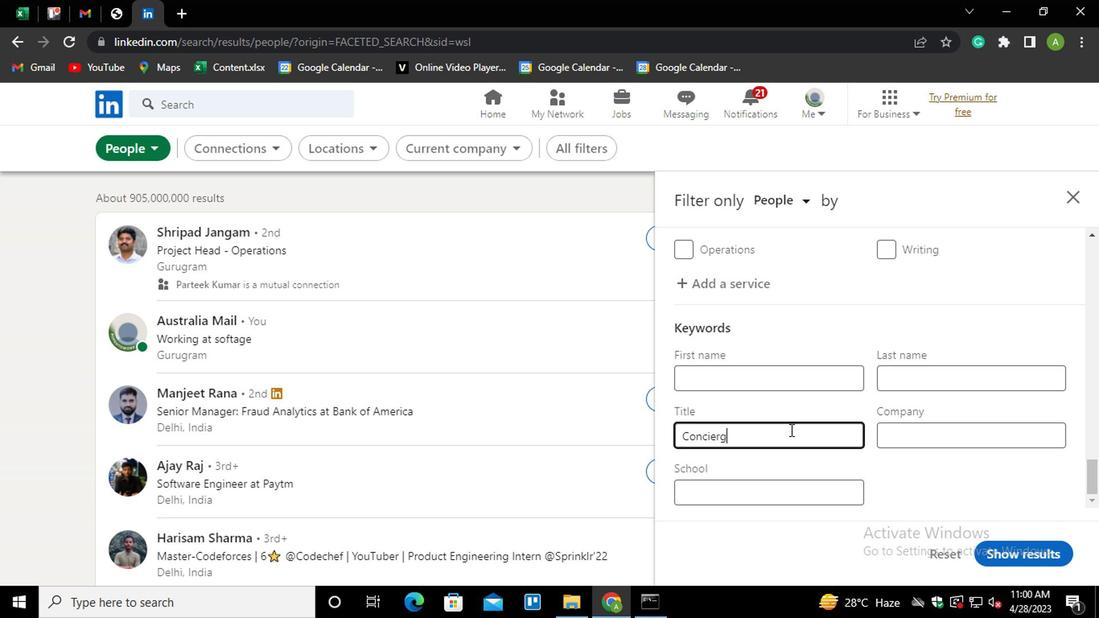 
Action: Mouse moved to (911, 489)
Screenshot: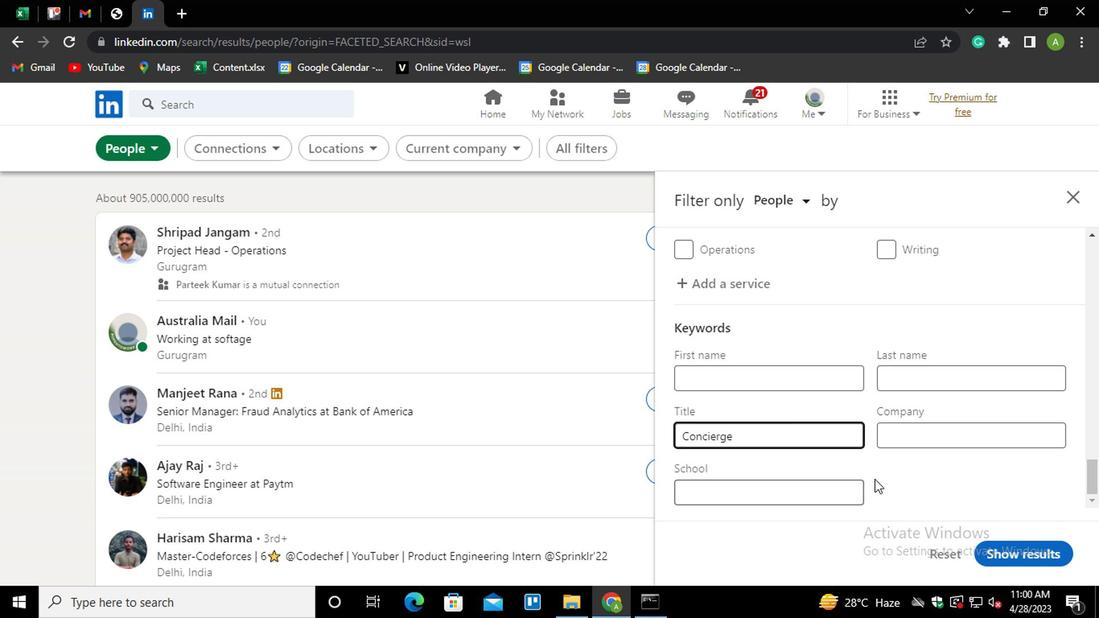 
Action: Mouse pressed left at (911, 489)
Screenshot: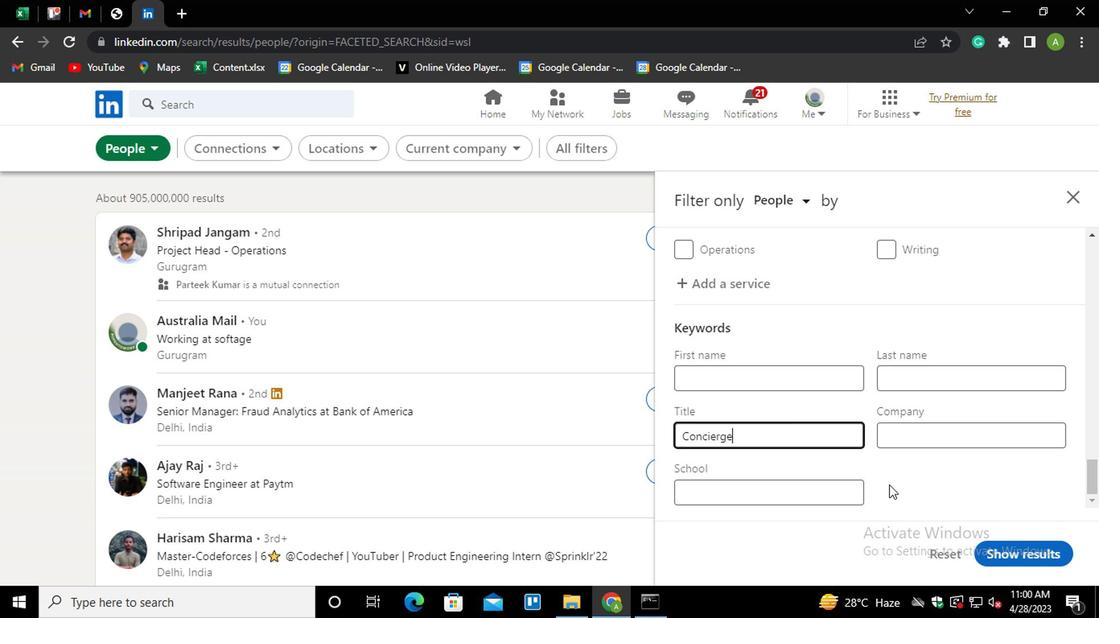 
Action: Mouse moved to (1026, 545)
Screenshot: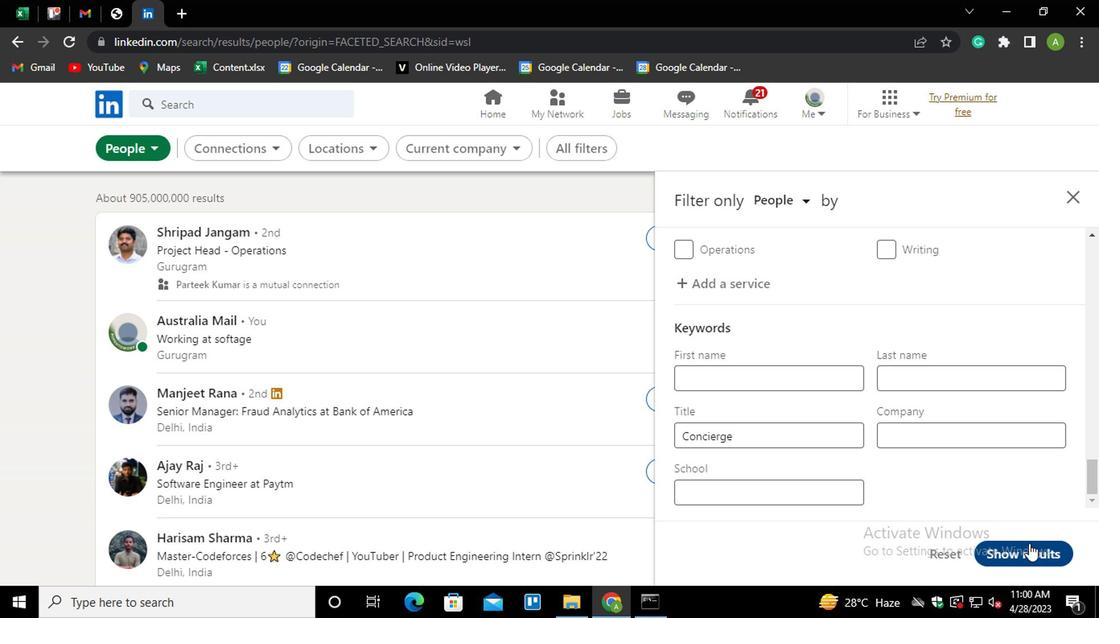 
Action: Mouse pressed left at (1026, 545)
Screenshot: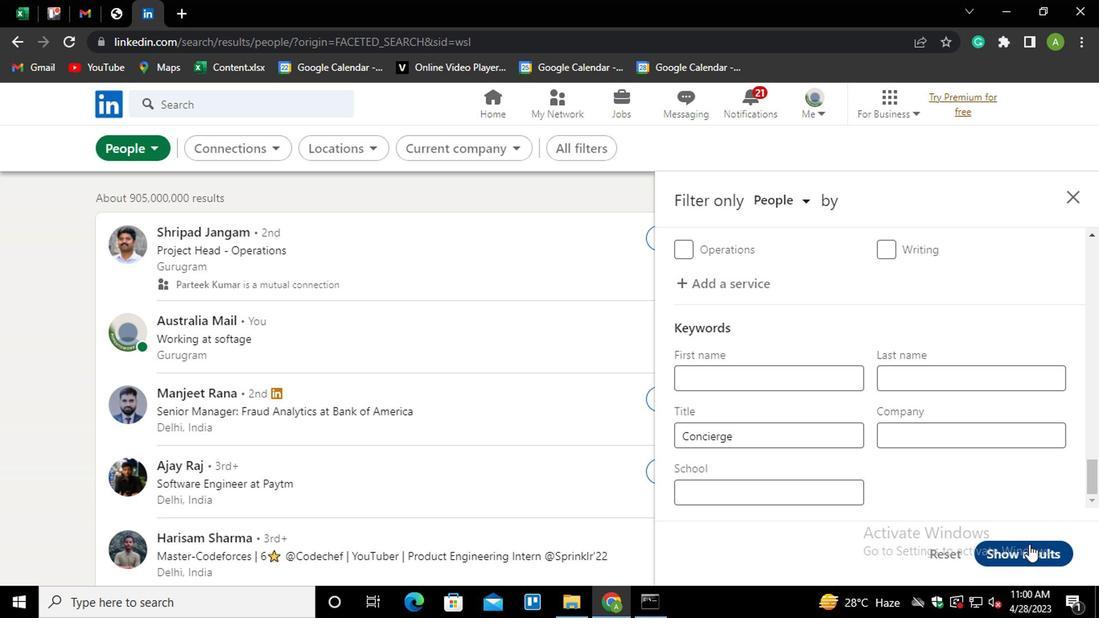 
